 Task: Look for space in Palu, Indonesia from 10th July, 2023 to 25th July, 2023 for 3 adults, 1 child in price range Rs.15000 to Rs.25000. Place can be shared room with 2 bedrooms having 3 beds and 2 bathrooms. Property type can be house, flat, guest house. Amenities needed are: wifi, TV, free parkinig on premises, gym, breakfast. Booking option can be shelf check-in. Required host language is English.
Action: Mouse moved to (551, 110)
Screenshot: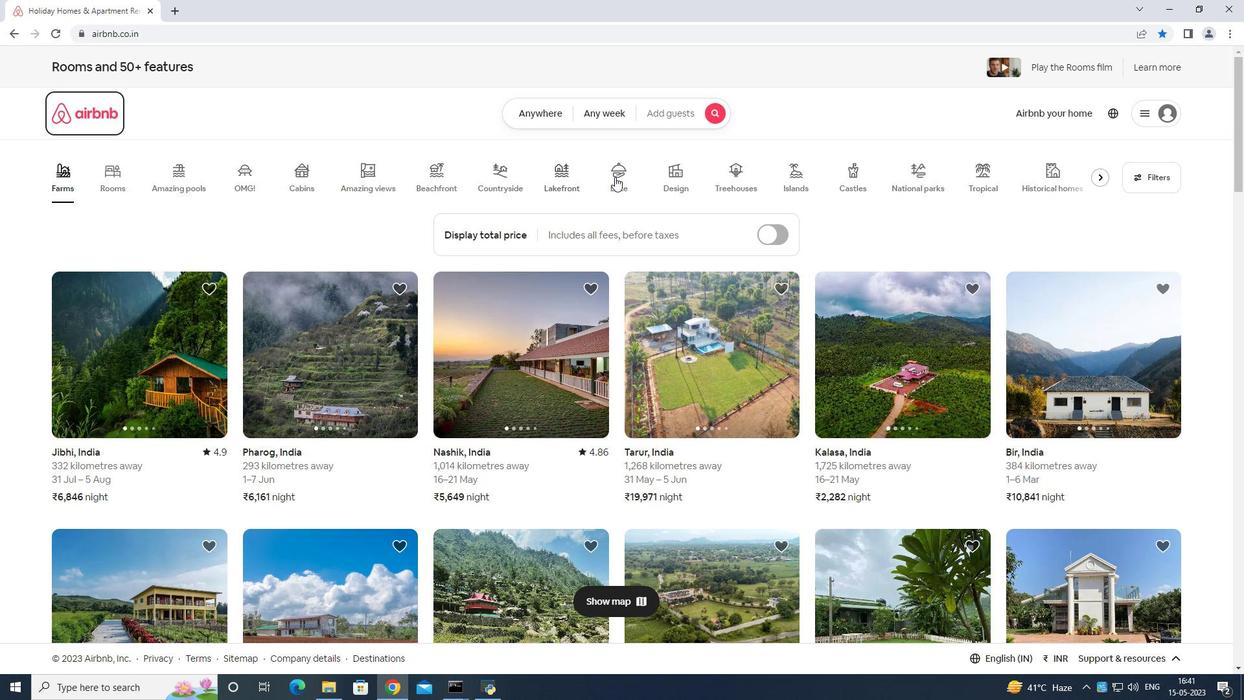 
Action: Mouse pressed left at (551, 110)
Screenshot: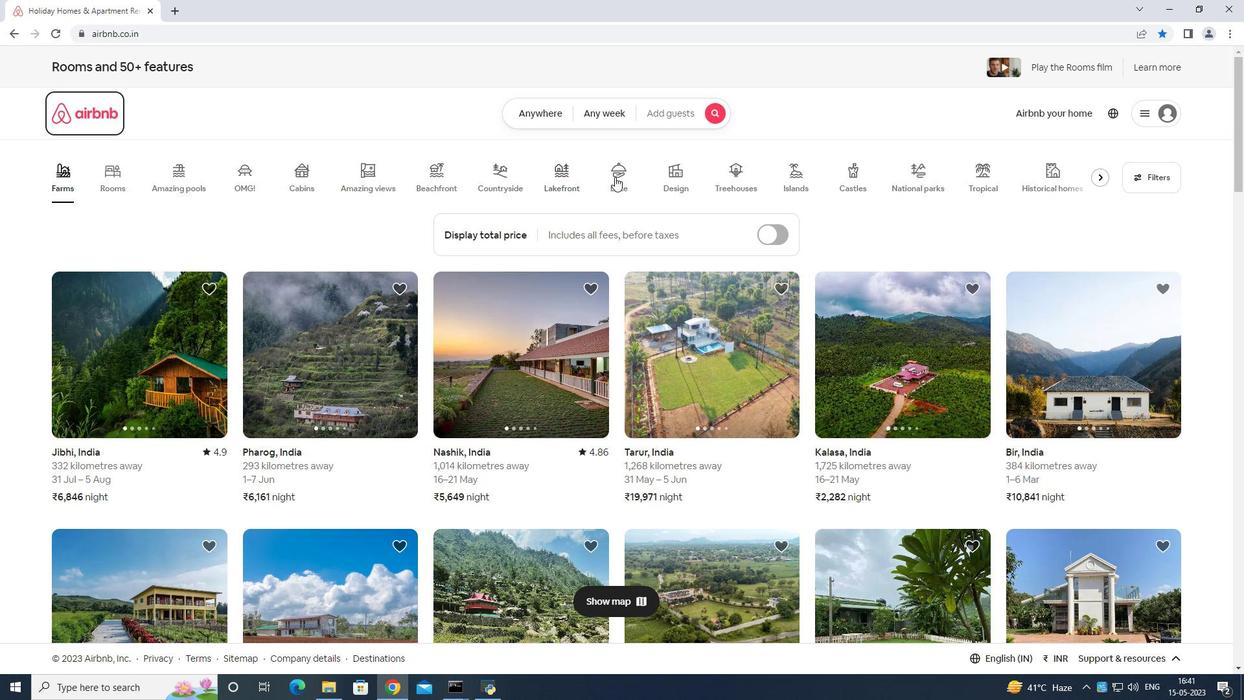 
Action: Mouse moved to (468, 168)
Screenshot: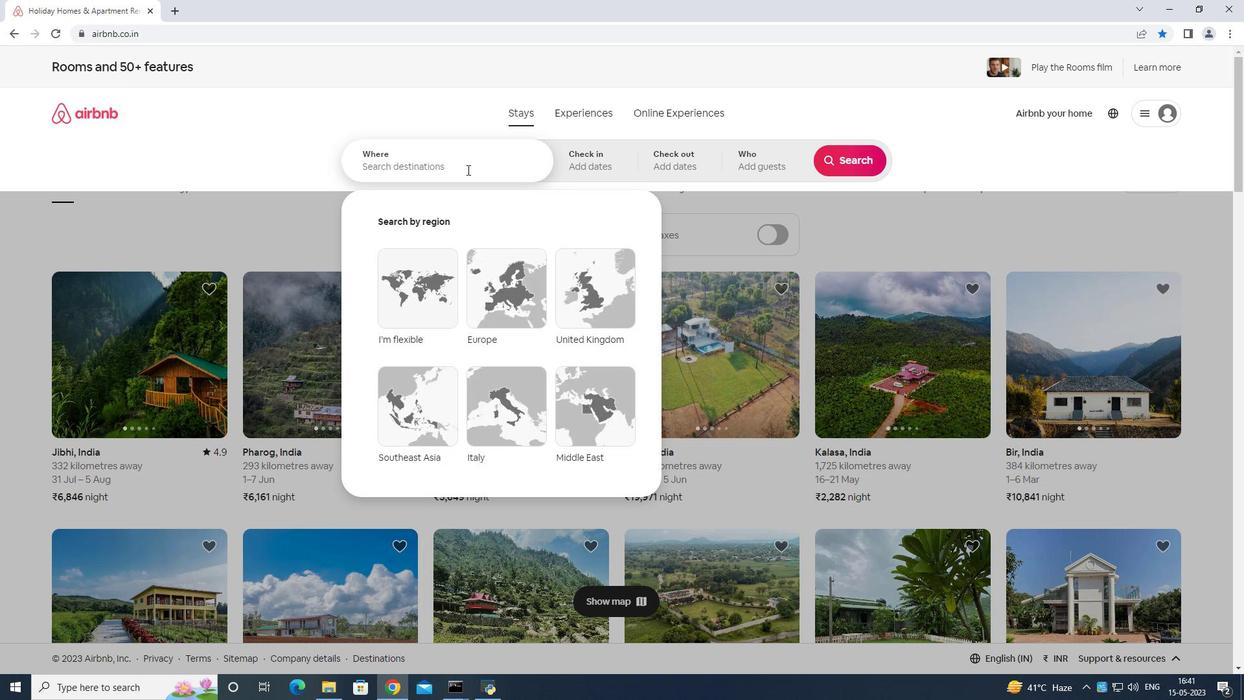
Action: Mouse pressed left at (468, 168)
Screenshot: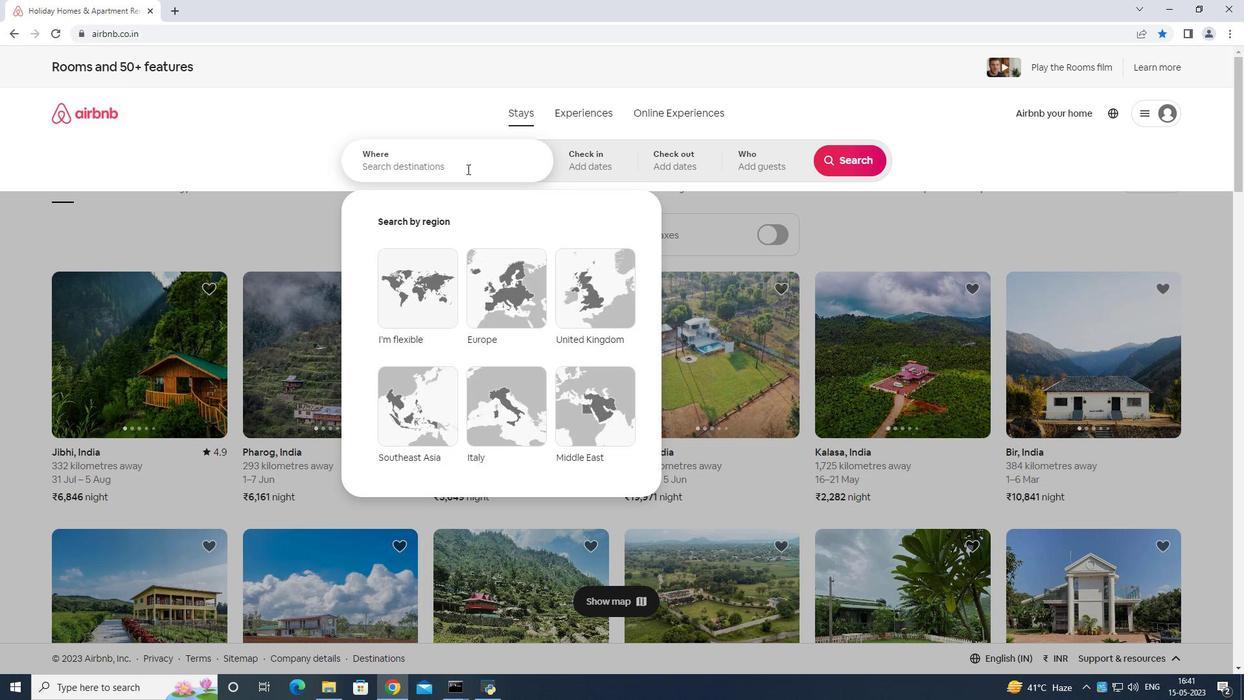 
Action: Mouse moved to (468, 167)
Screenshot: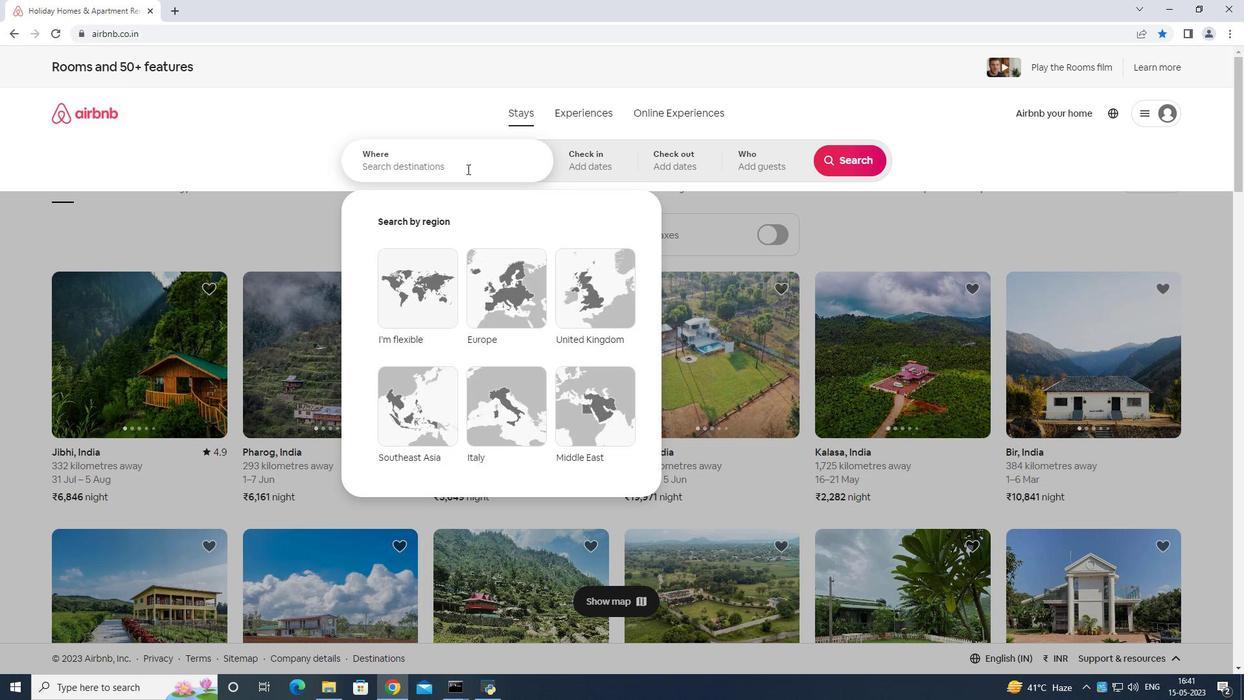 
Action: Key pressed <Key.shift>Palu<Key.space><Key.shift>Indonesia<Key.enter>
Screenshot: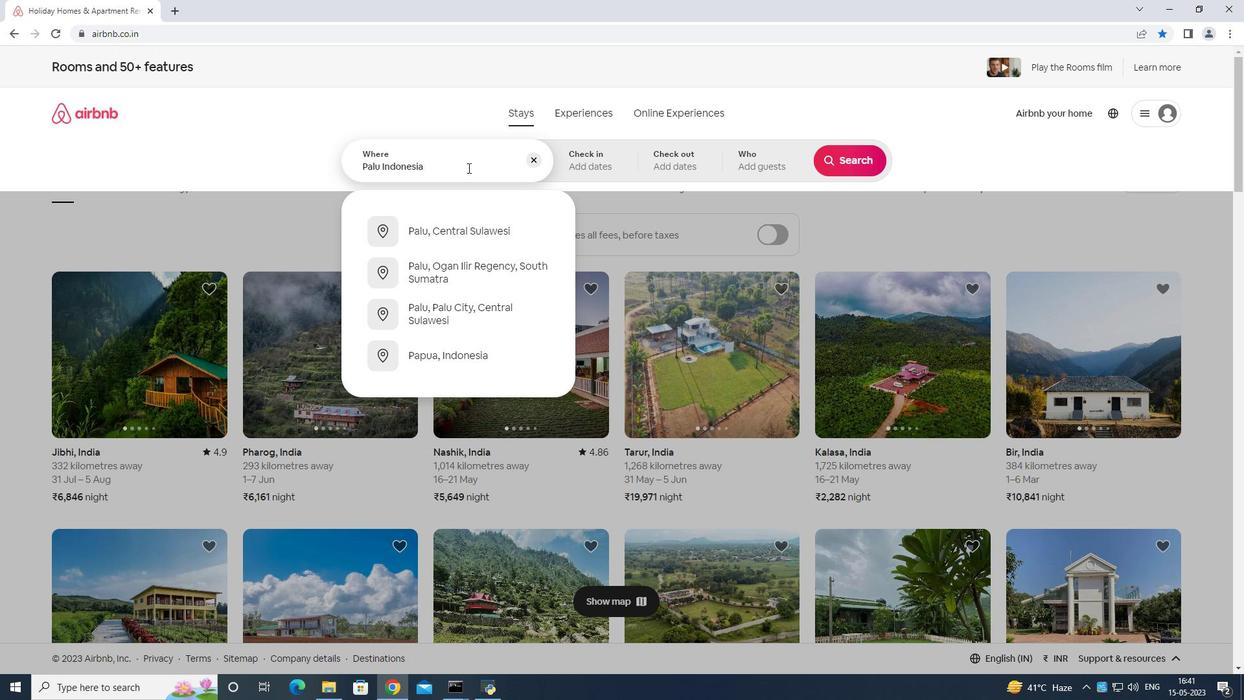 
Action: Mouse moved to (842, 268)
Screenshot: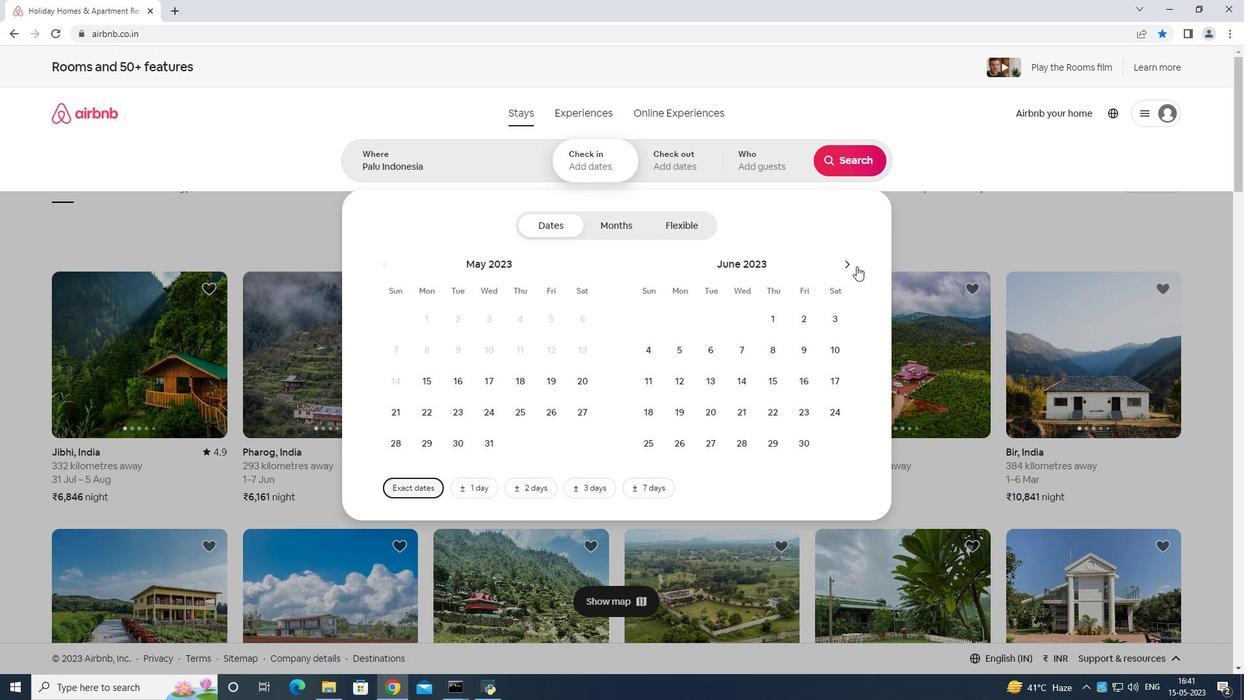 
Action: Mouse pressed left at (842, 268)
Screenshot: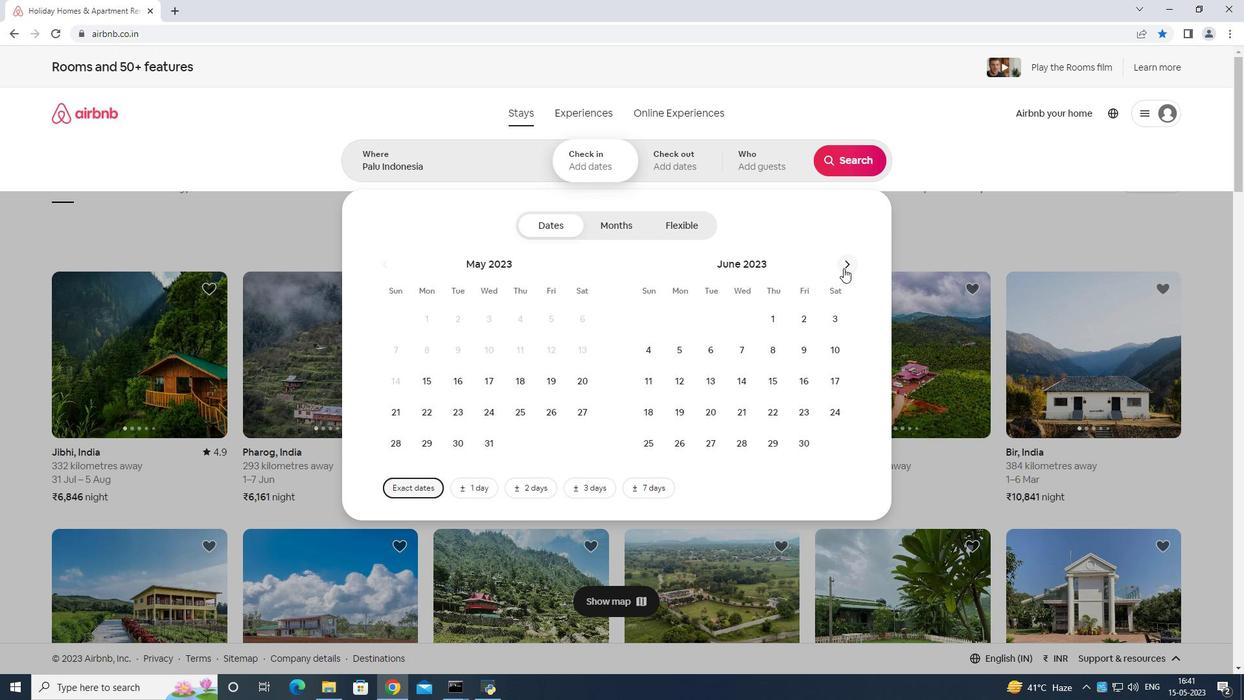 
Action: Mouse moved to (671, 375)
Screenshot: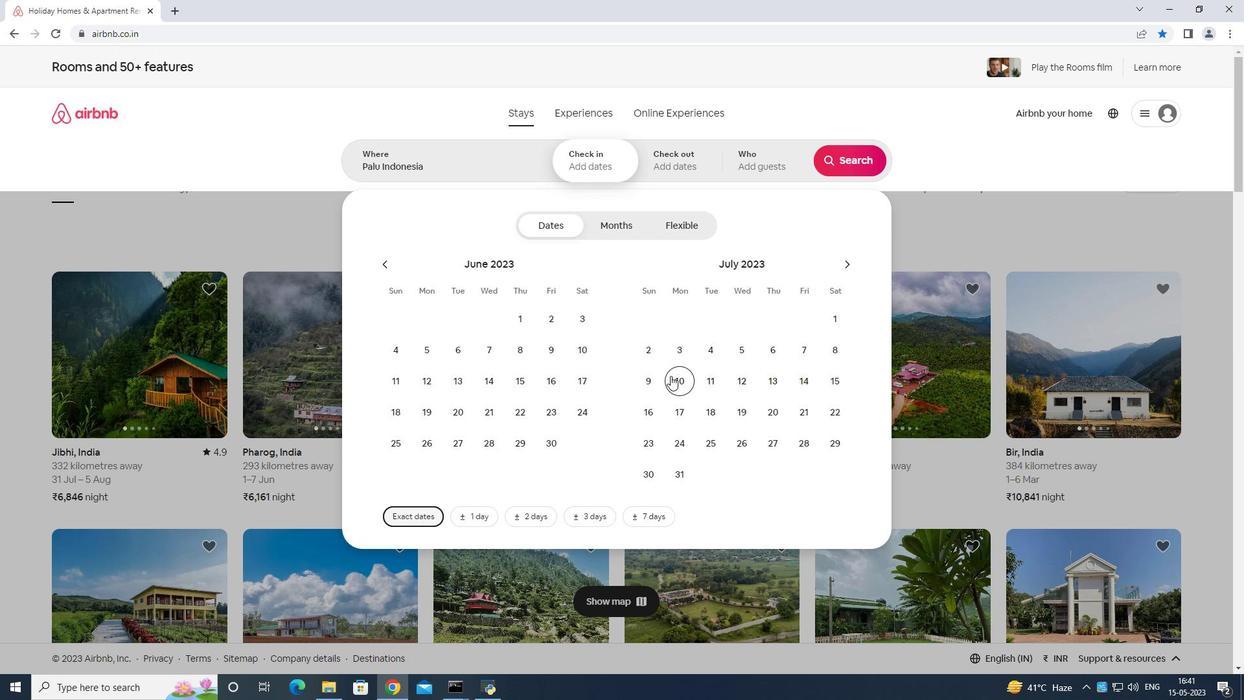 
Action: Mouse pressed left at (671, 375)
Screenshot: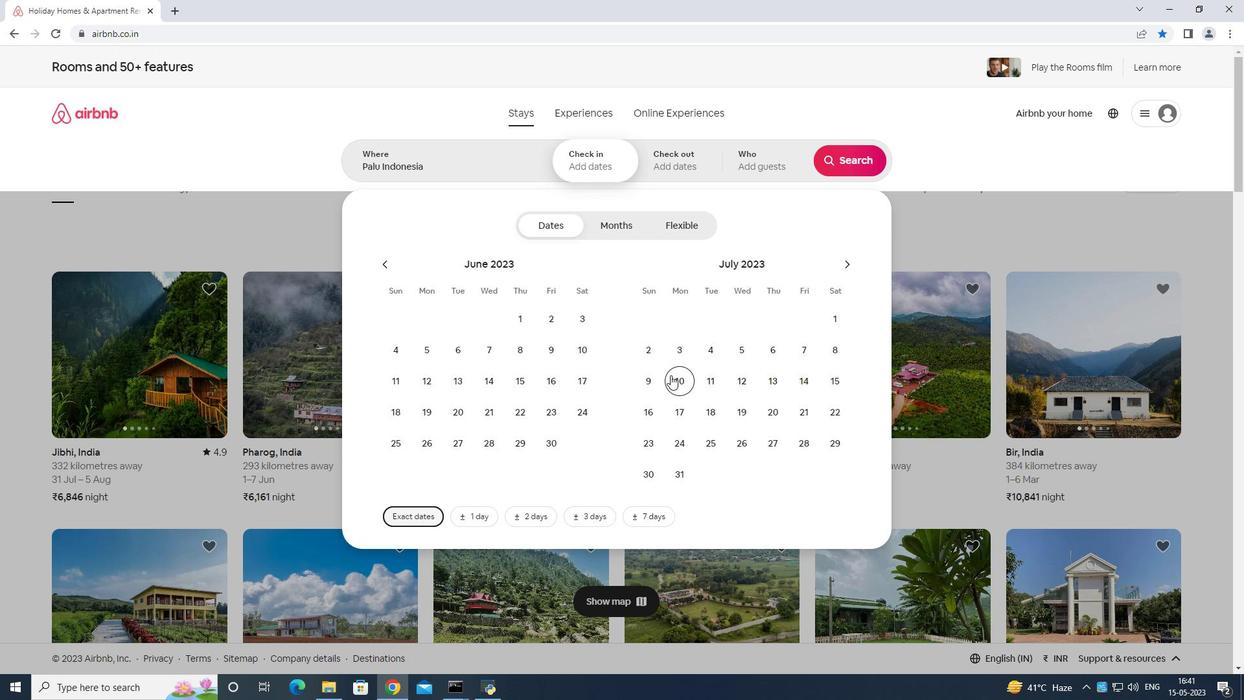 
Action: Mouse moved to (712, 441)
Screenshot: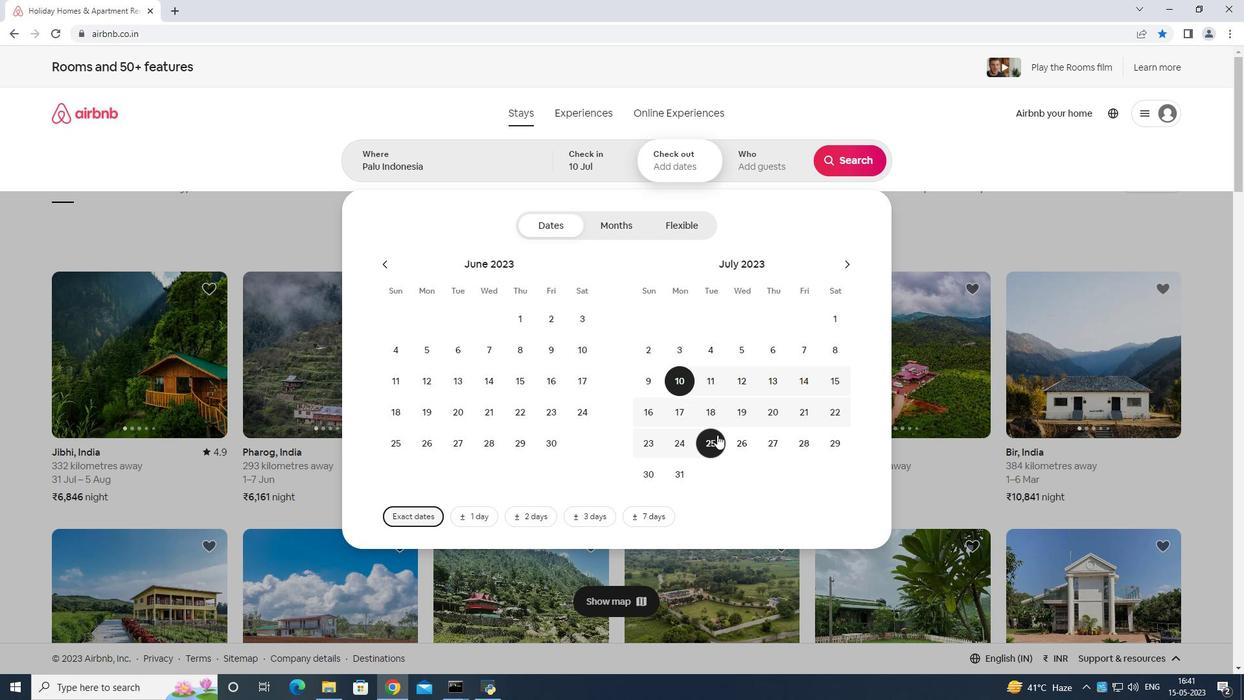 
Action: Mouse pressed left at (712, 441)
Screenshot: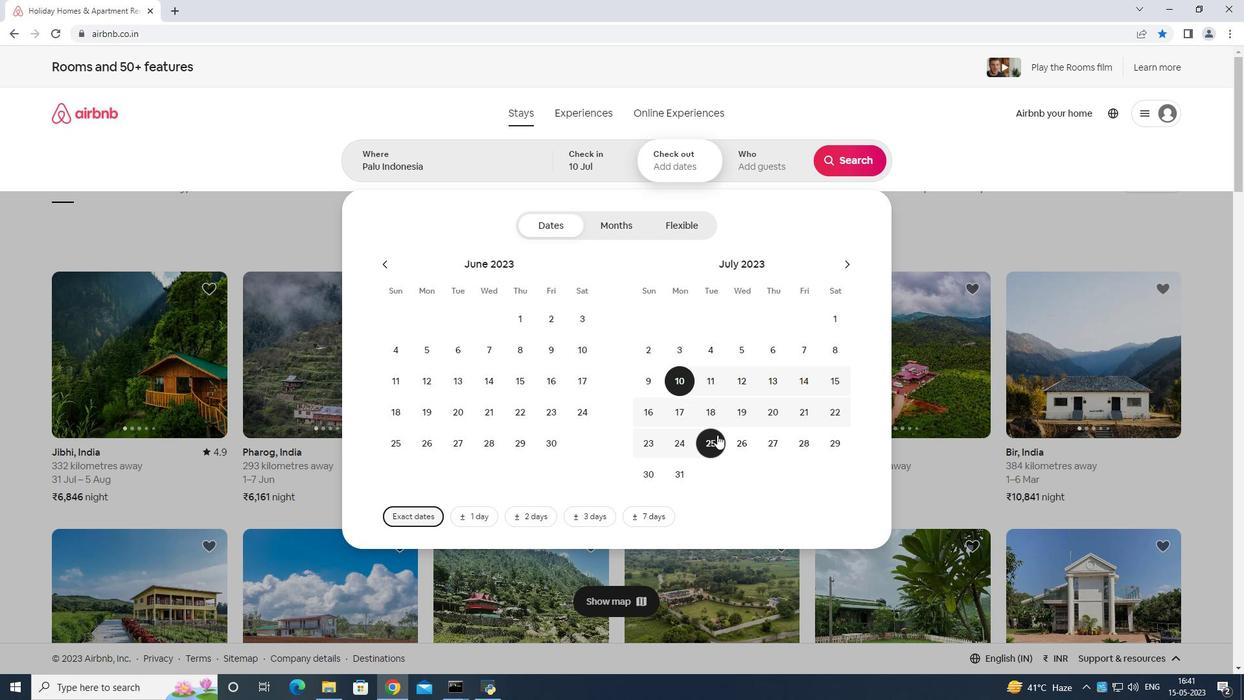 
Action: Mouse moved to (754, 164)
Screenshot: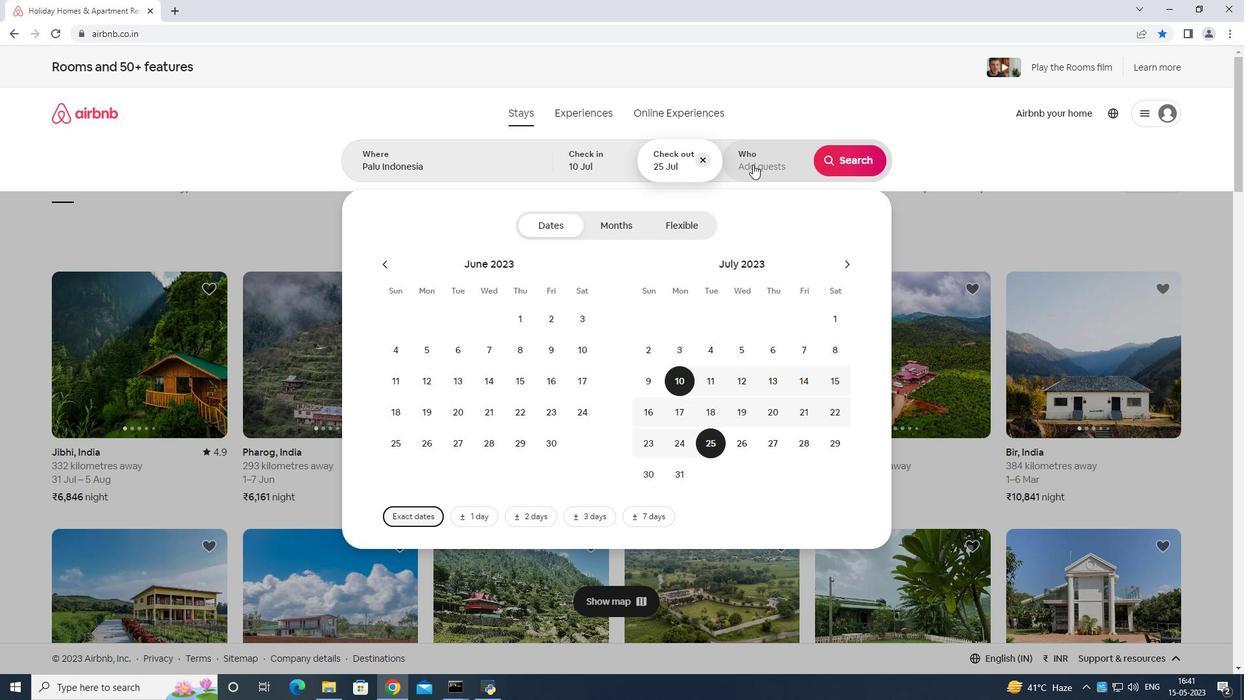 
Action: Mouse pressed left at (754, 164)
Screenshot: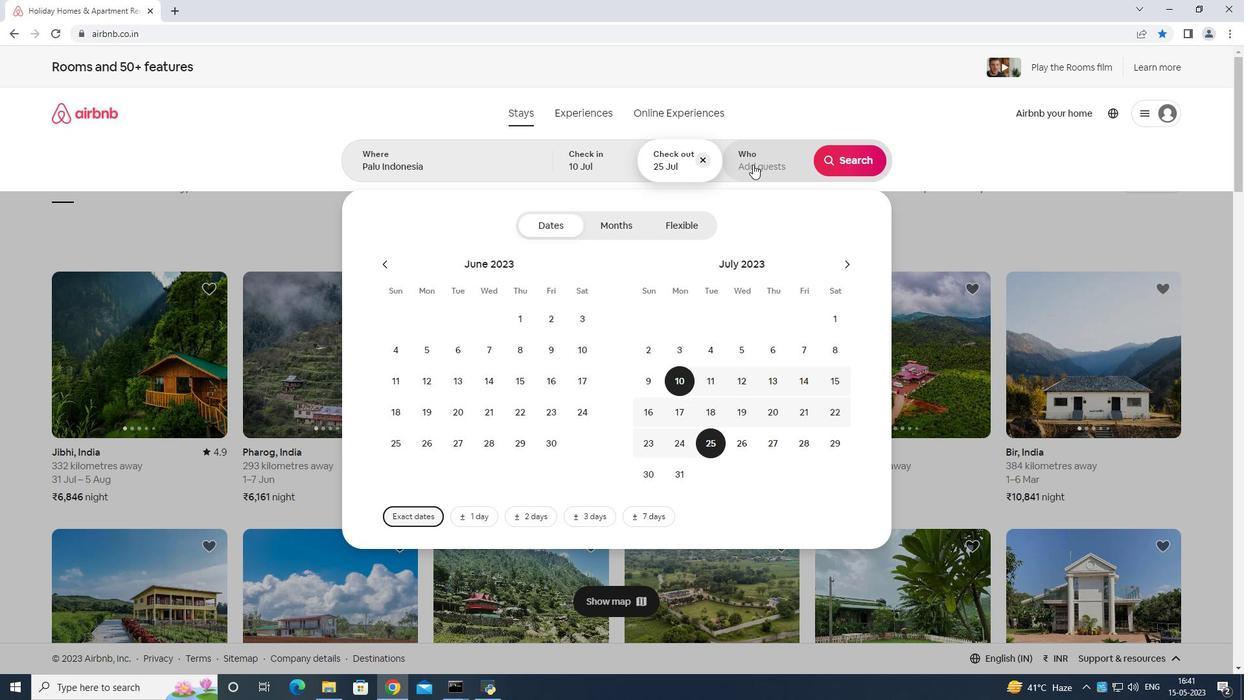 
Action: Mouse moved to (846, 224)
Screenshot: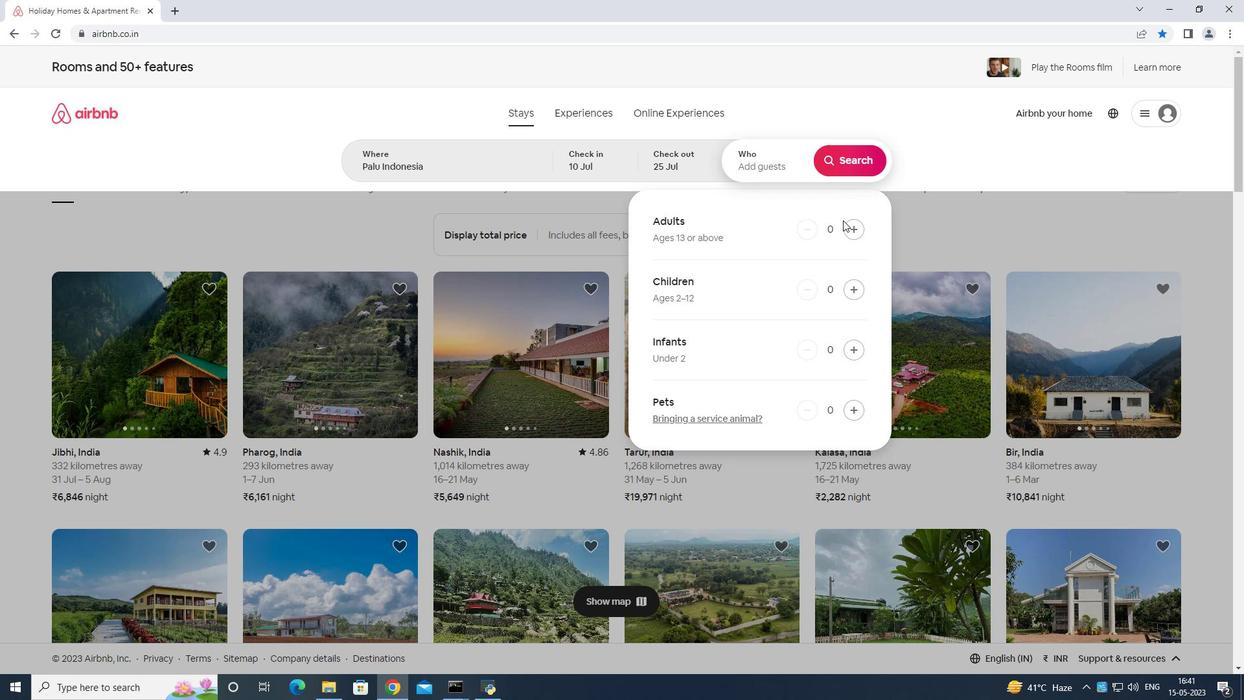 
Action: Mouse pressed left at (846, 224)
Screenshot: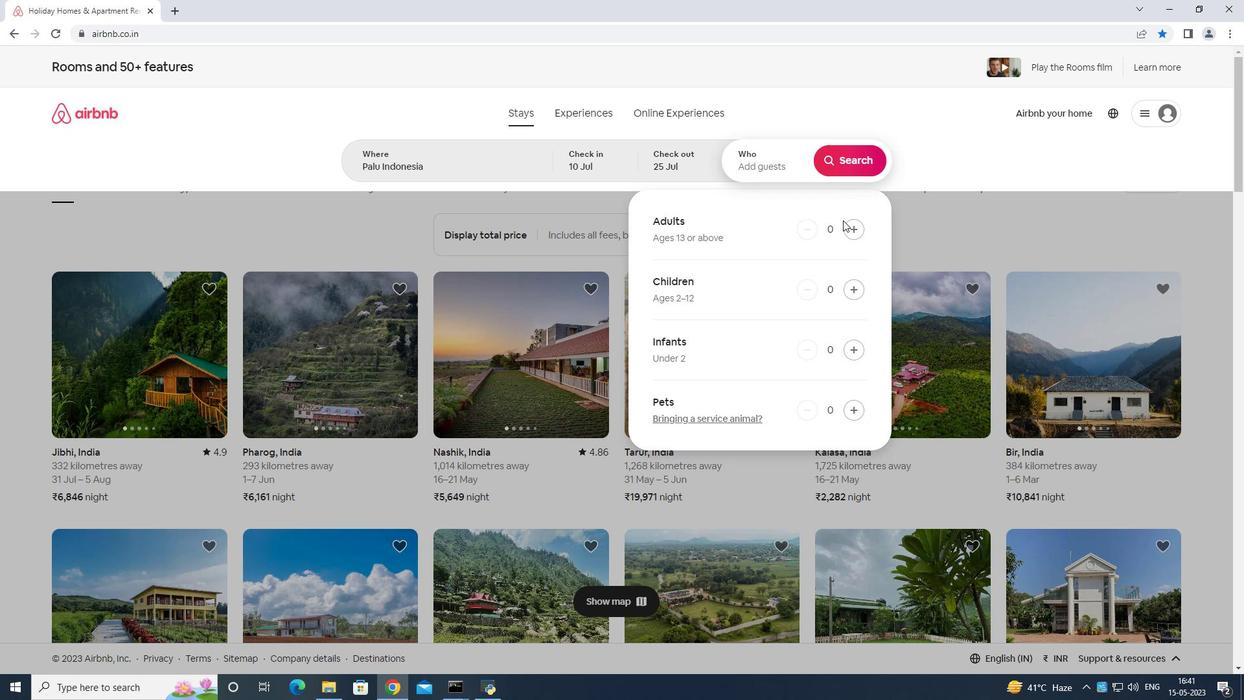 
Action: Mouse moved to (848, 224)
Screenshot: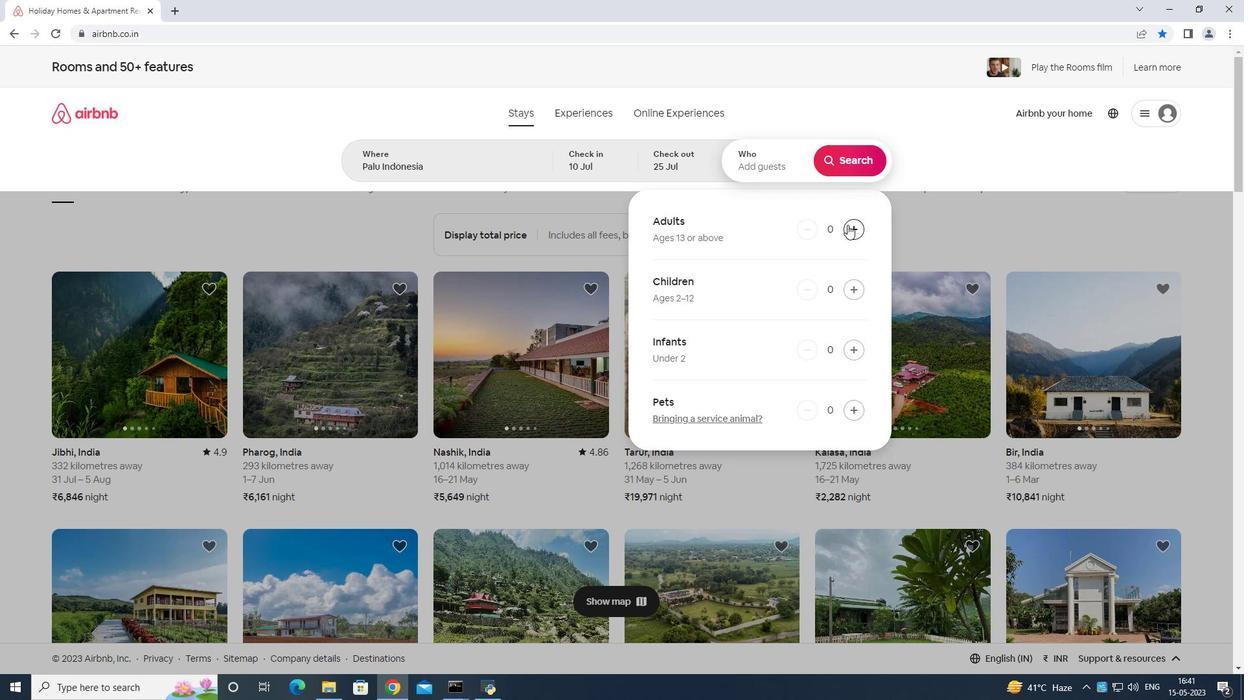 
Action: Mouse pressed left at (848, 224)
Screenshot: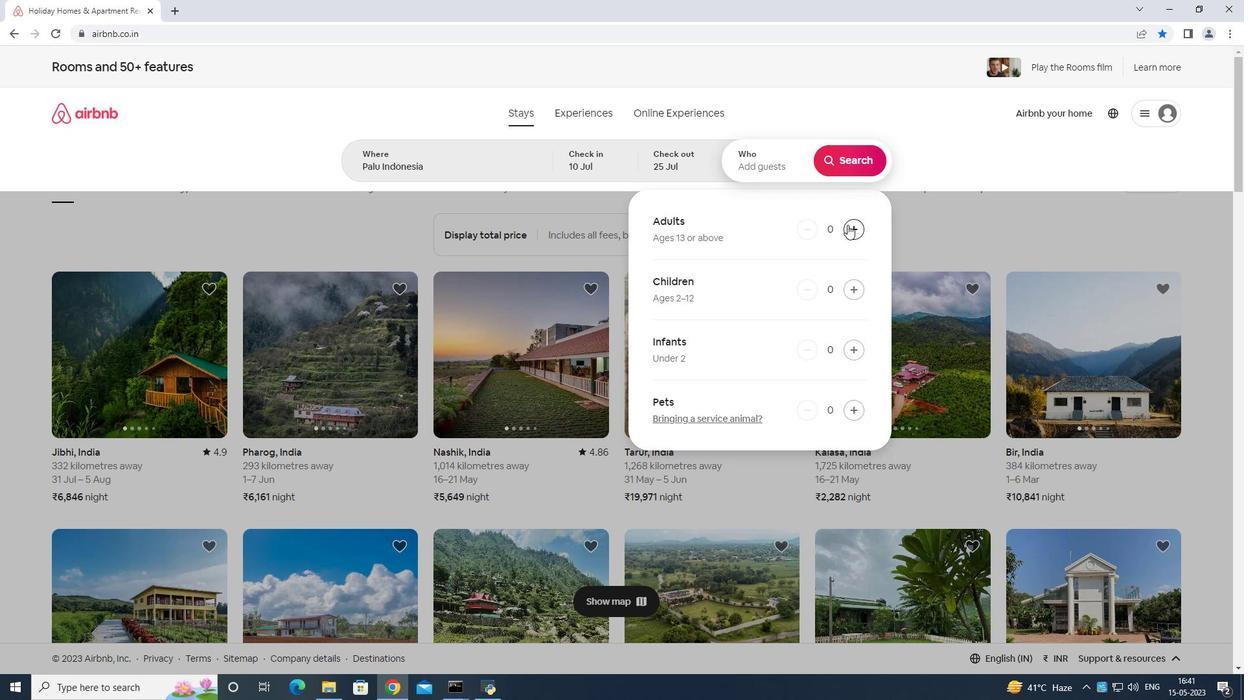 
Action: Mouse moved to (848, 225)
Screenshot: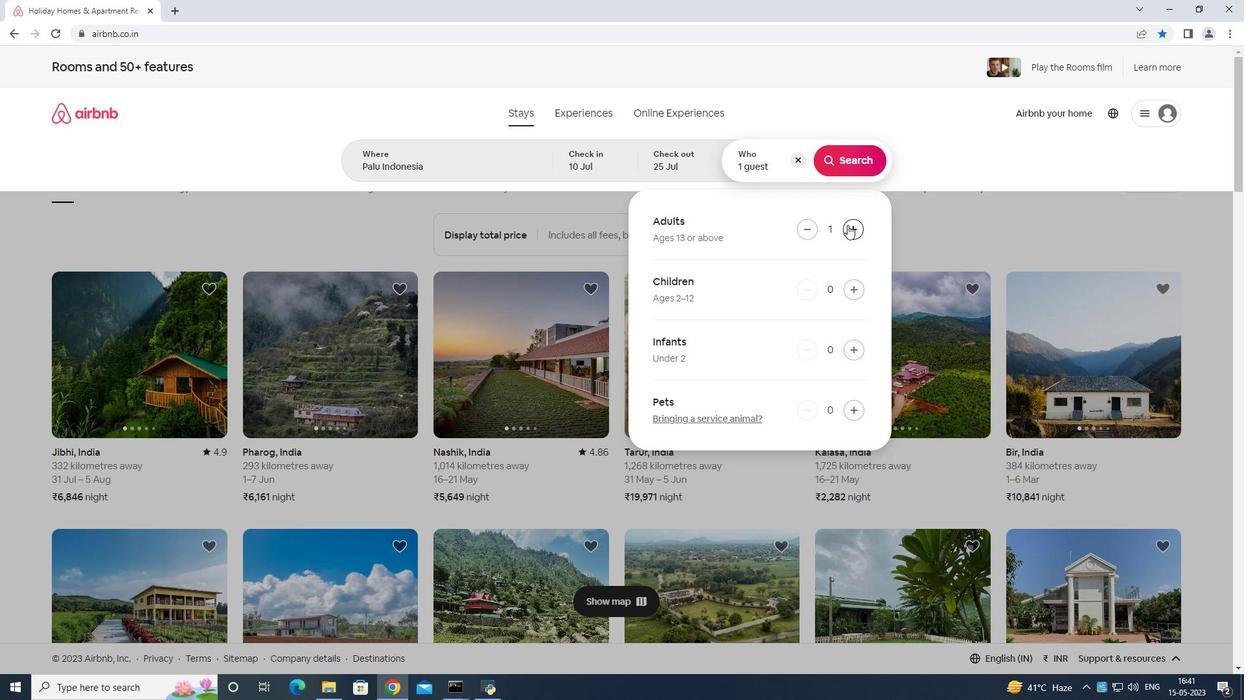 
Action: Mouse pressed left at (848, 225)
Screenshot: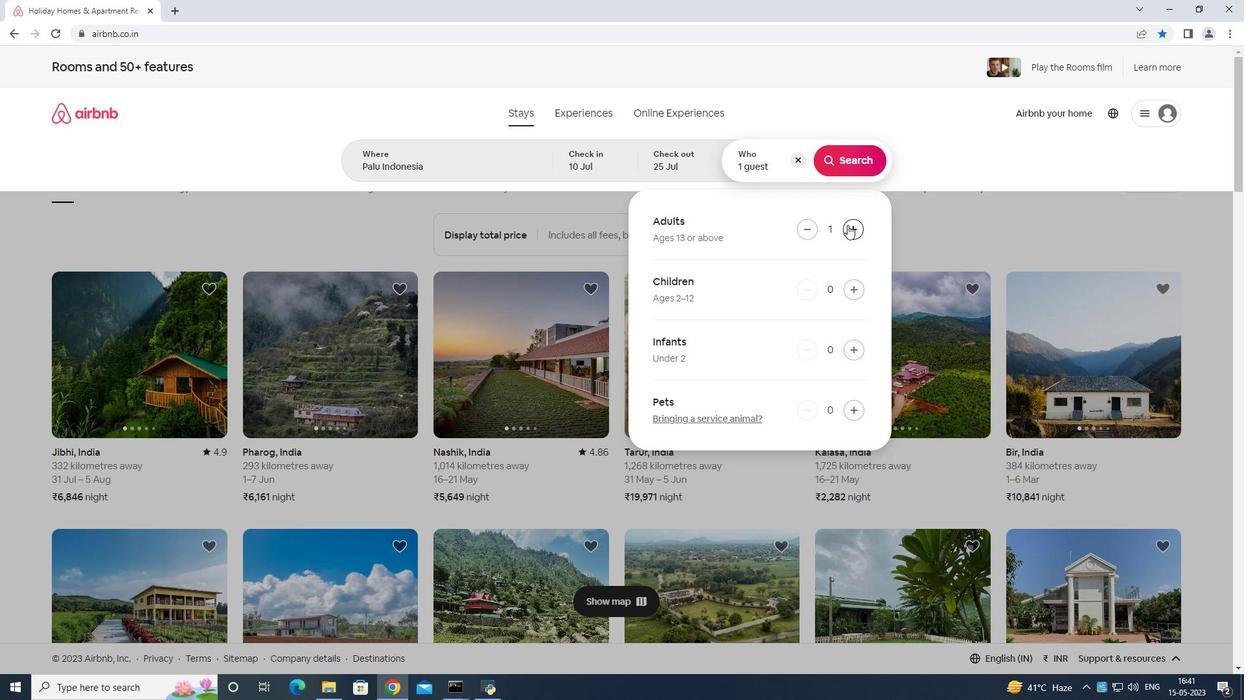 
Action: Mouse moved to (851, 288)
Screenshot: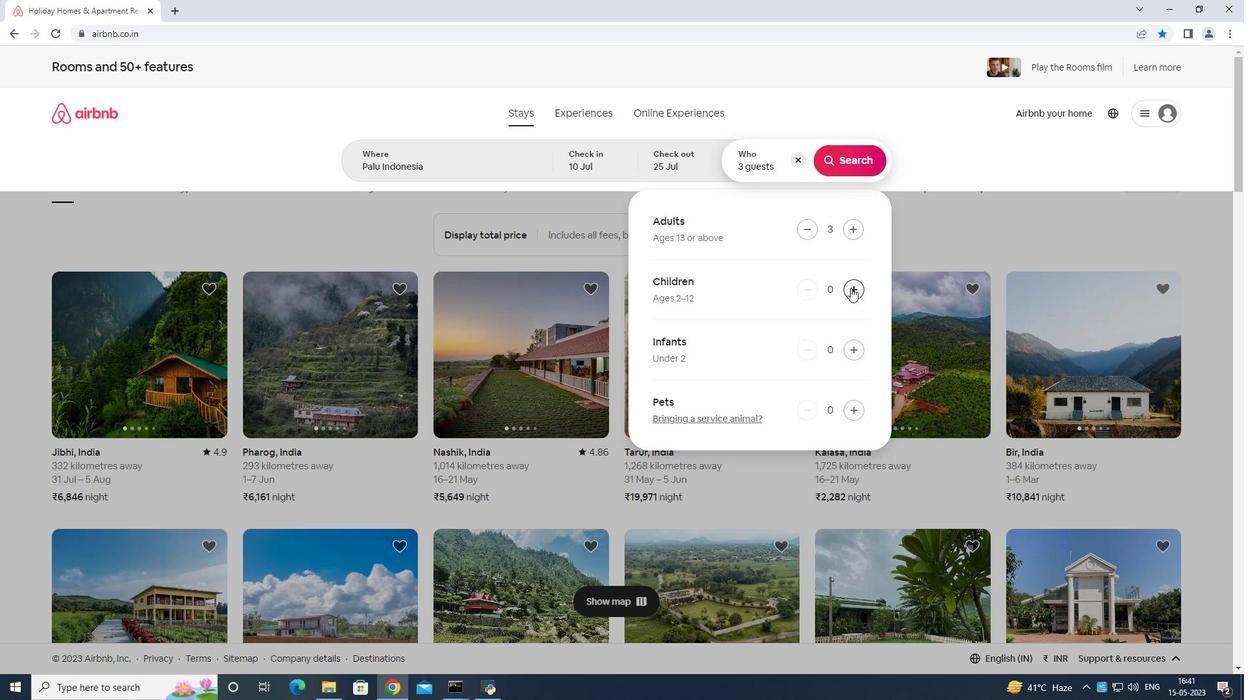 
Action: Mouse pressed left at (851, 288)
Screenshot: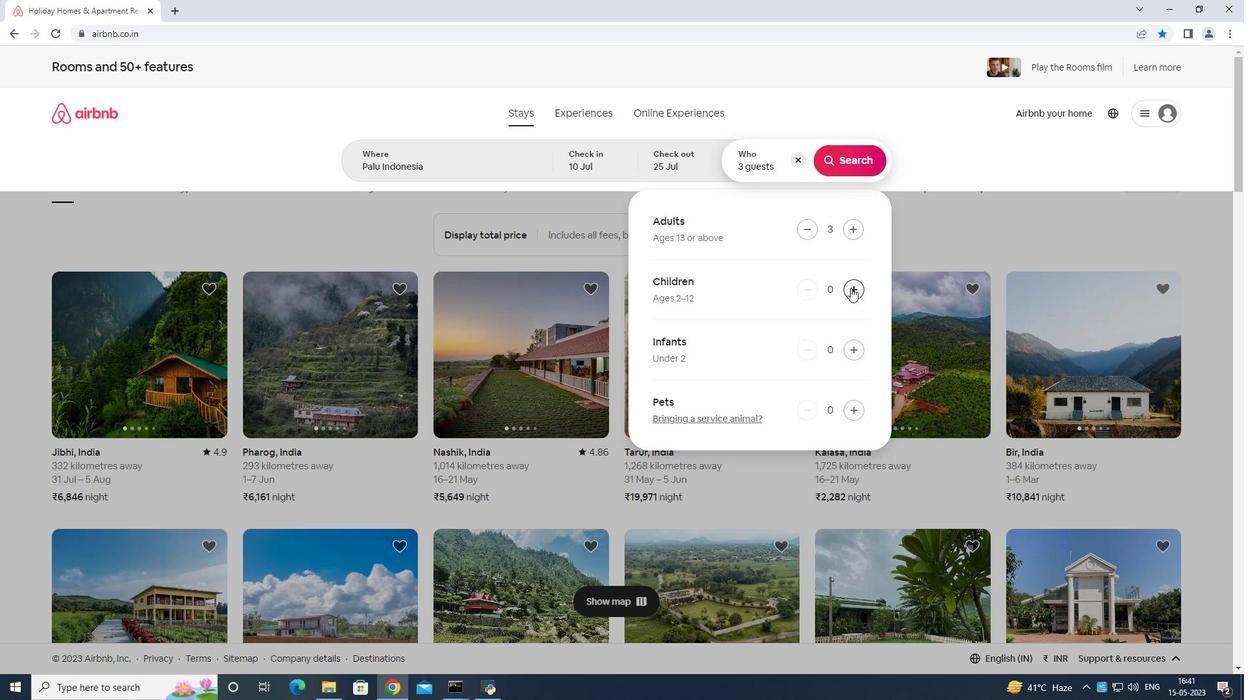 
Action: Mouse moved to (844, 158)
Screenshot: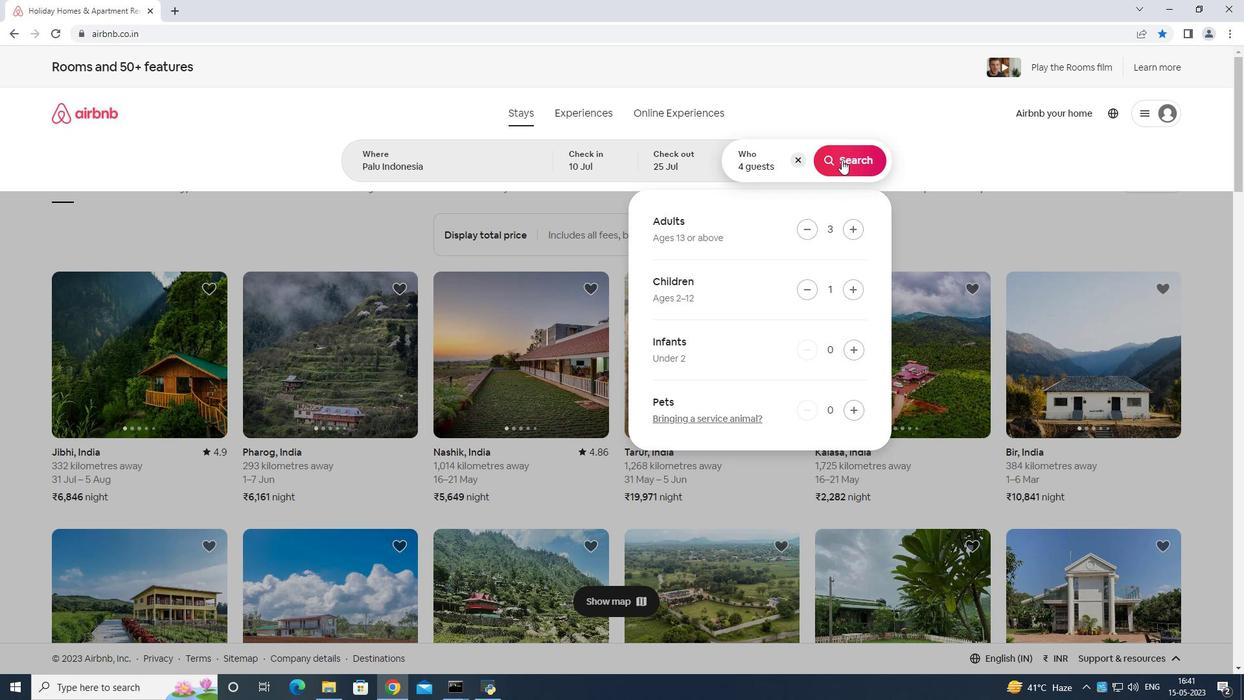
Action: Mouse pressed left at (844, 158)
Screenshot: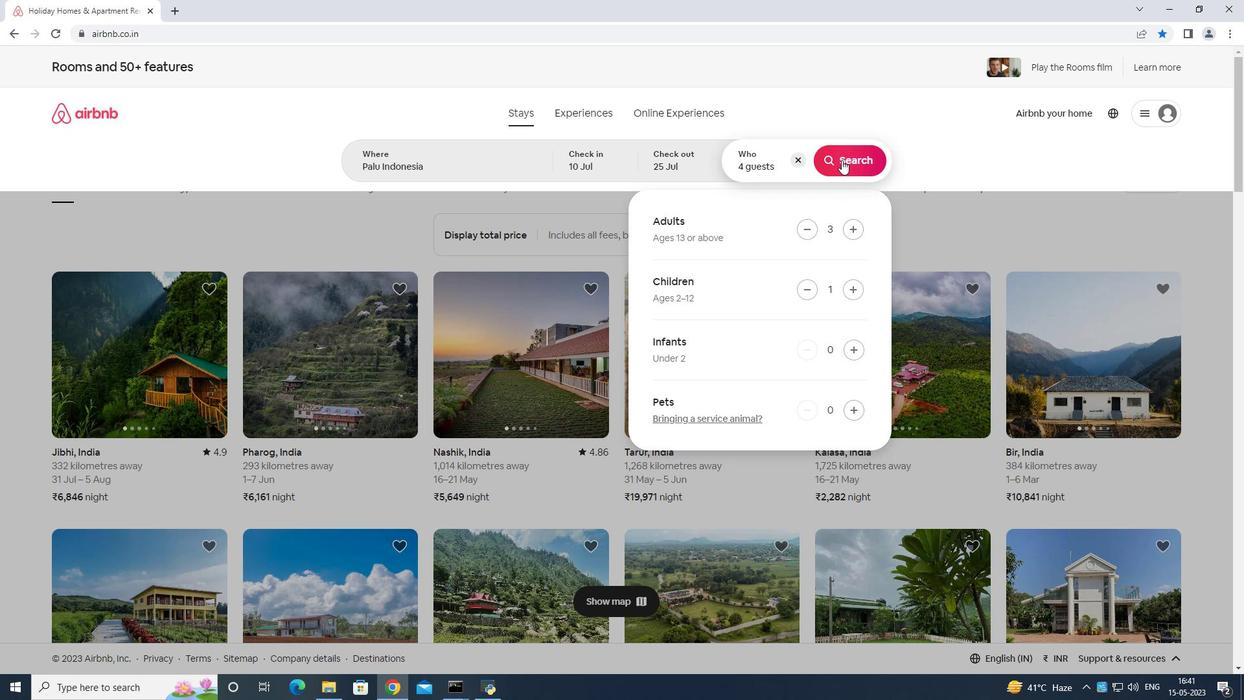 
Action: Mouse moved to (1185, 115)
Screenshot: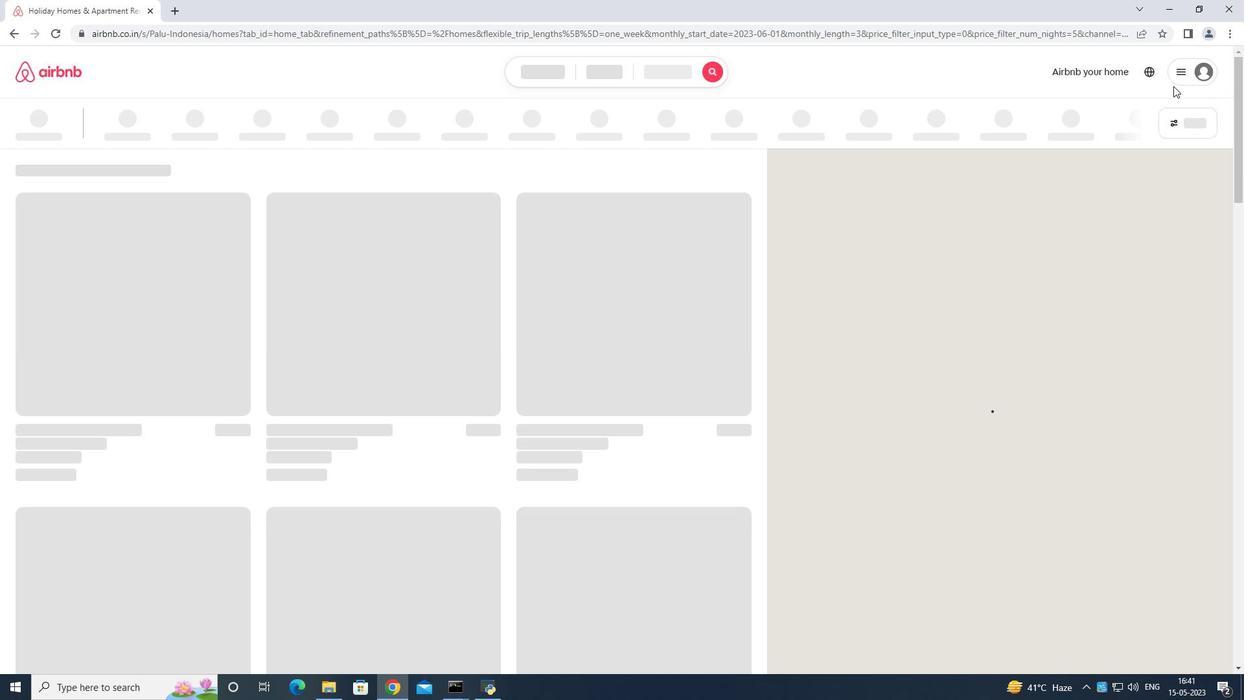
Action: Mouse pressed left at (1185, 115)
Screenshot: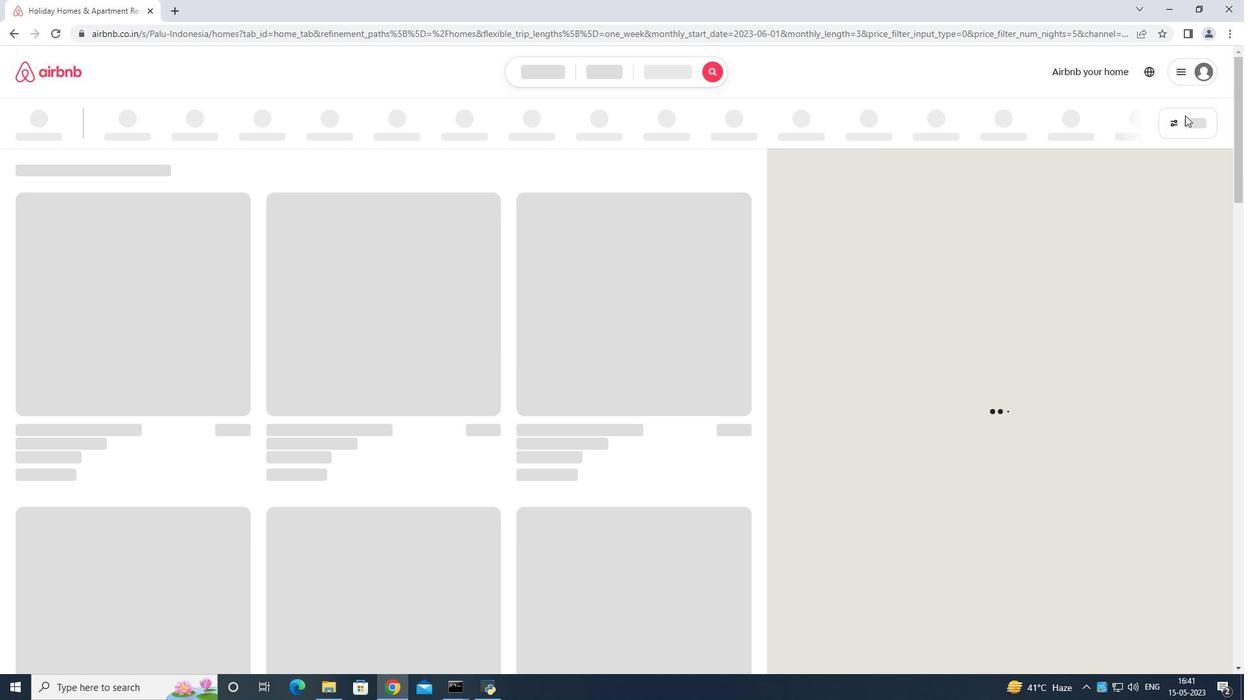 
Action: Mouse moved to (543, 437)
Screenshot: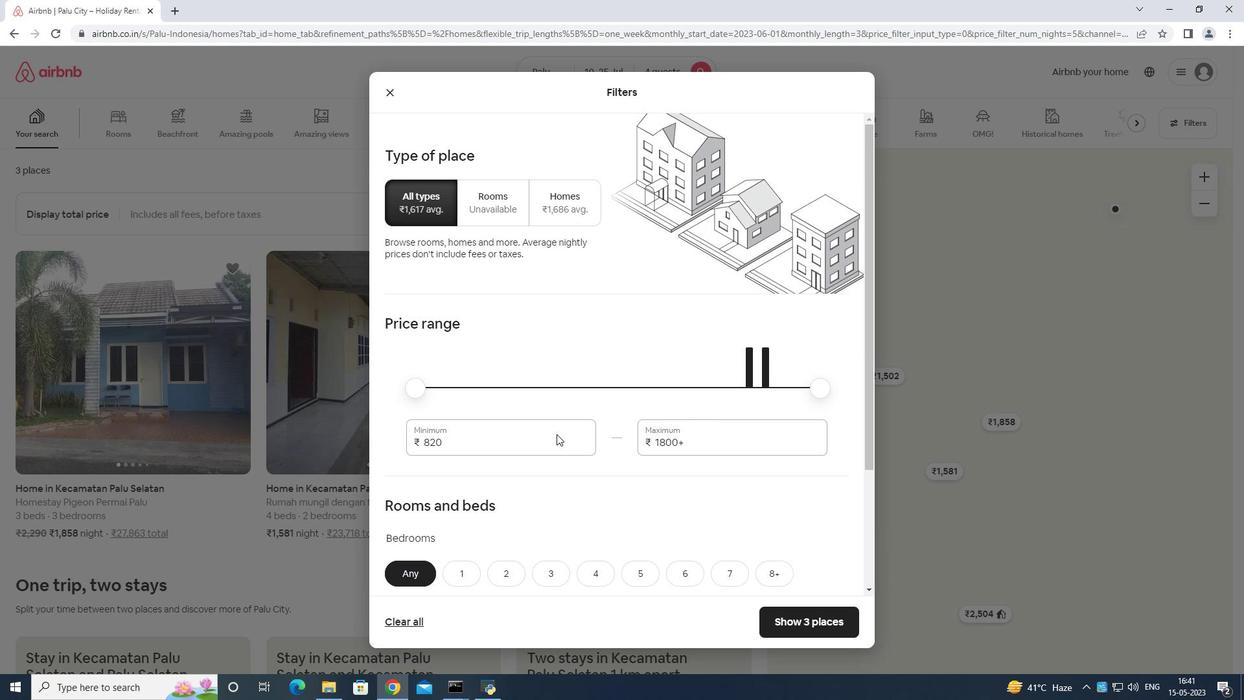 
Action: Mouse pressed left at (543, 437)
Screenshot: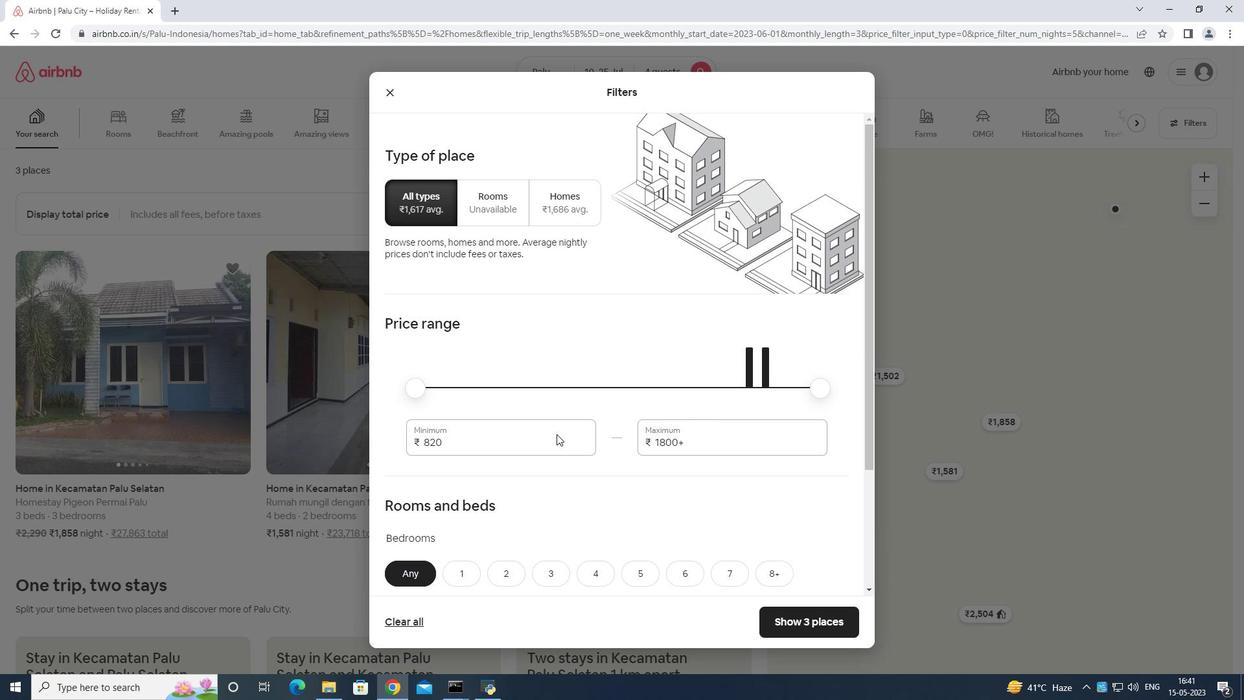 
Action: Mouse moved to (542, 420)
Screenshot: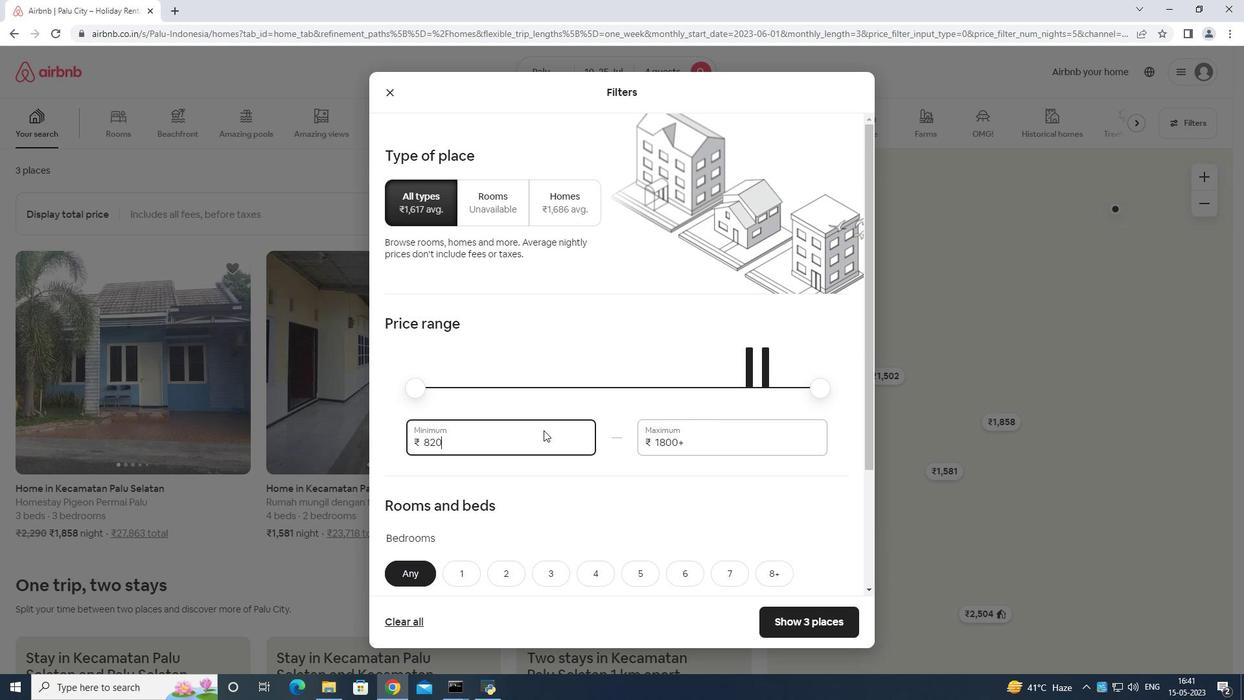 
Action: Key pressed <Key.backspace>
Screenshot: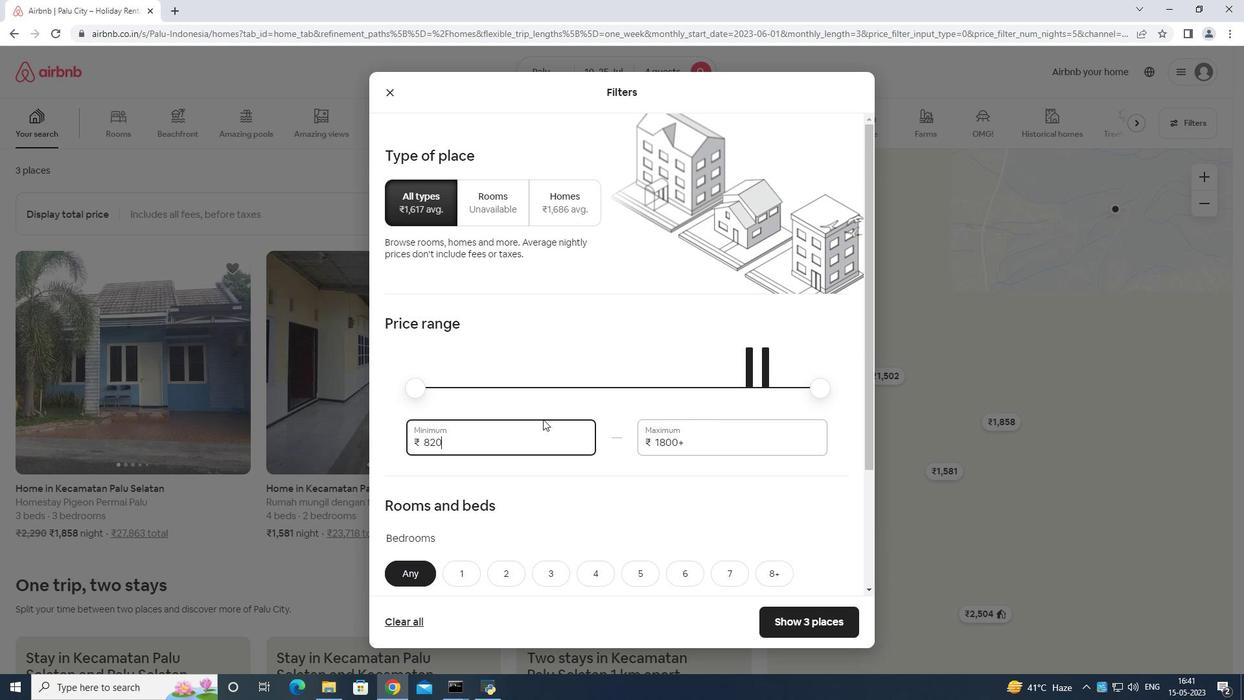 
Action: Mouse moved to (527, 435)
Screenshot: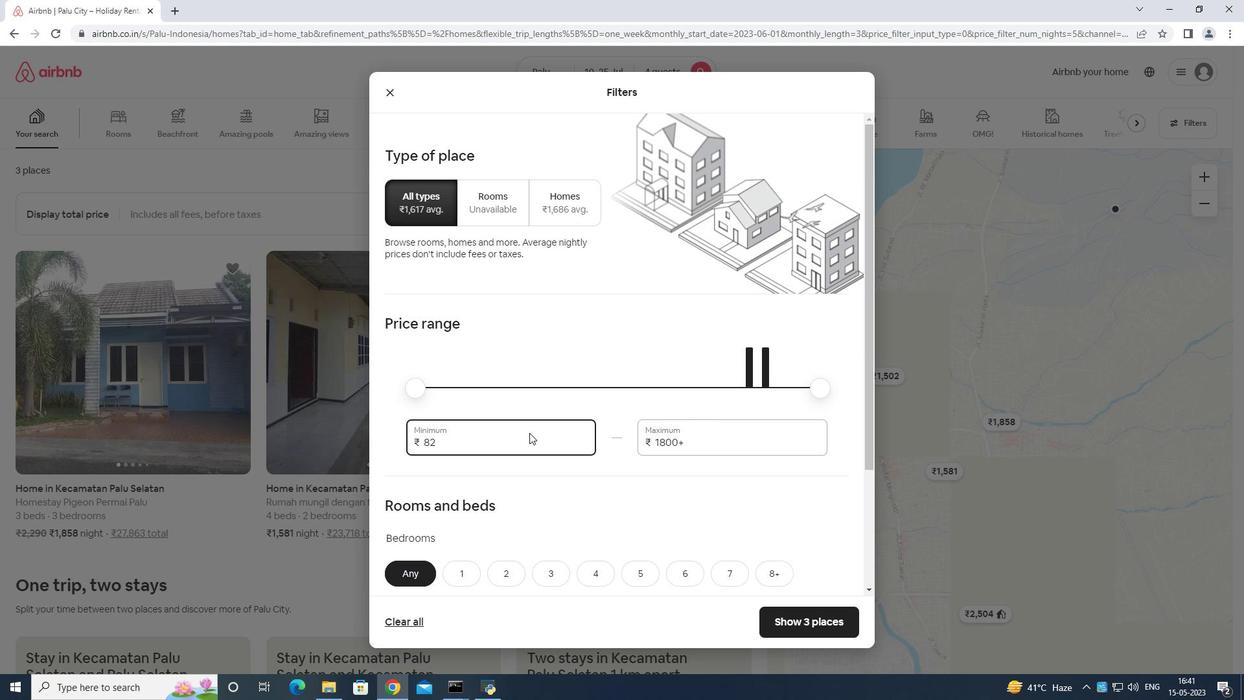 
Action: Key pressed <Key.backspace>
Screenshot: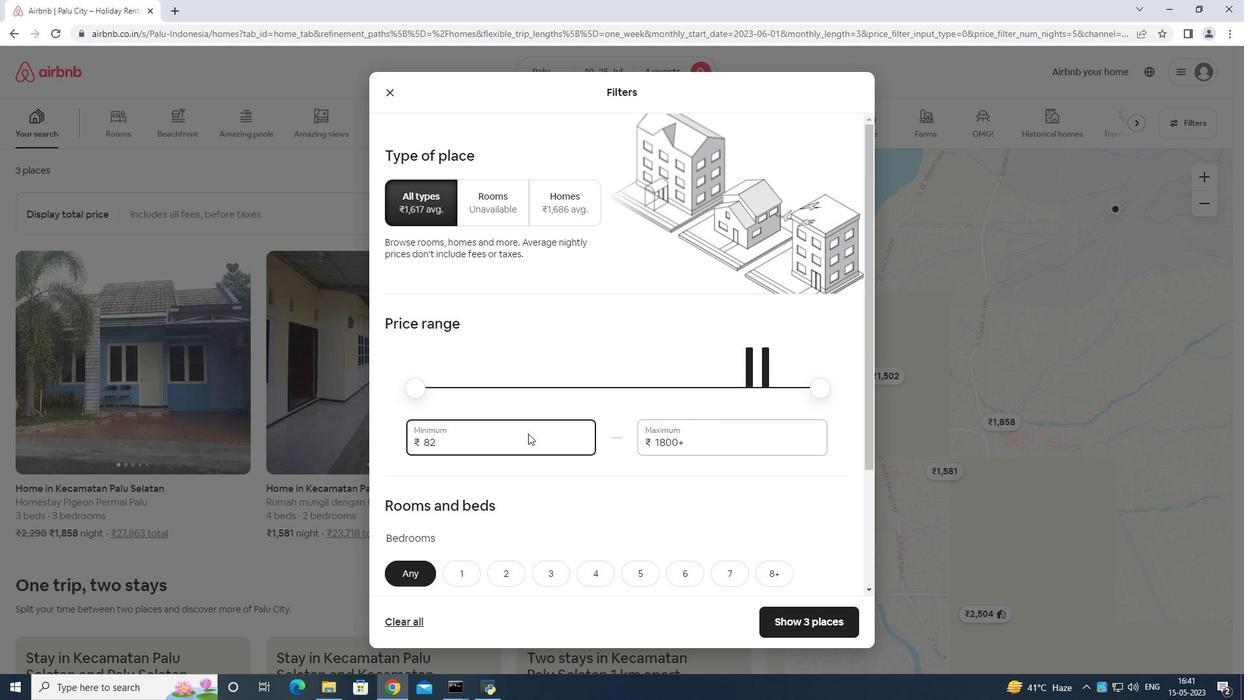
Action: Mouse moved to (526, 435)
Screenshot: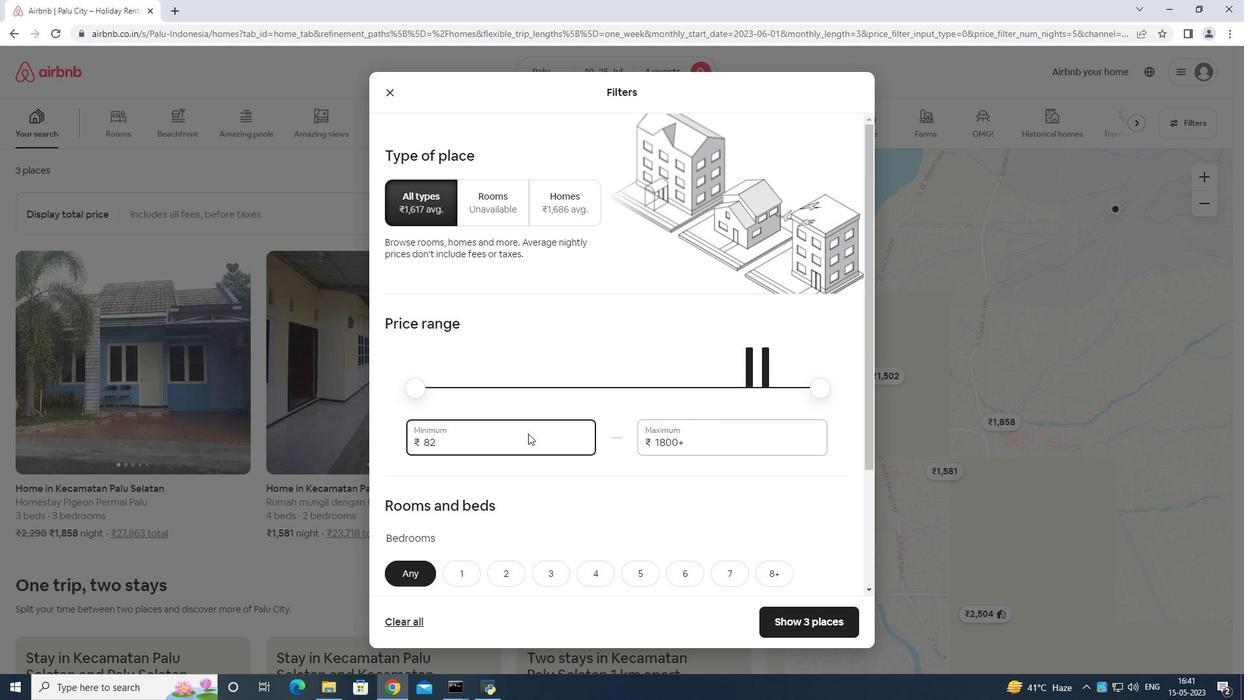 
Action: Key pressed <Key.backspace>
Screenshot: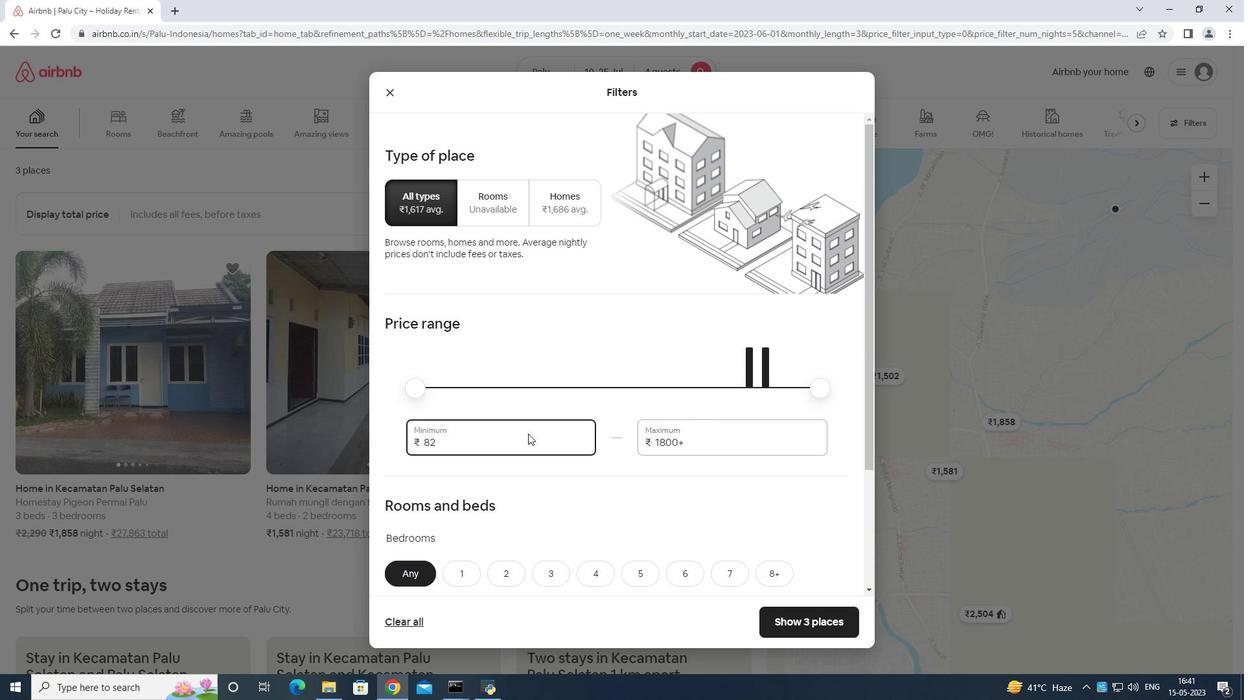 
Action: Mouse moved to (525, 437)
Screenshot: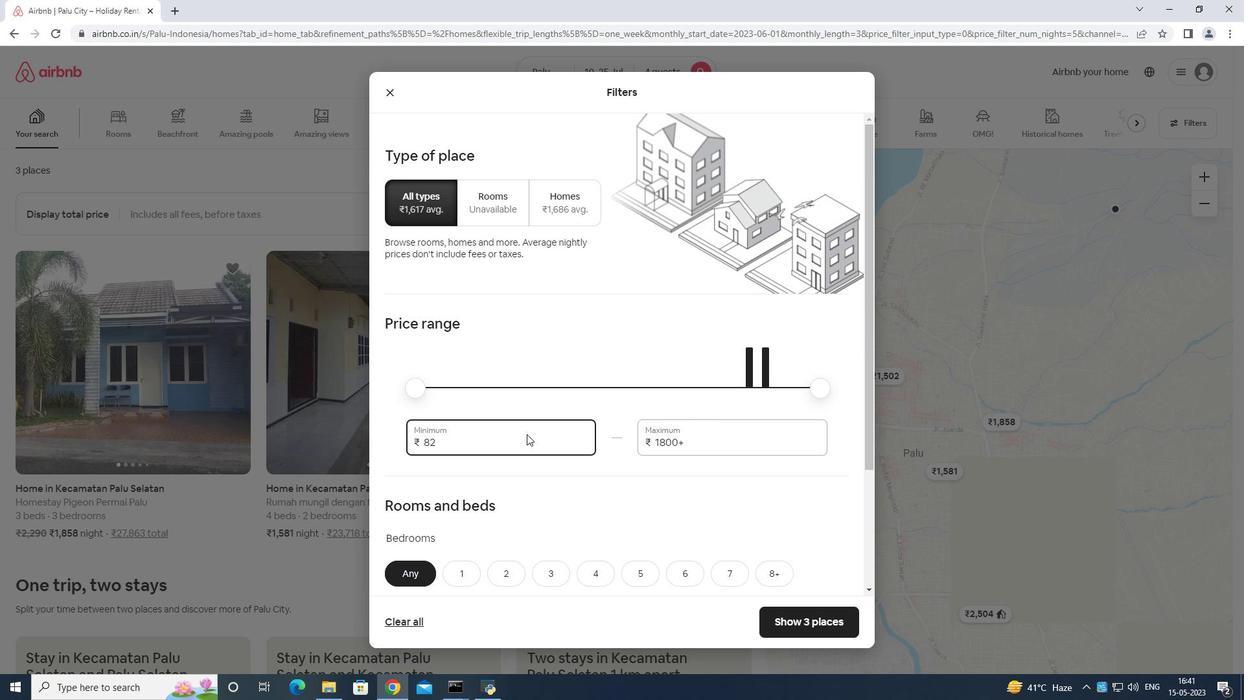 
Action: Key pressed <Key.backspace>
Screenshot: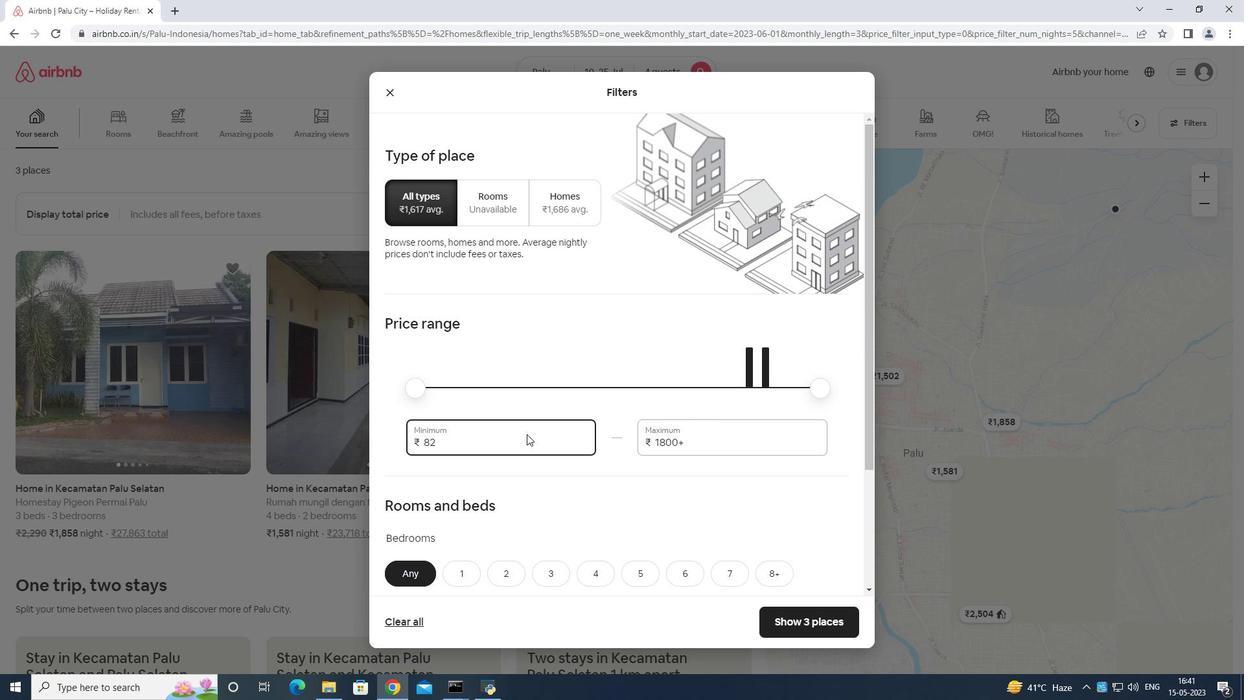 
Action: Mouse moved to (524, 438)
Screenshot: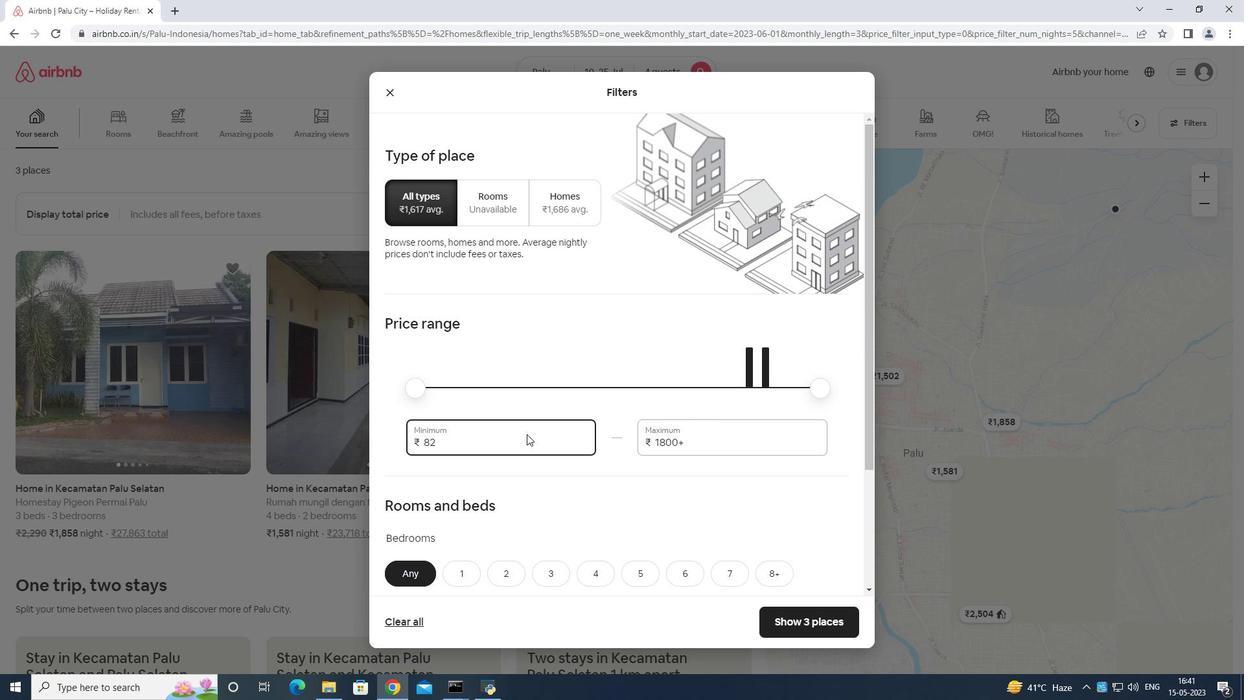 
Action: Key pressed <Key.backspace>
Screenshot: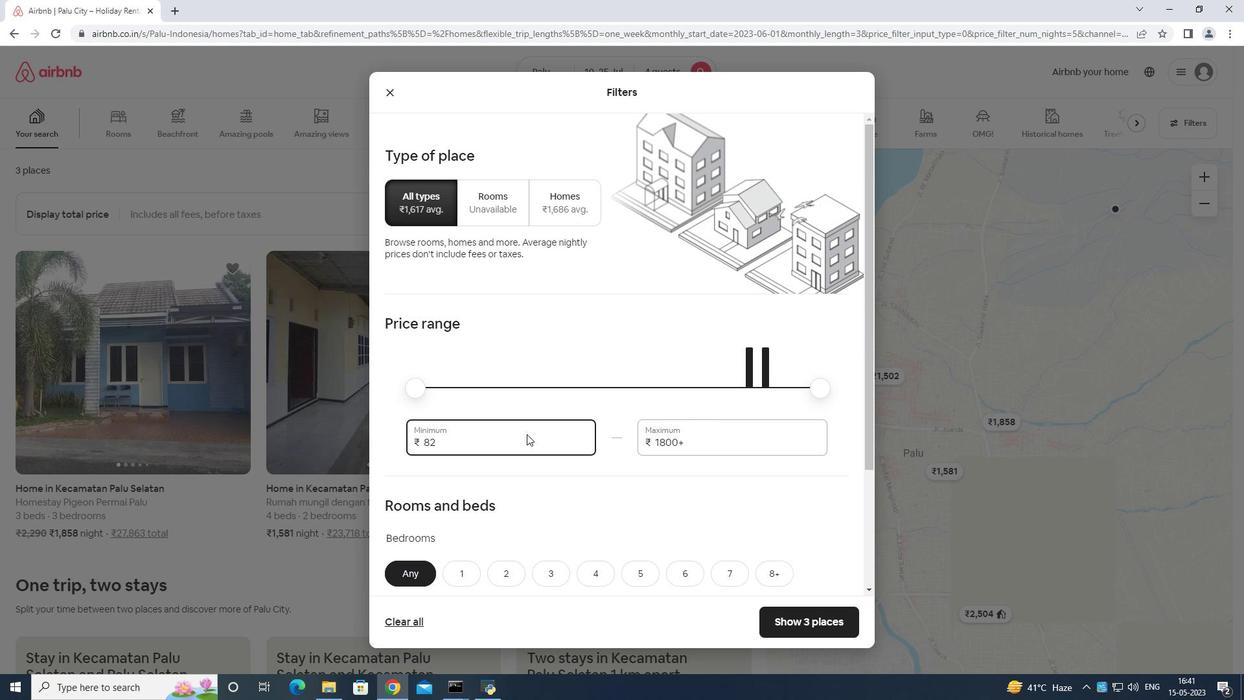 
Action: Mouse moved to (523, 440)
Screenshot: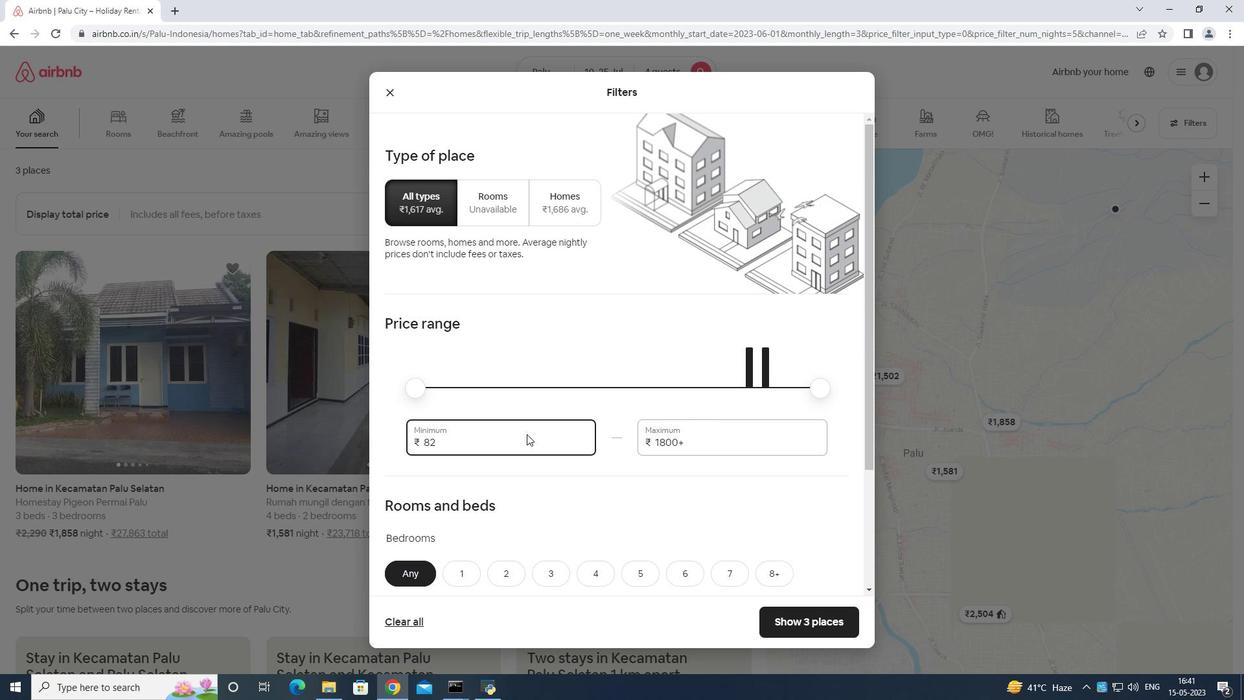 
Action: Key pressed <Key.backspace>
Screenshot: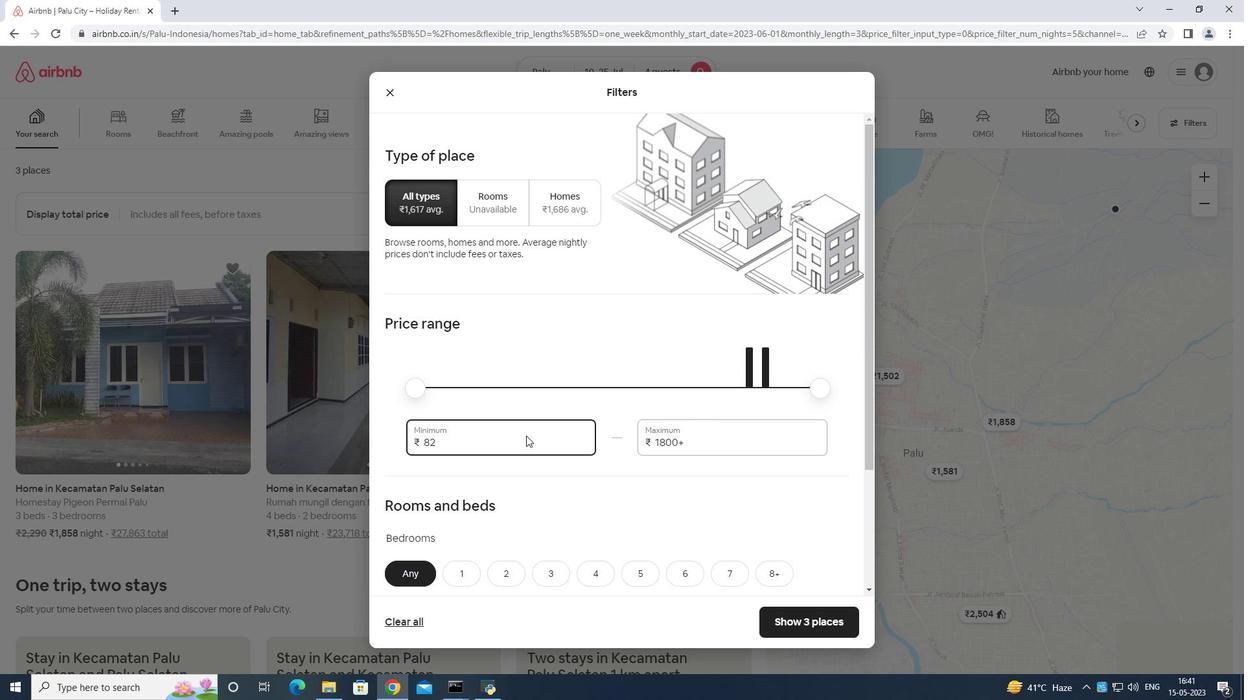
Action: Mouse moved to (523, 442)
Screenshot: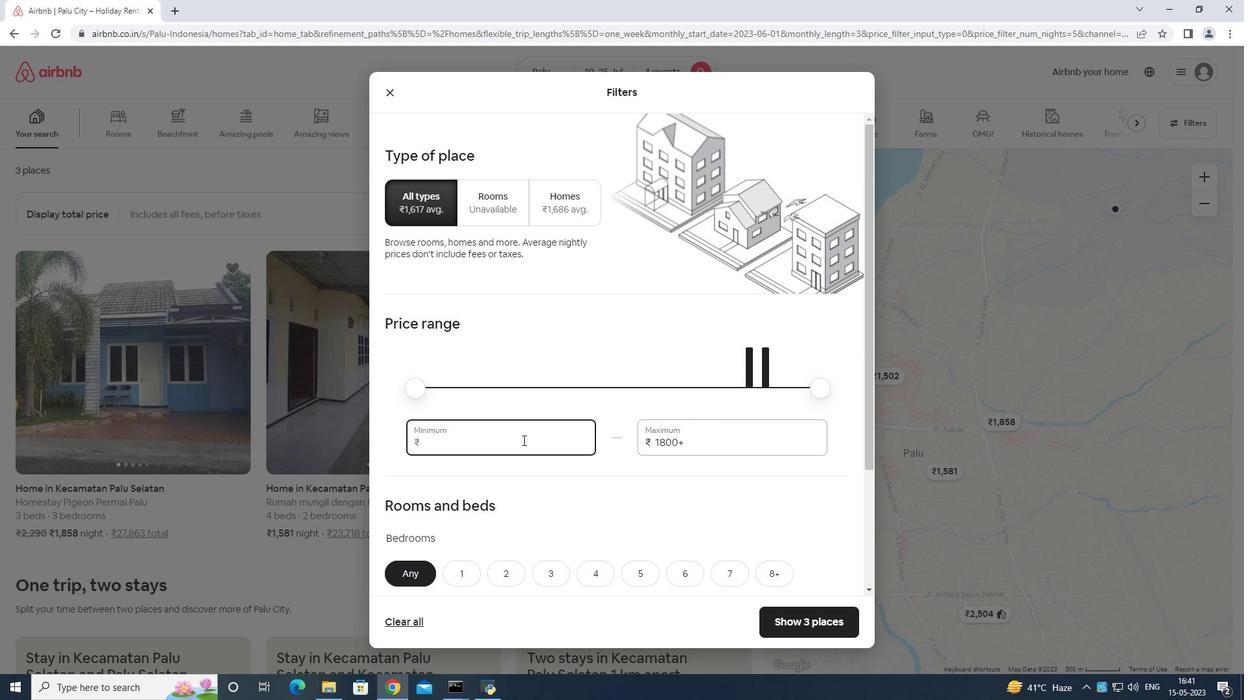 
Action: Key pressed 15
Screenshot: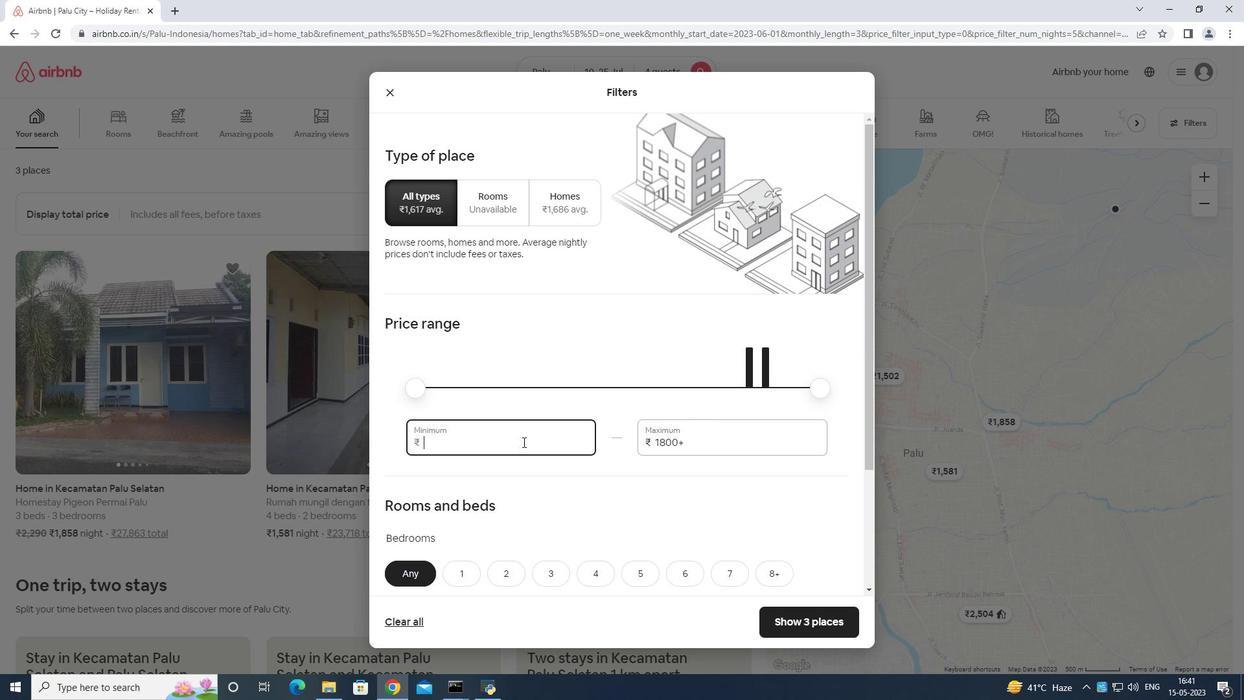 
Action: Mouse moved to (523, 443)
Screenshot: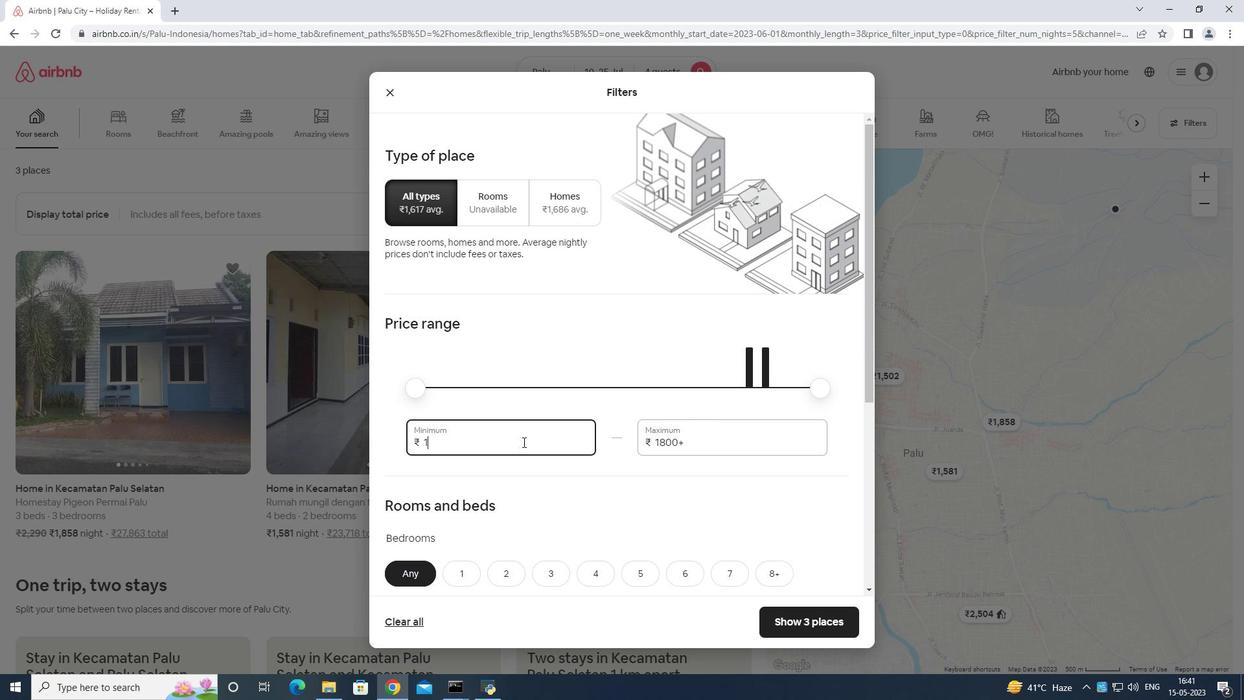 
Action: Key pressed 000
Screenshot: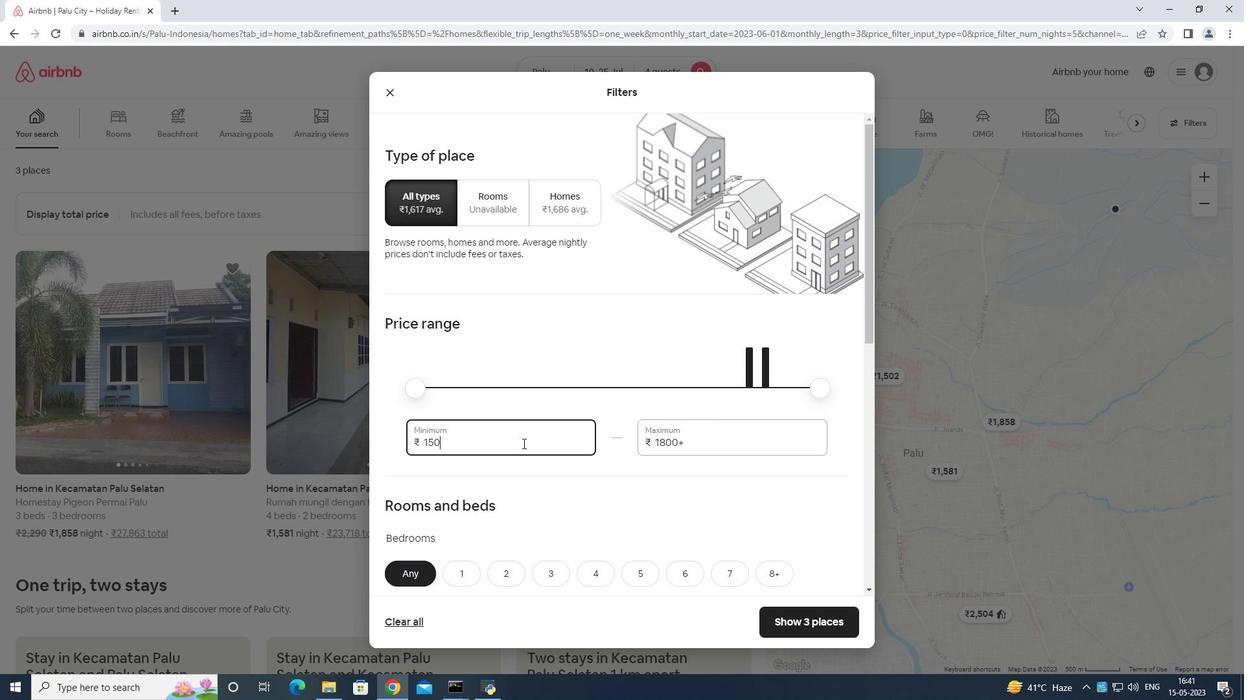 
Action: Mouse moved to (693, 437)
Screenshot: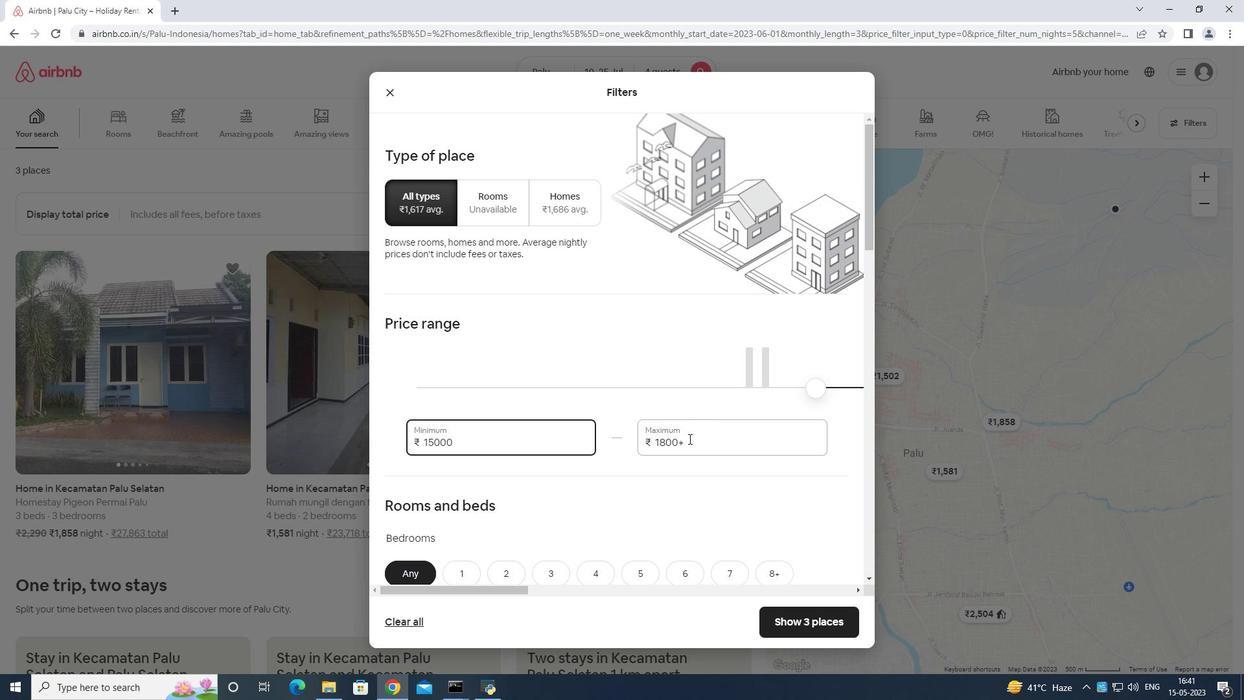
Action: Mouse pressed left at (693, 437)
Screenshot: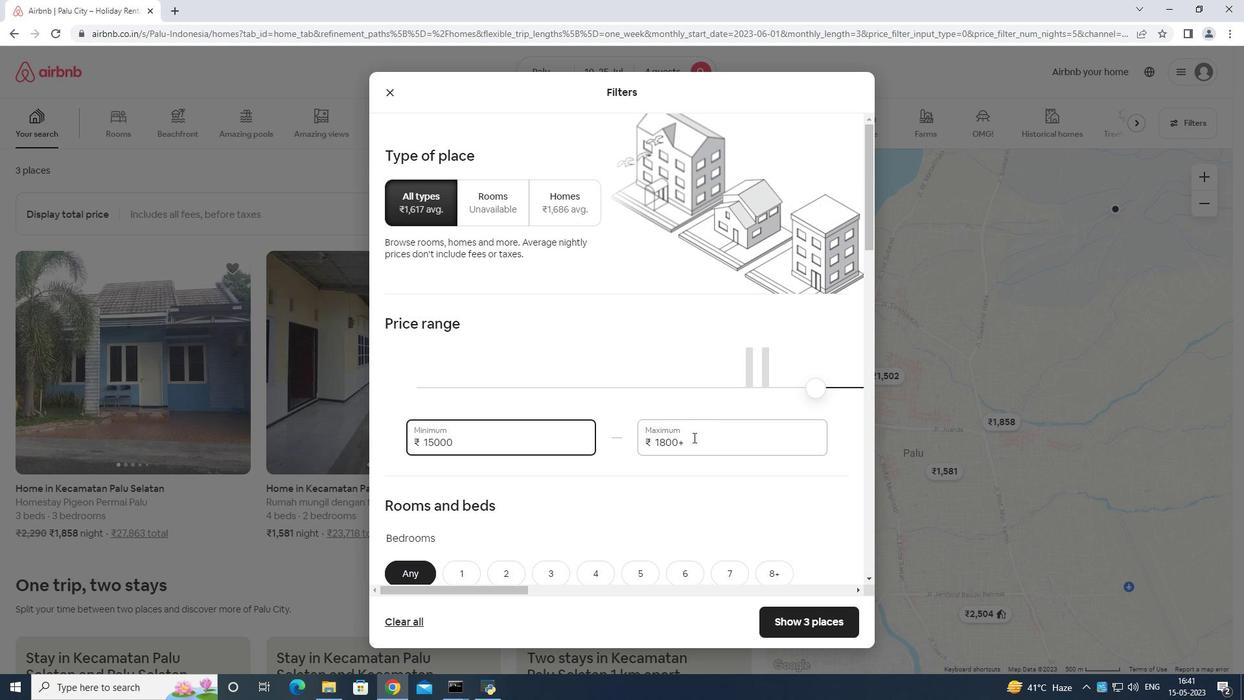 
Action: Mouse moved to (685, 437)
Screenshot: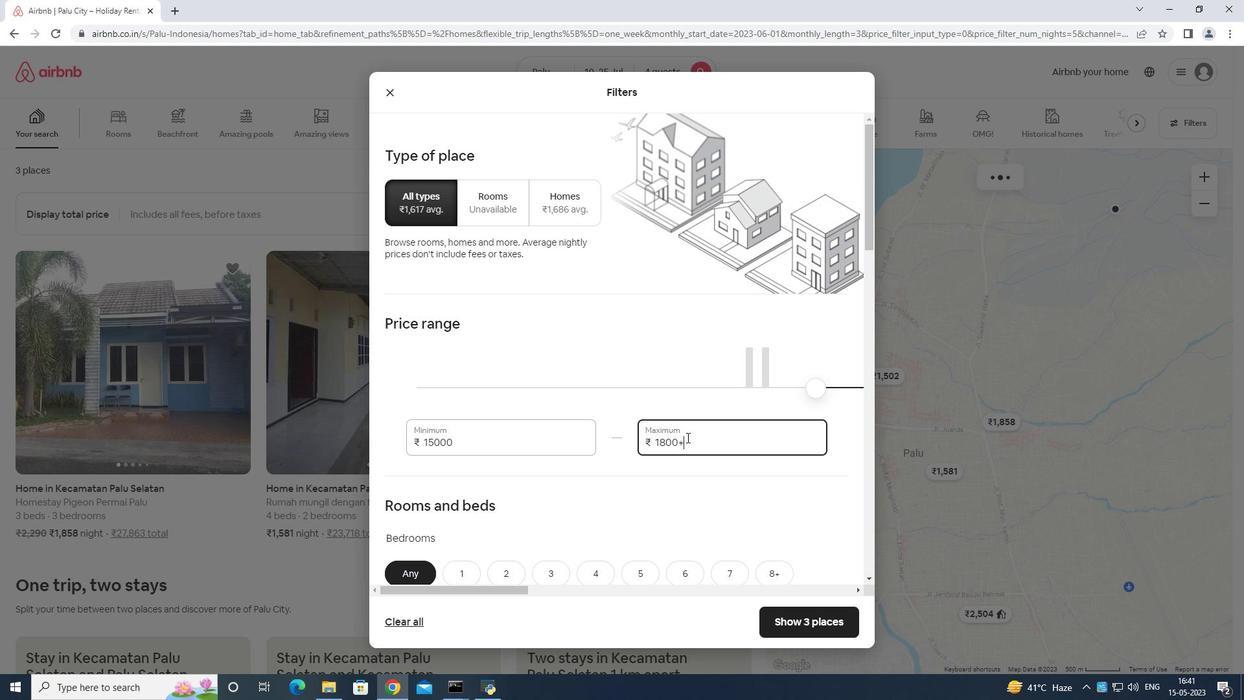 
Action: Key pressed <Key.backspace><Key.backspace><Key.backspace><Key.backspace><Key.backspace><Key.backspace><Key.backspace><Key.backspace><Key.backspace><Key.backspace><Key.backspace><Key.backspace><Key.backspace><Key.backspace>
Screenshot: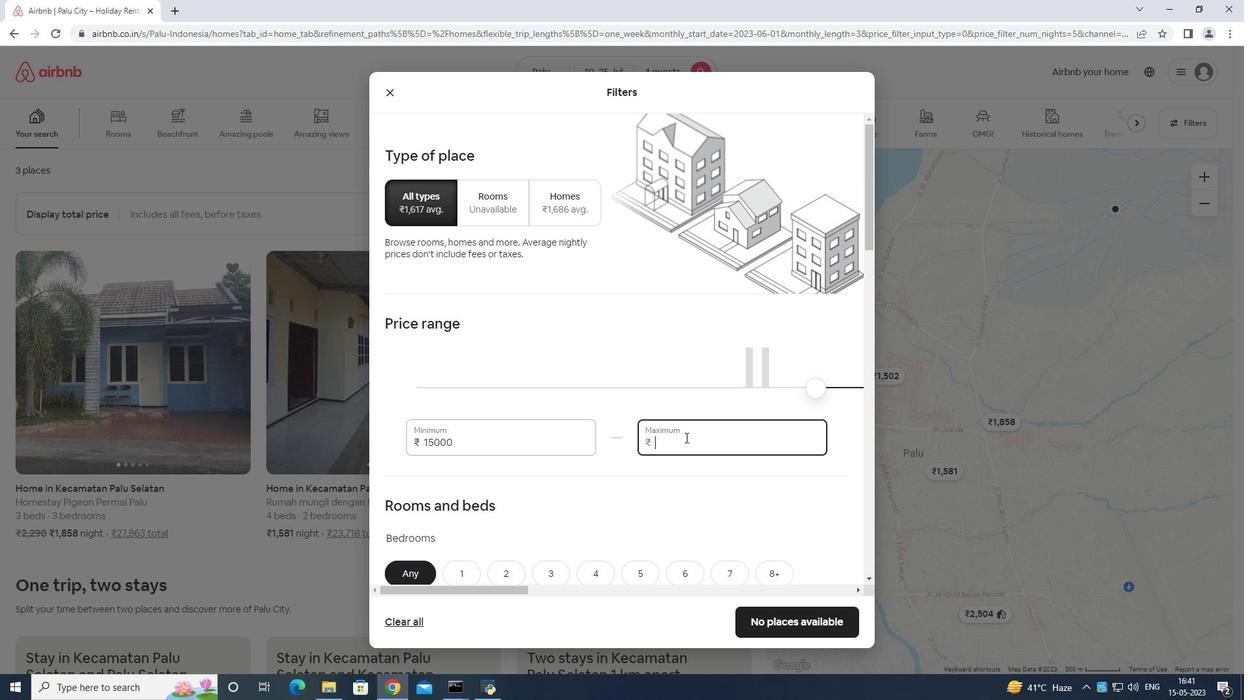 
Action: Mouse moved to (679, 440)
Screenshot: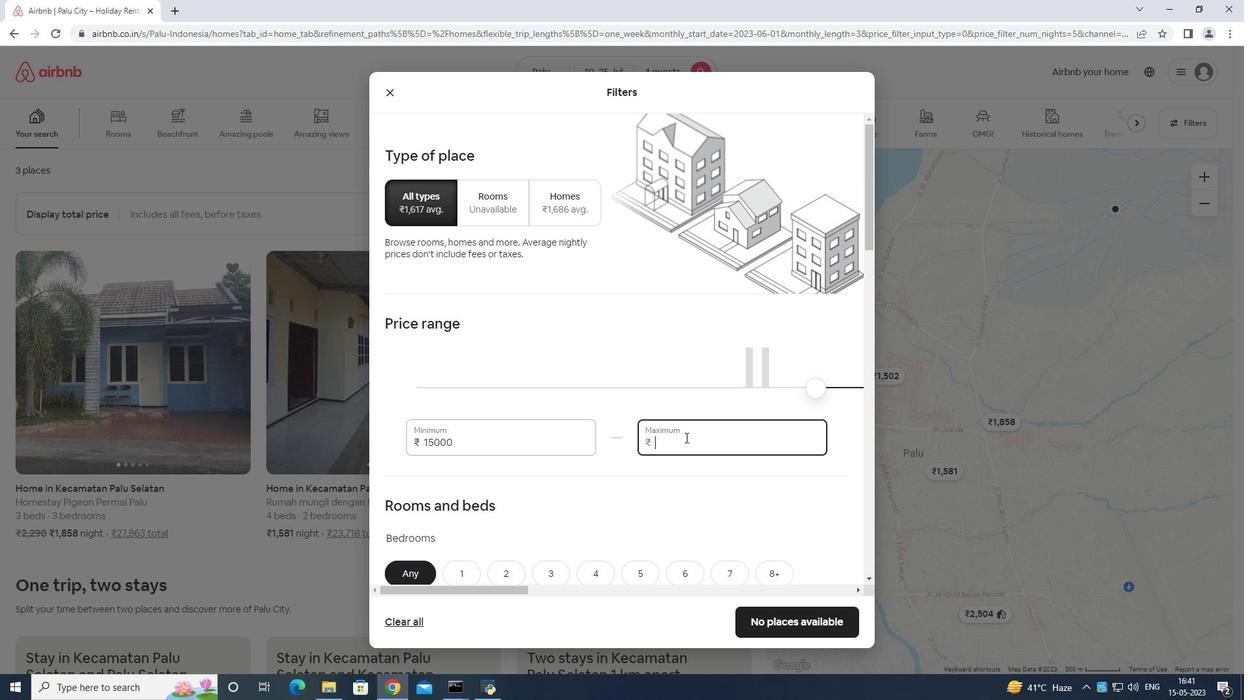 
Action: Key pressed 2
Screenshot: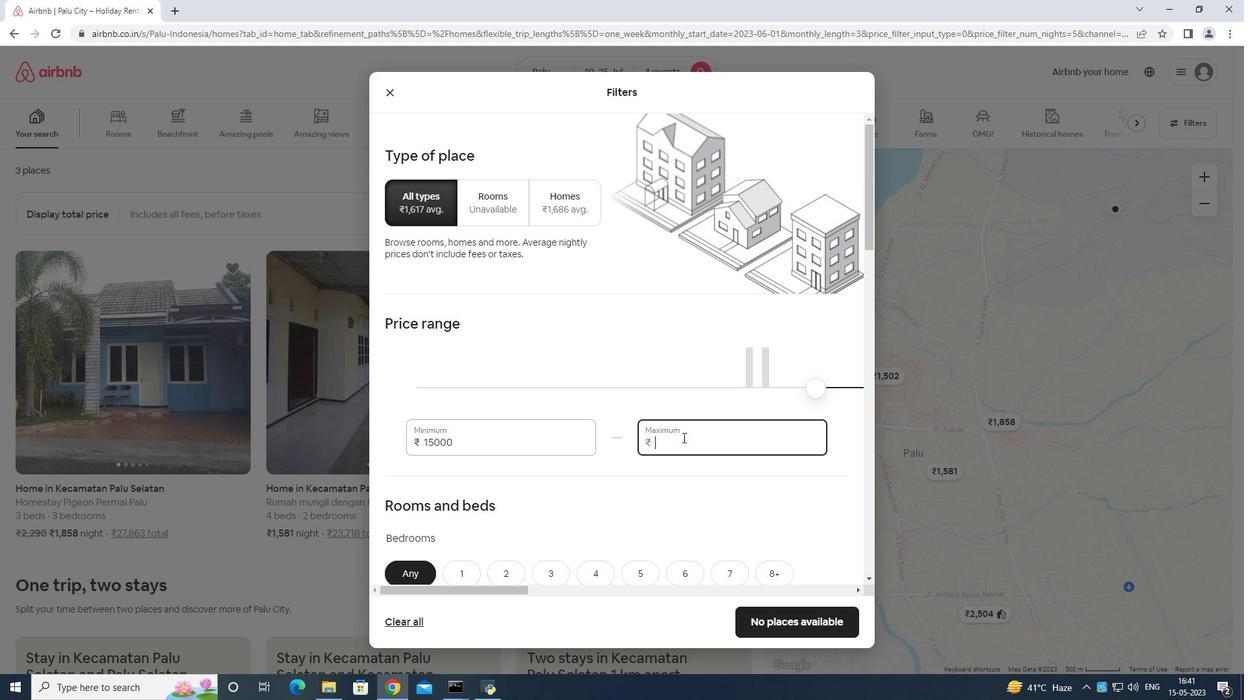 
Action: Mouse moved to (678, 441)
Screenshot: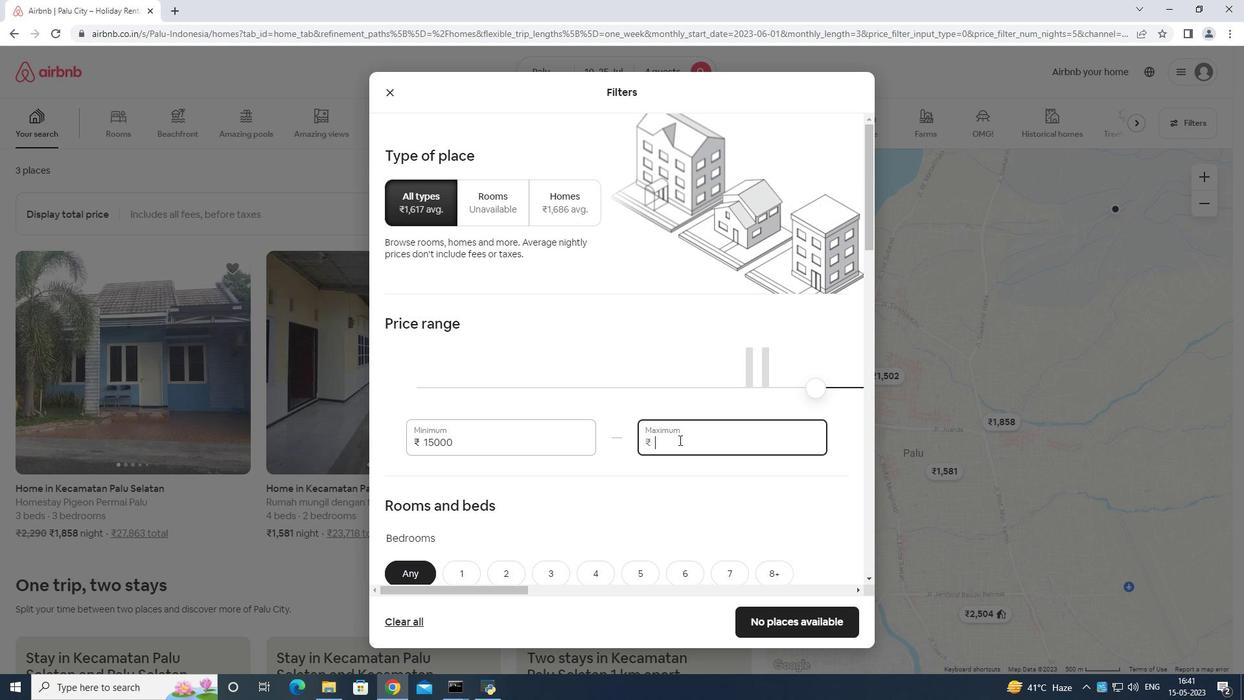 
Action: Key pressed 5
Screenshot: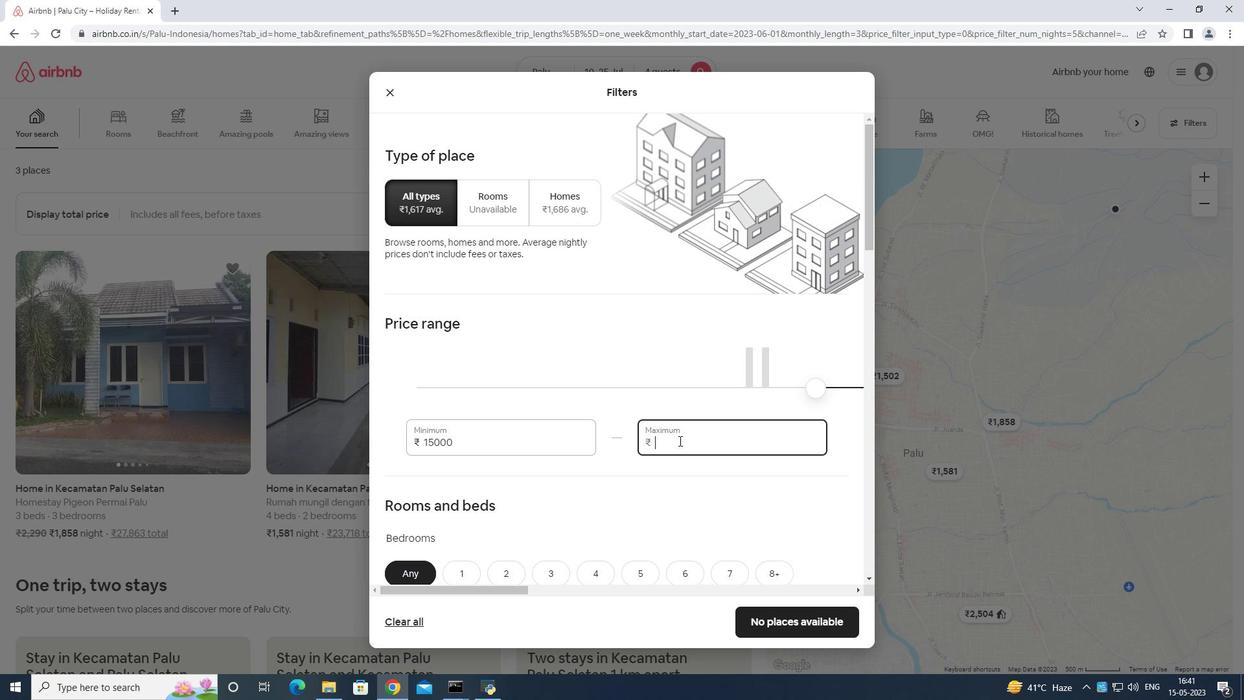 
Action: Mouse moved to (675, 443)
Screenshot: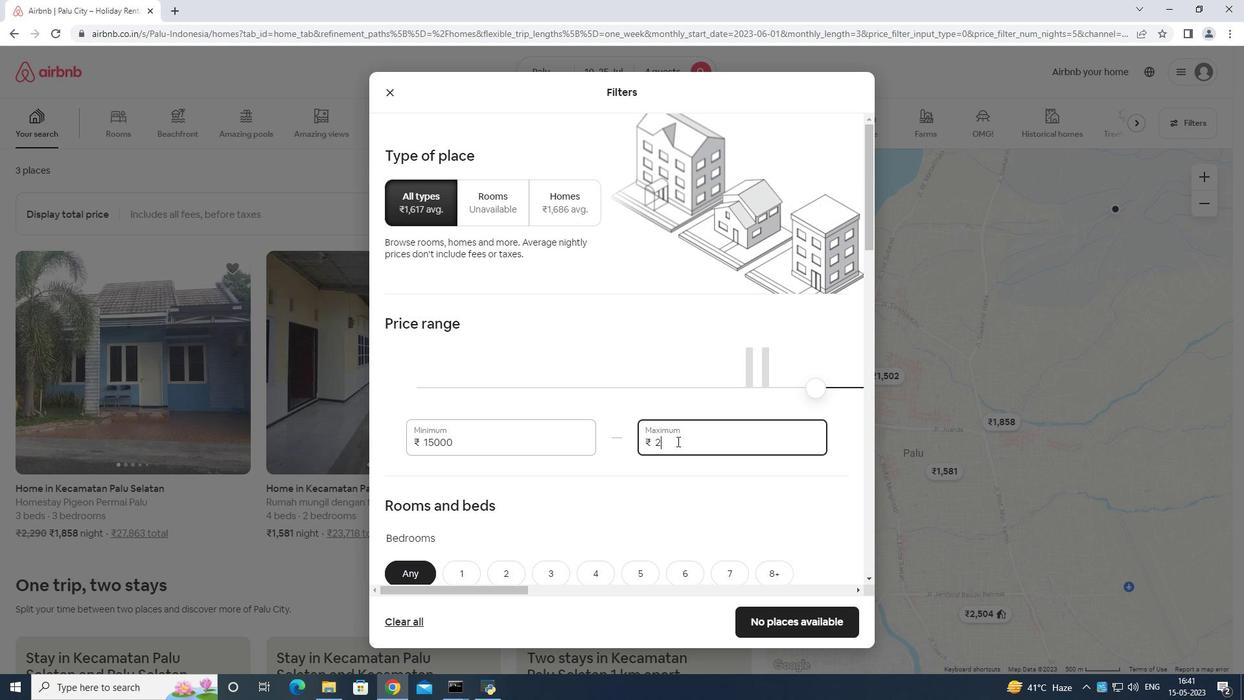 
Action: Key pressed 000
Screenshot: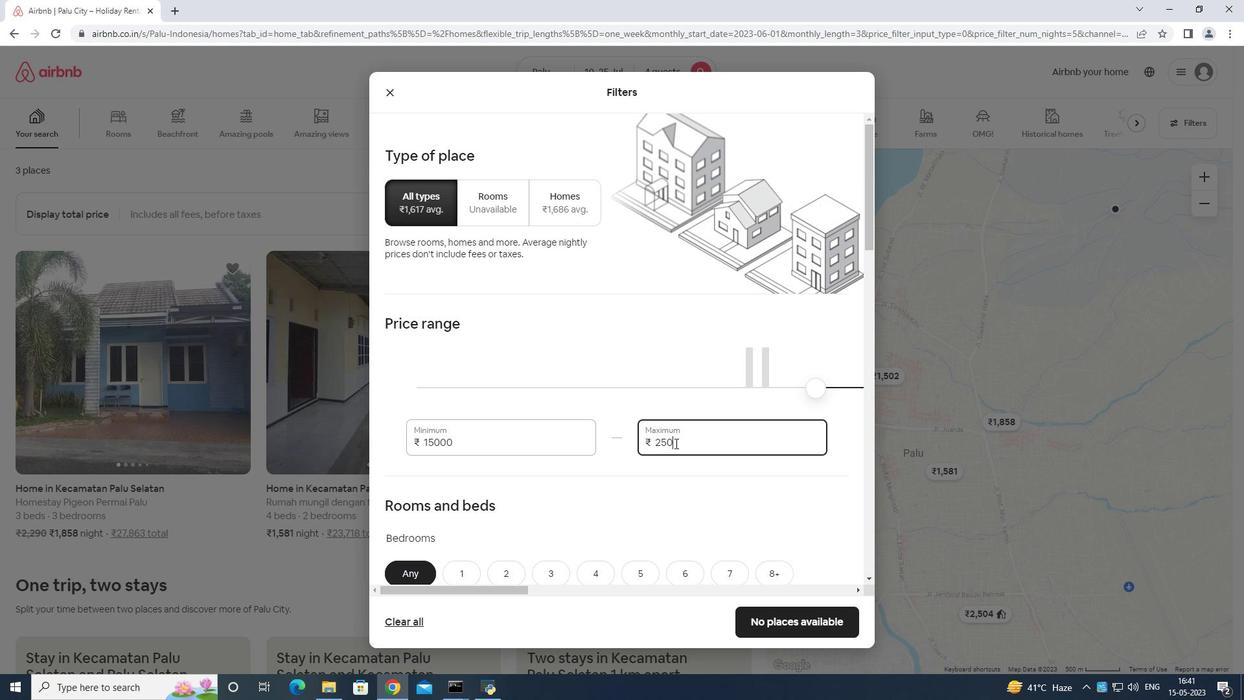 
Action: Mouse moved to (671, 441)
Screenshot: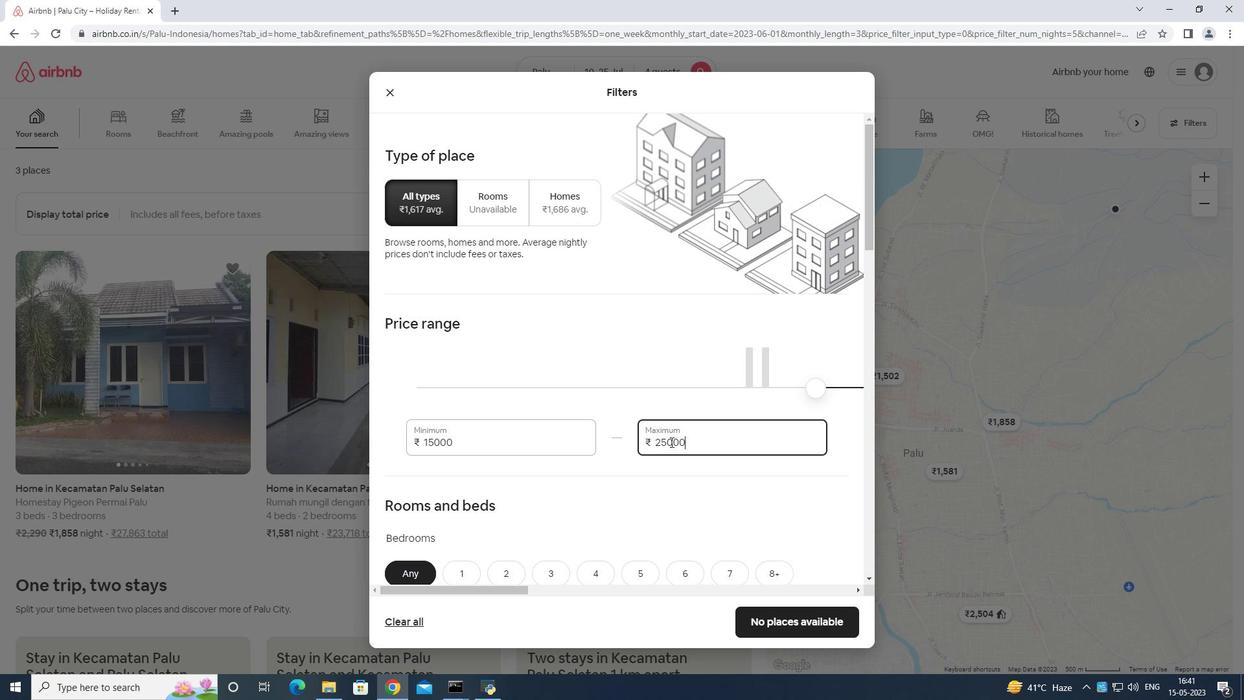 
Action: Mouse scrolled (671, 440) with delta (0, 0)
Screenshot: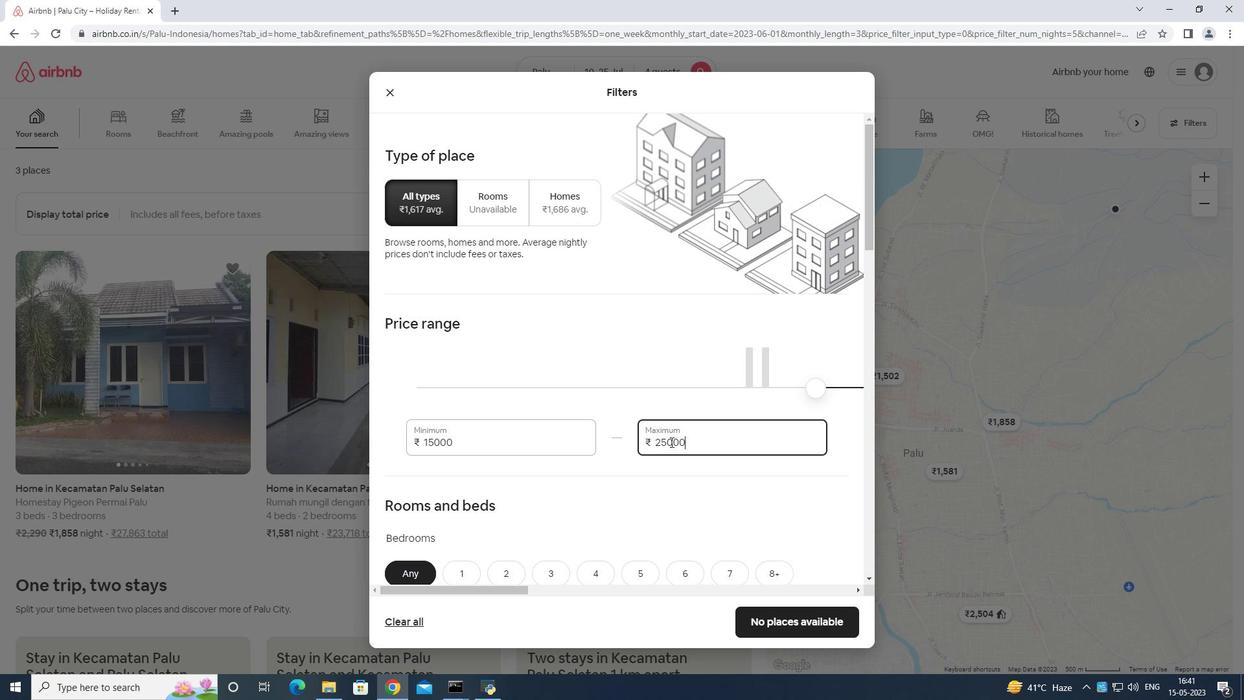 
Action: Mouse moved to (683, 446)
Screenshot: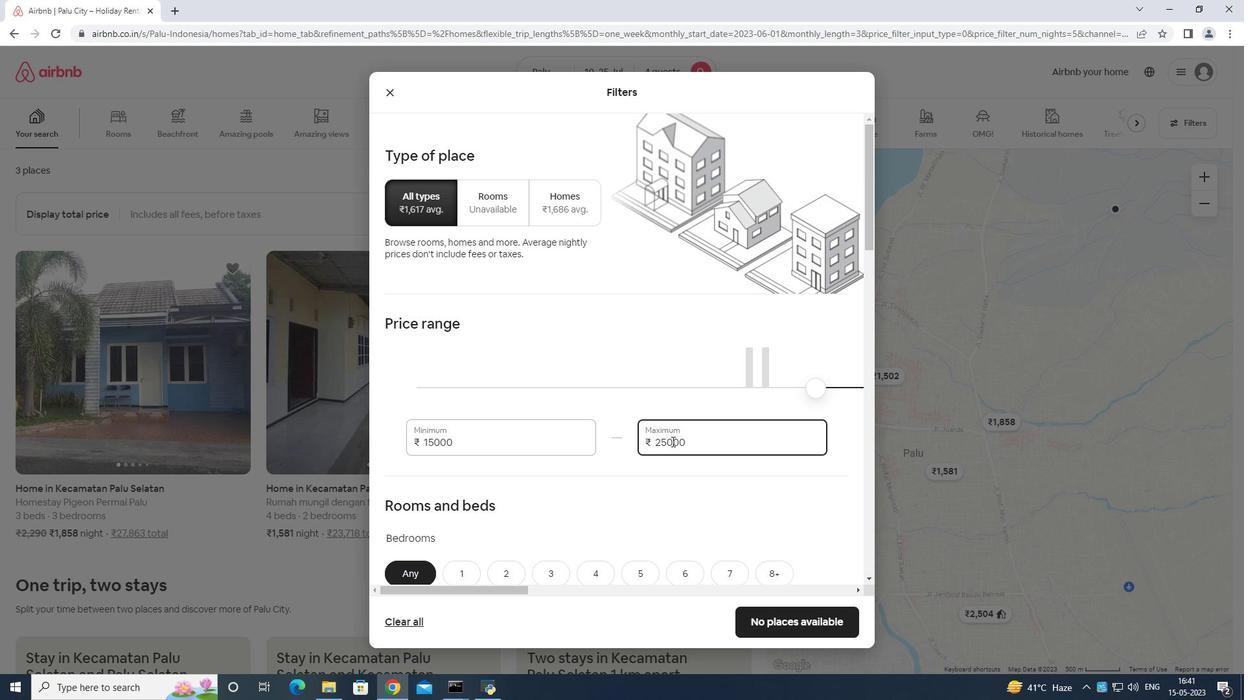 
Action: Mouse scrolled (683, 446) with delta (0, 0)
Screenshot: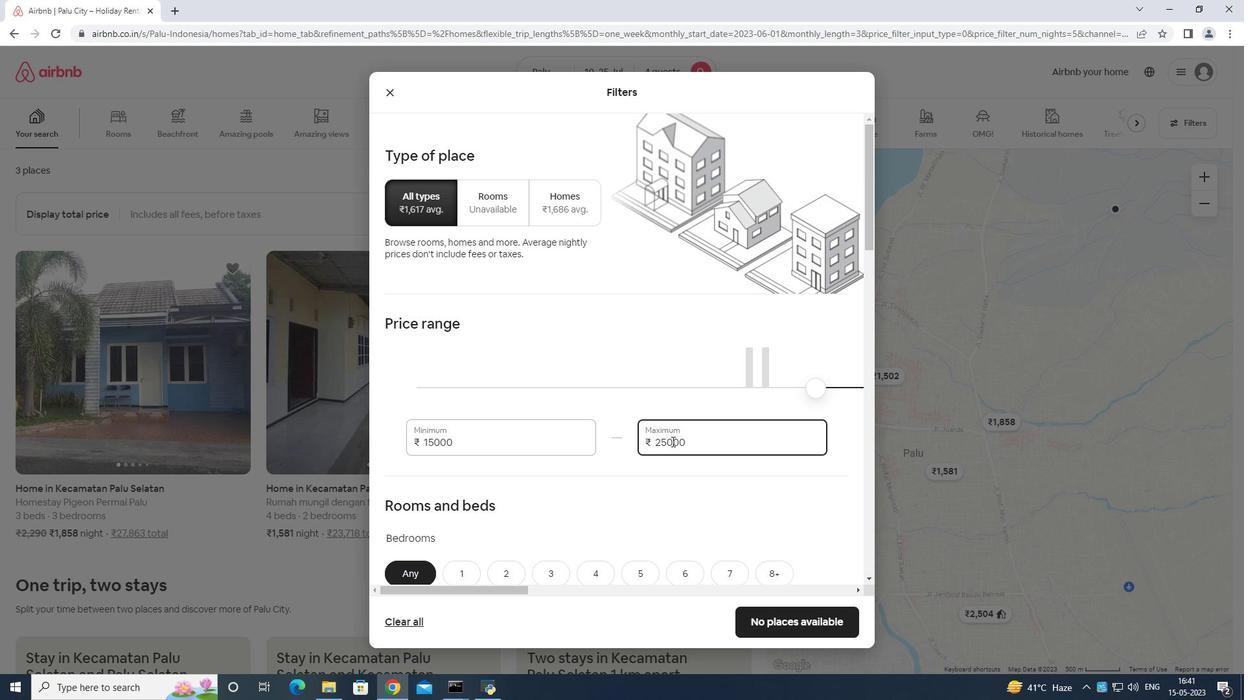 
Action: Mouse moved to (499, 440)
Screenshot: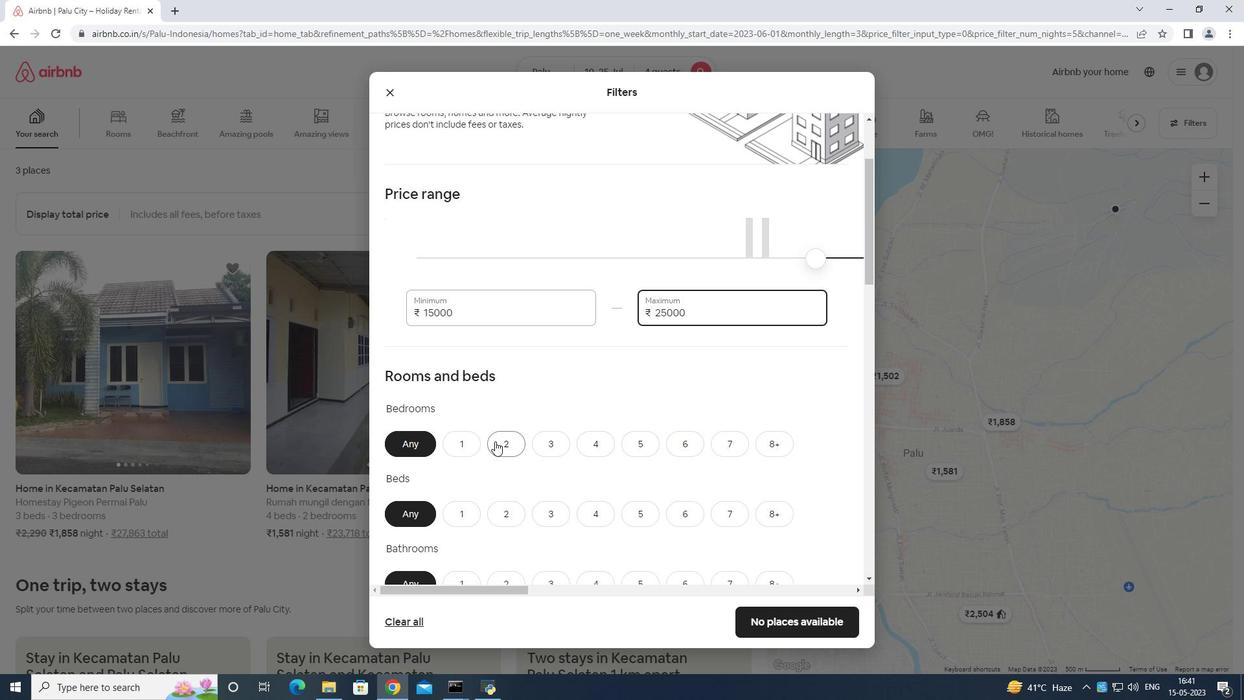 
Action: Mouse pressed left at (499, 440)
Screenshot: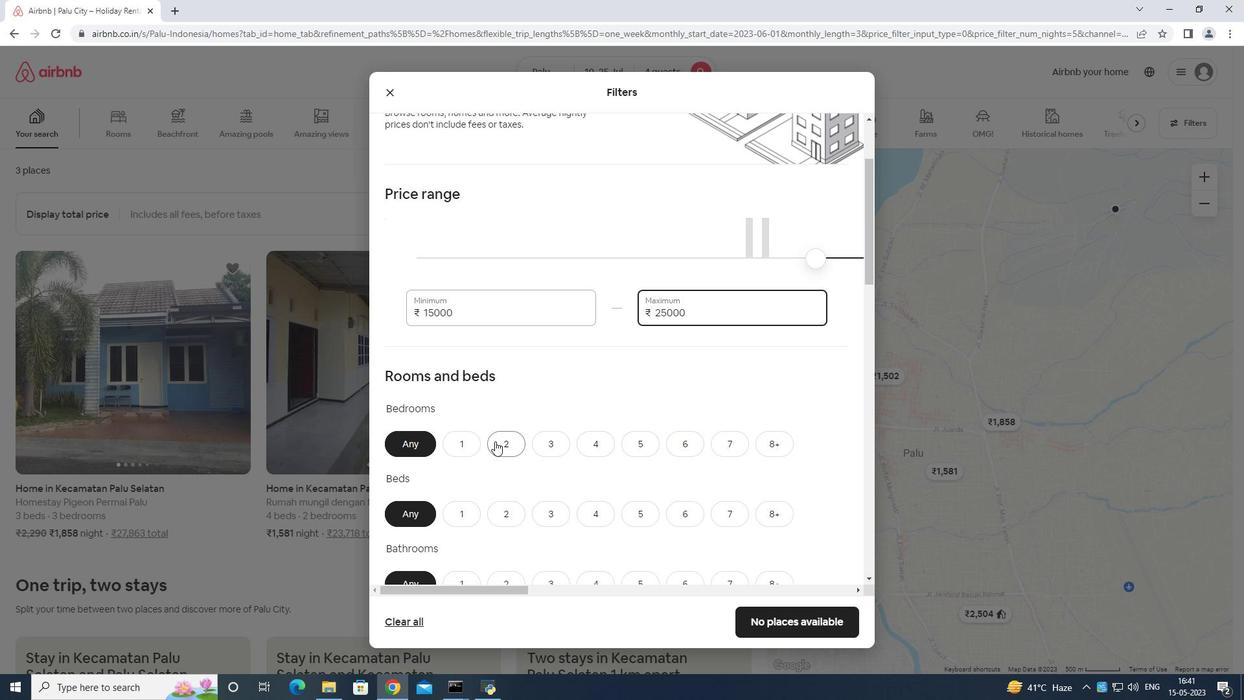 
Action: Mouse moved to (553, 516)
Screenshot: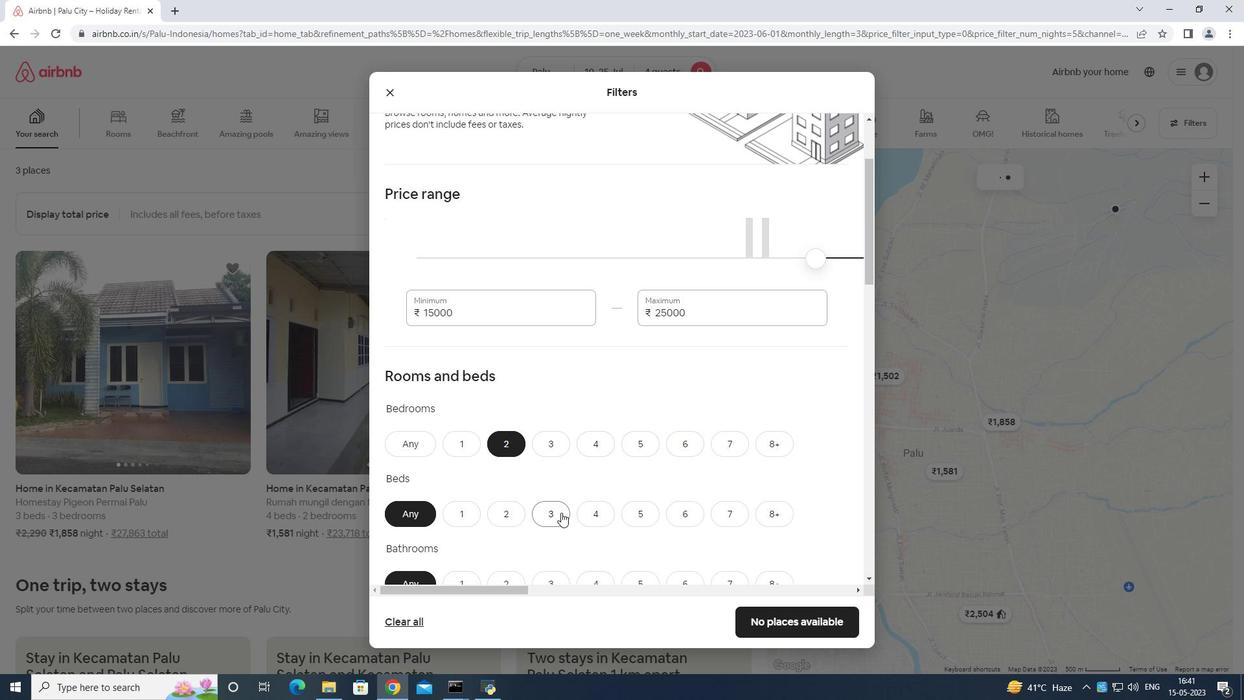 
Action: Mouse pressed left at (553, 516)
Screenshot: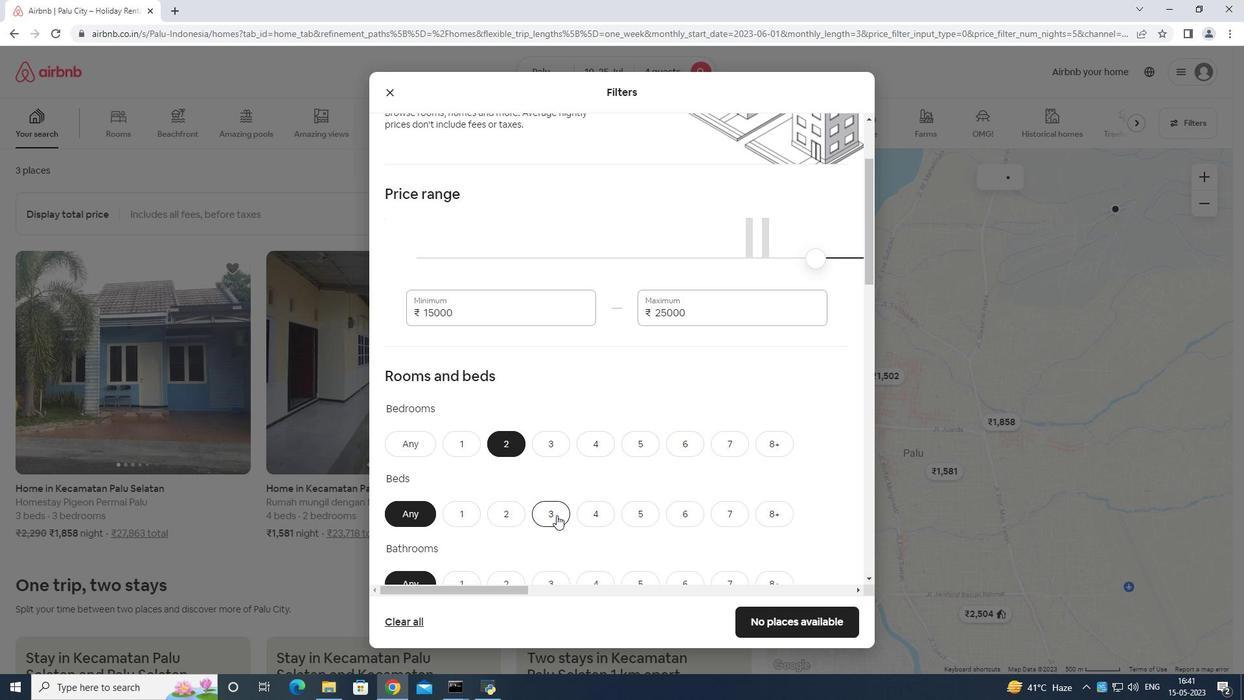 
Action: Mouse moved to (506, 581)
Screenshot: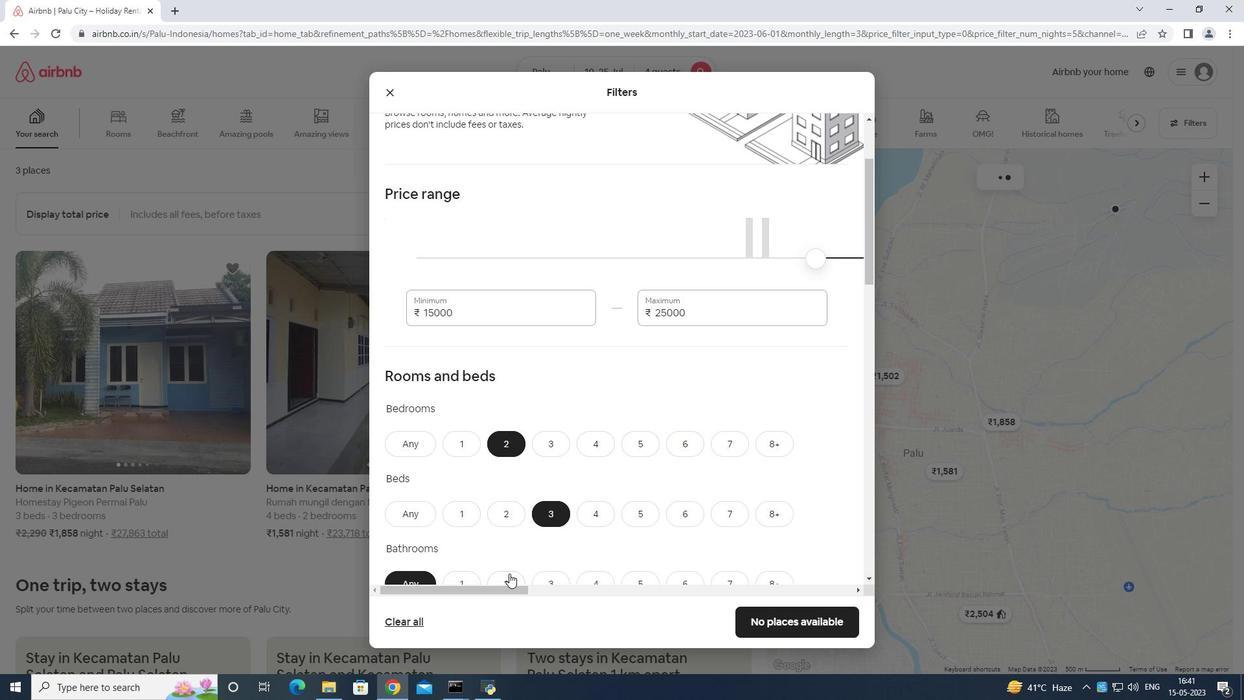 
Action: Mouse pressed left at (506, 581)
Screenshot: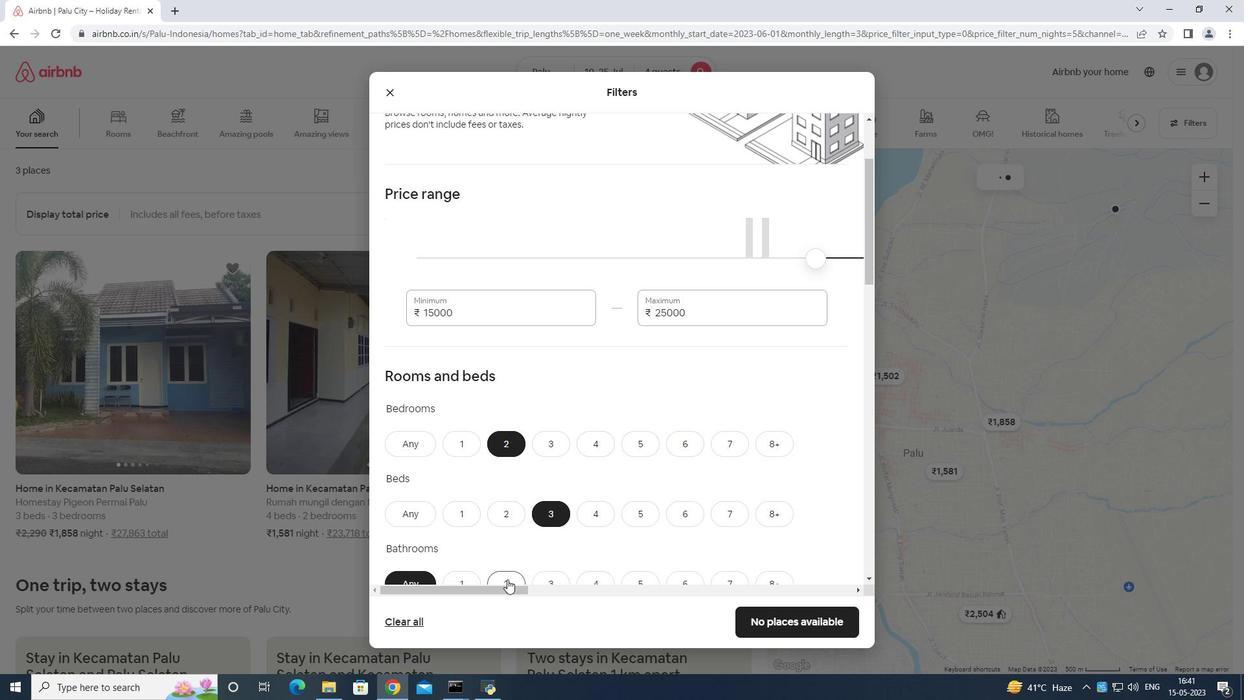 
Action: Mouse moved to (539, 521)
Screenshot: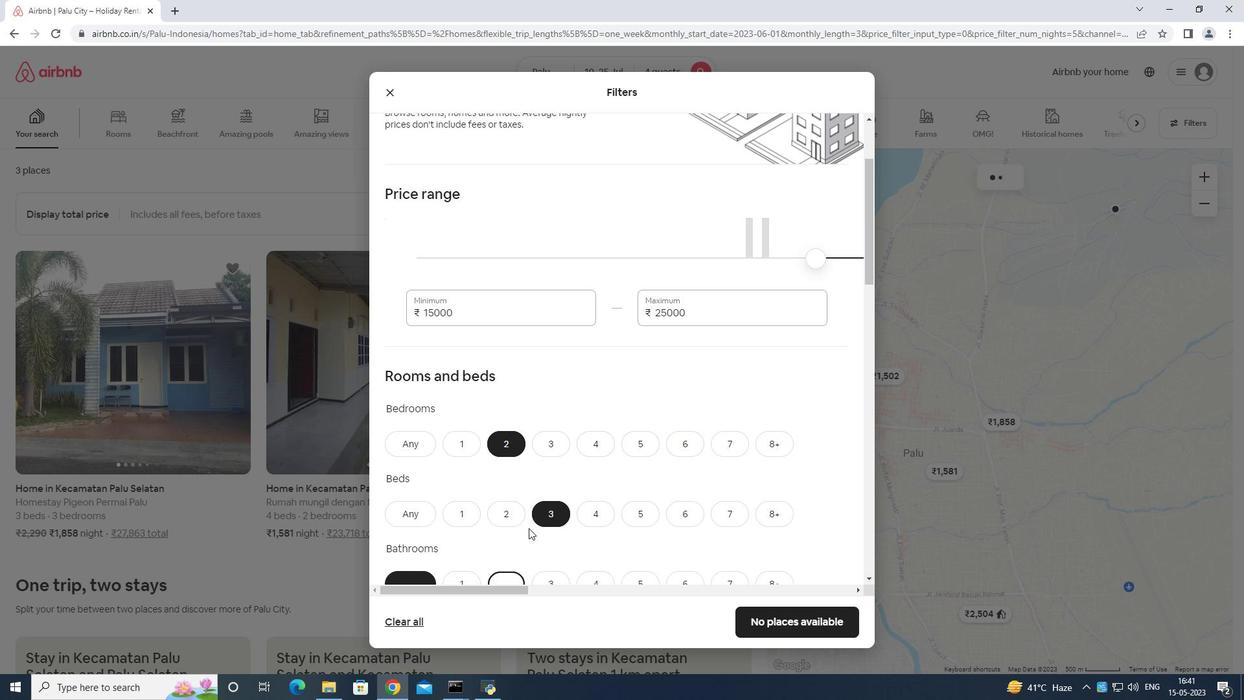 
Action: Mouse scrolled (539, 520) with delta (0, 0)
Screenshot: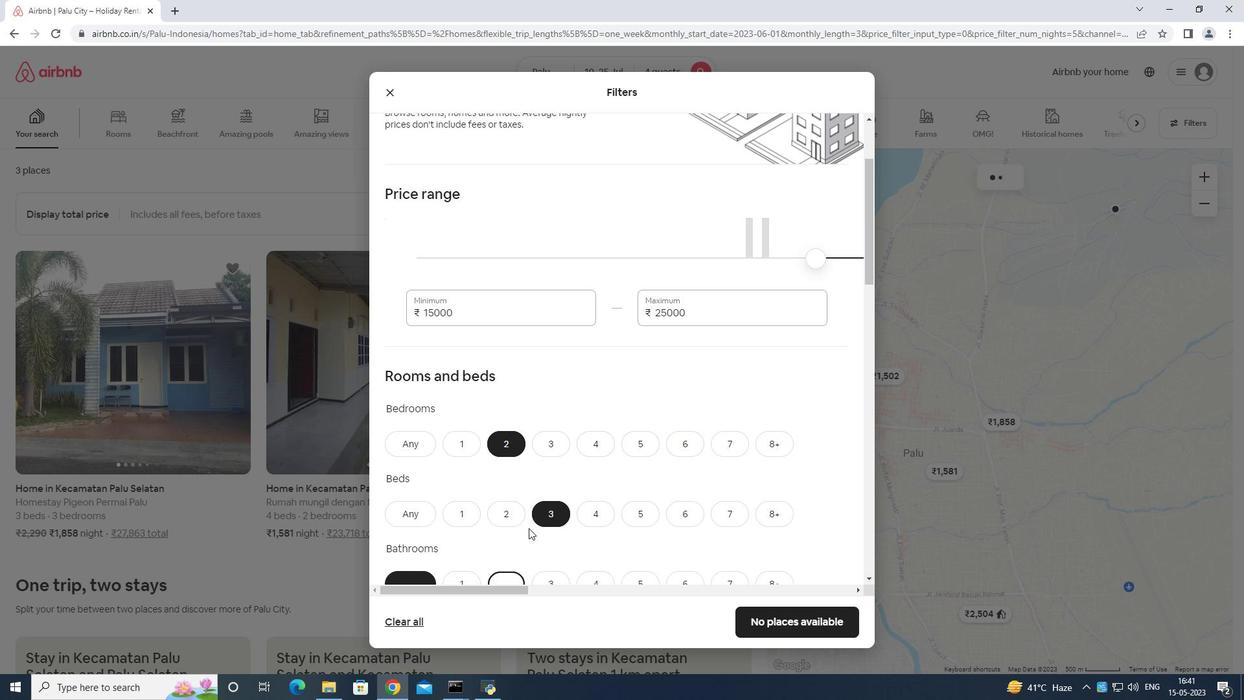 
Action: Mouse moved to (543, 521)
Screenshot: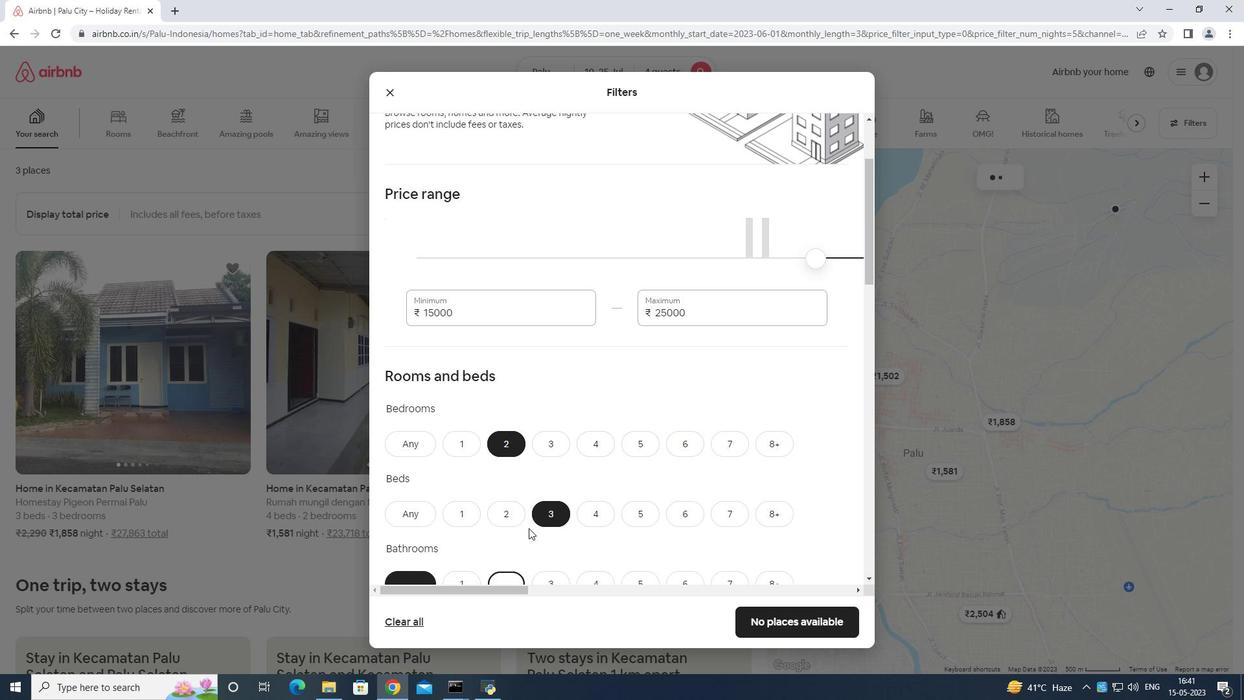 
Action: Mouse scrolled (543, 520) with delta (0, 0)
Screenshot: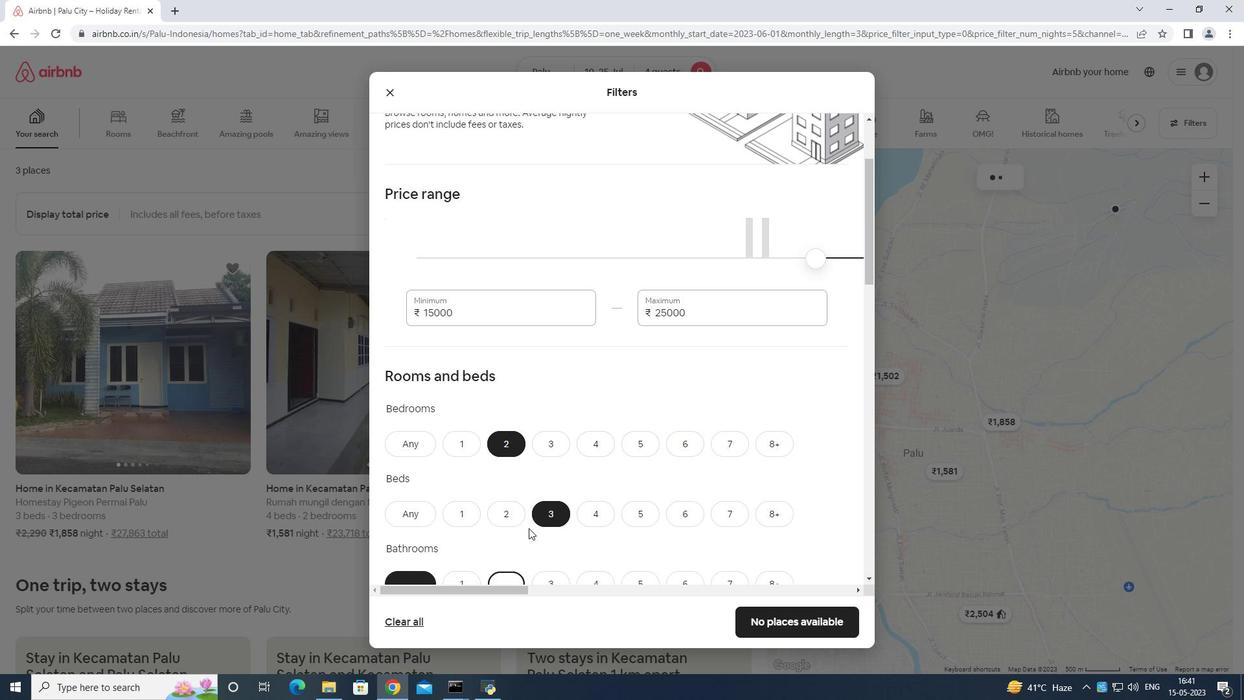 
Action: Mouse moved to (546, 520)
Screenshot: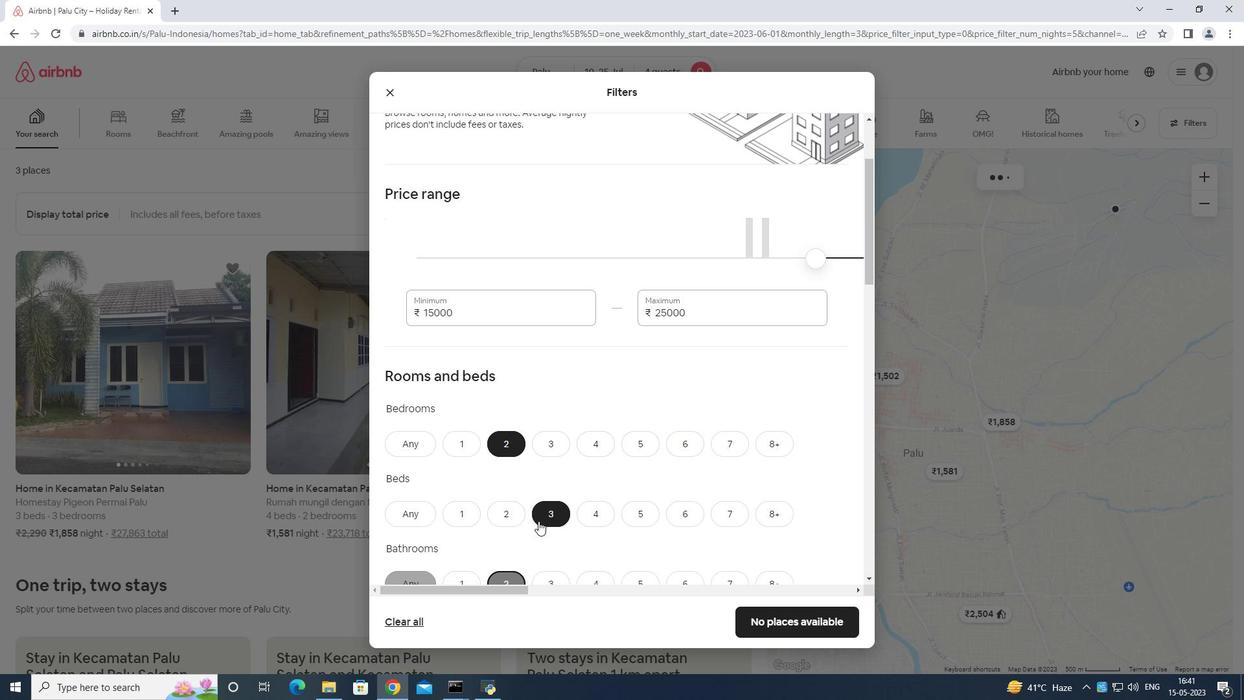 
Action: Mouse scrolled (546, 519) with delta (0, 0)
Screenshot: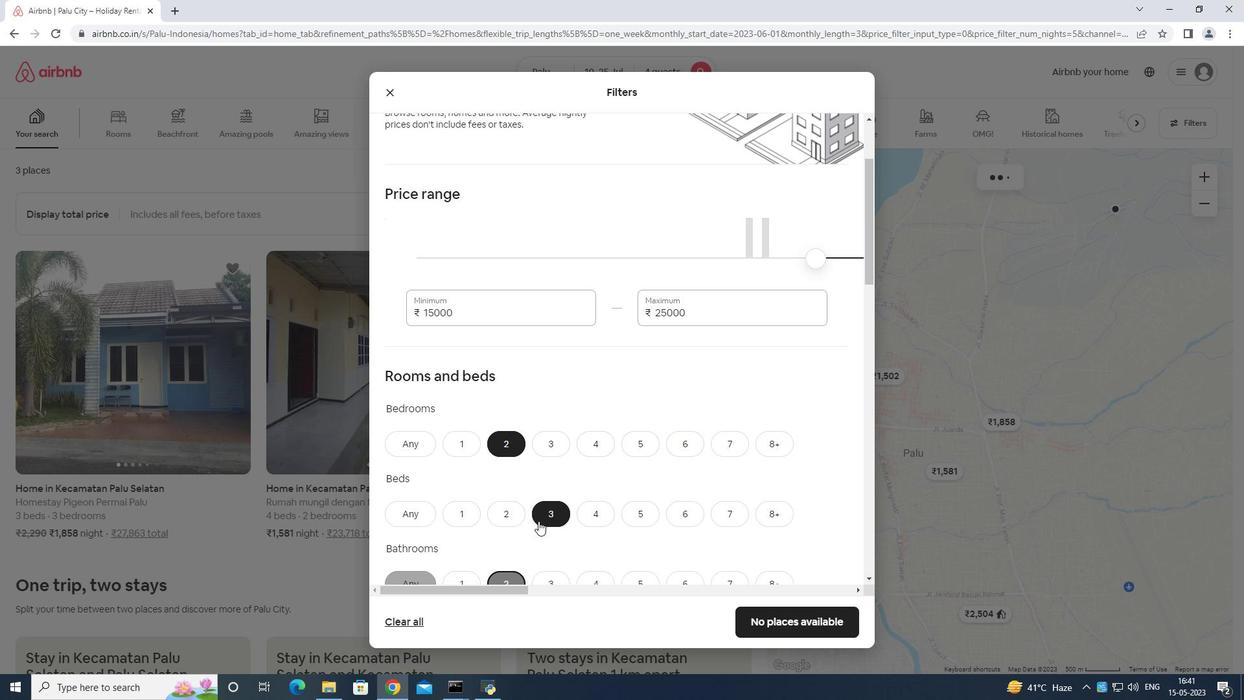 
Action: Mouse moved to (556, 512)
Screenshot: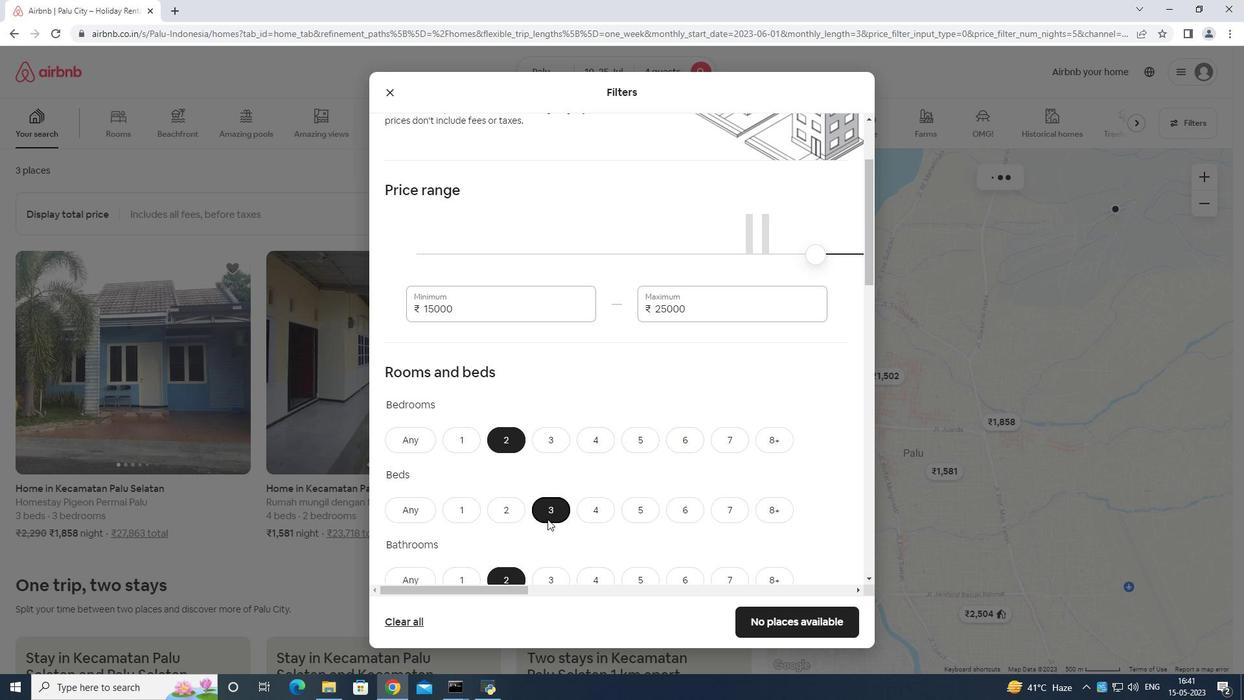 
Action: Mouse scrolled (556, 511) with delta (0, 0)
Screenshot: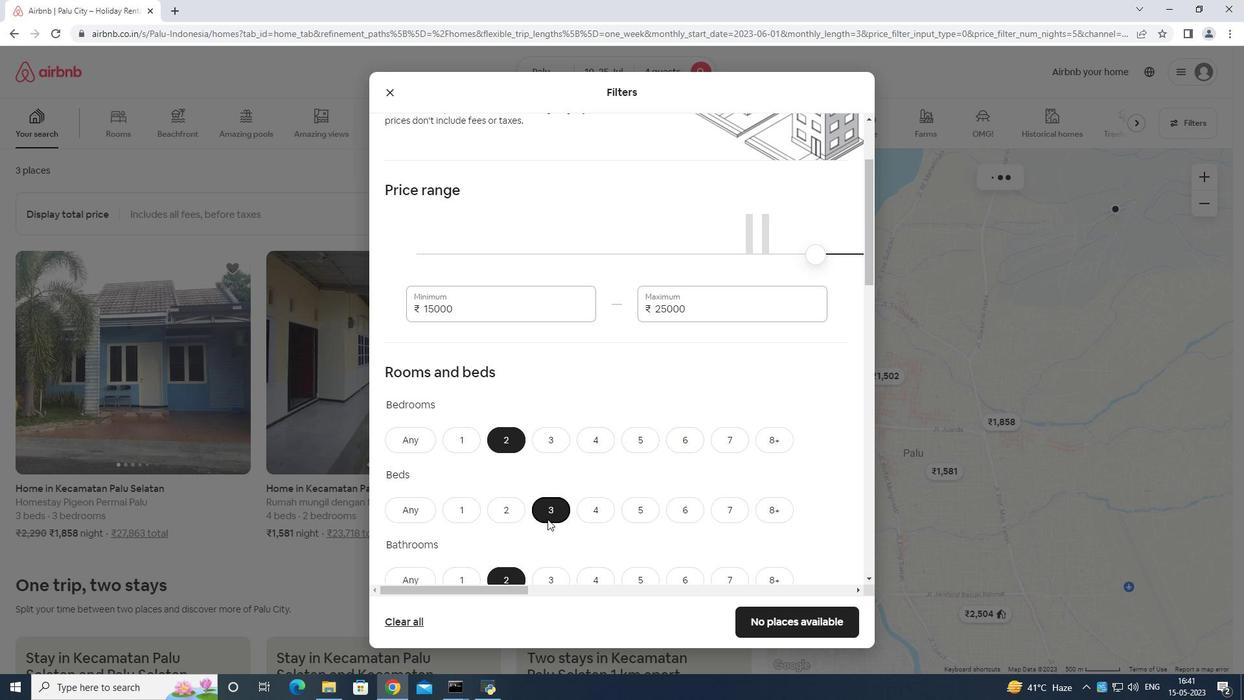 
Action: Mouse moved to (564, 506)
Screenshot: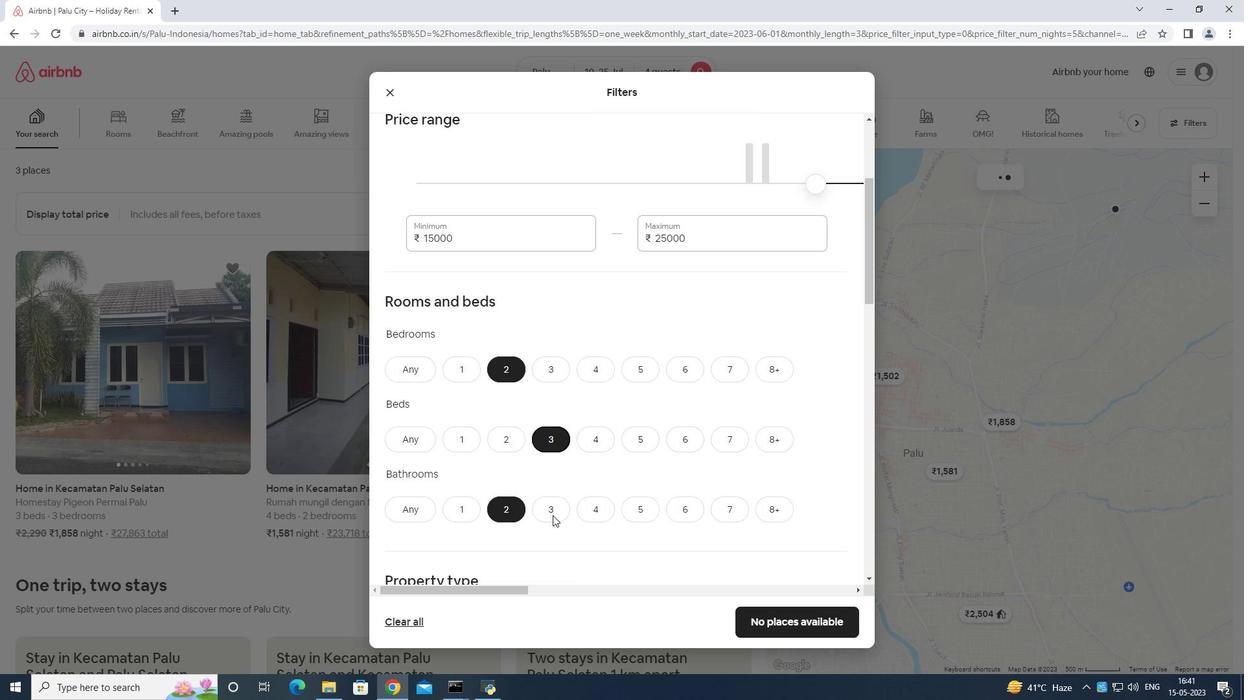 
Action: Mouse scrolled (564, 506) with delta (0, 0)
Screenshot: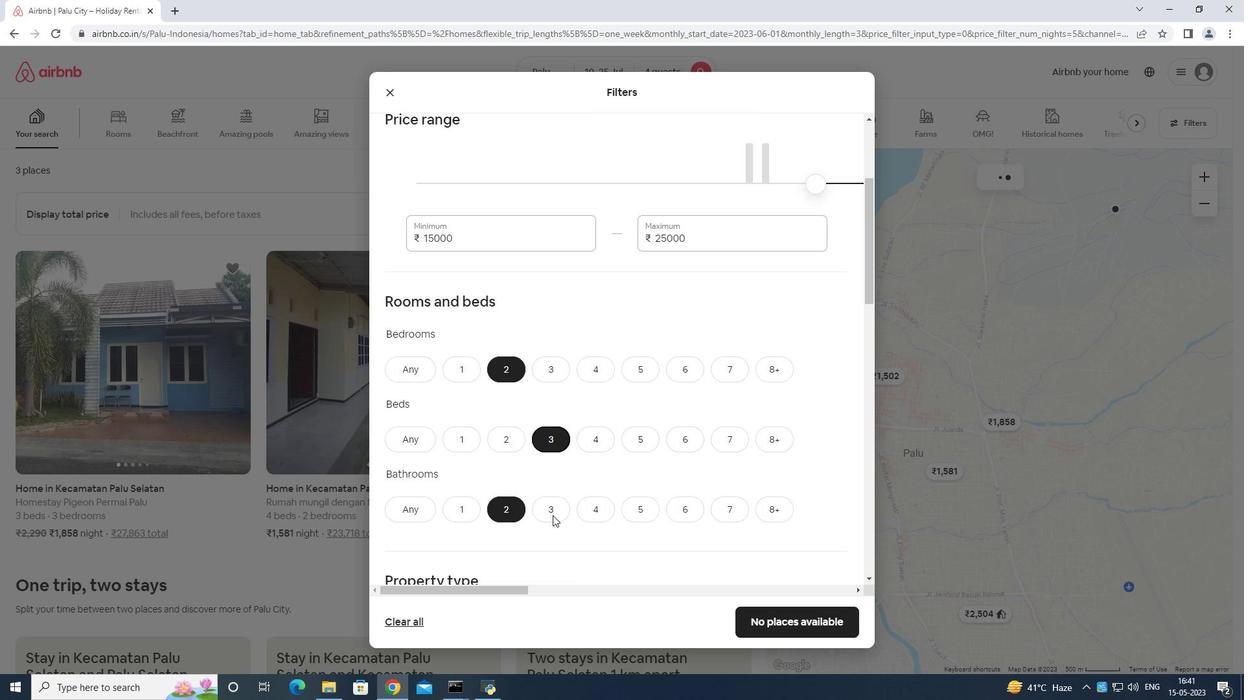 
Action: Mouse moved to (447, 409)
Screenshot: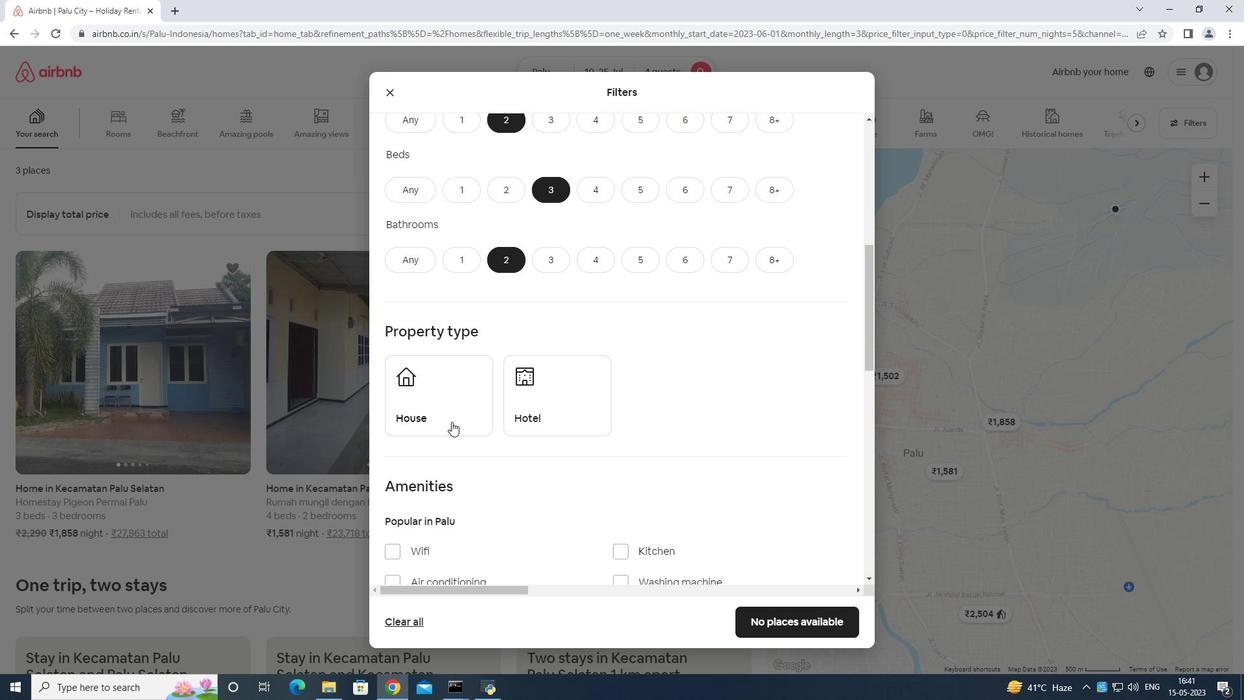 
Action: Mouse pressed left at (447, 409)
Screenshot: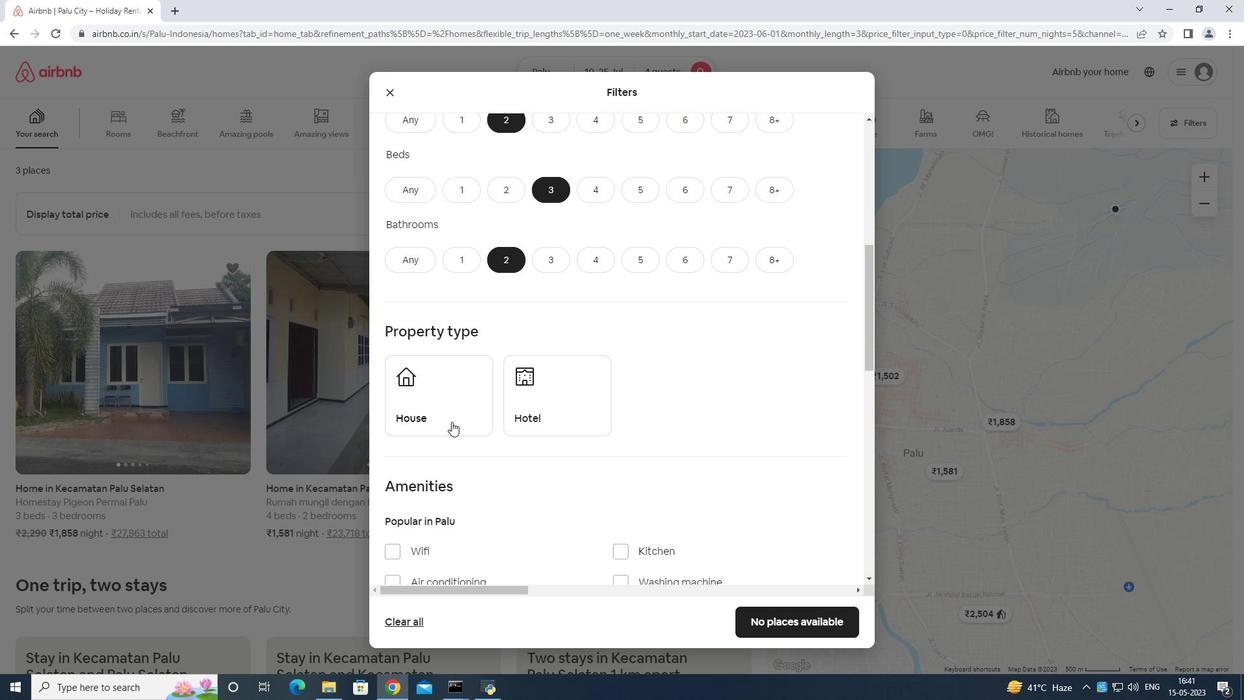 
Action: Mouse moved to (570, 376)
Screenshot: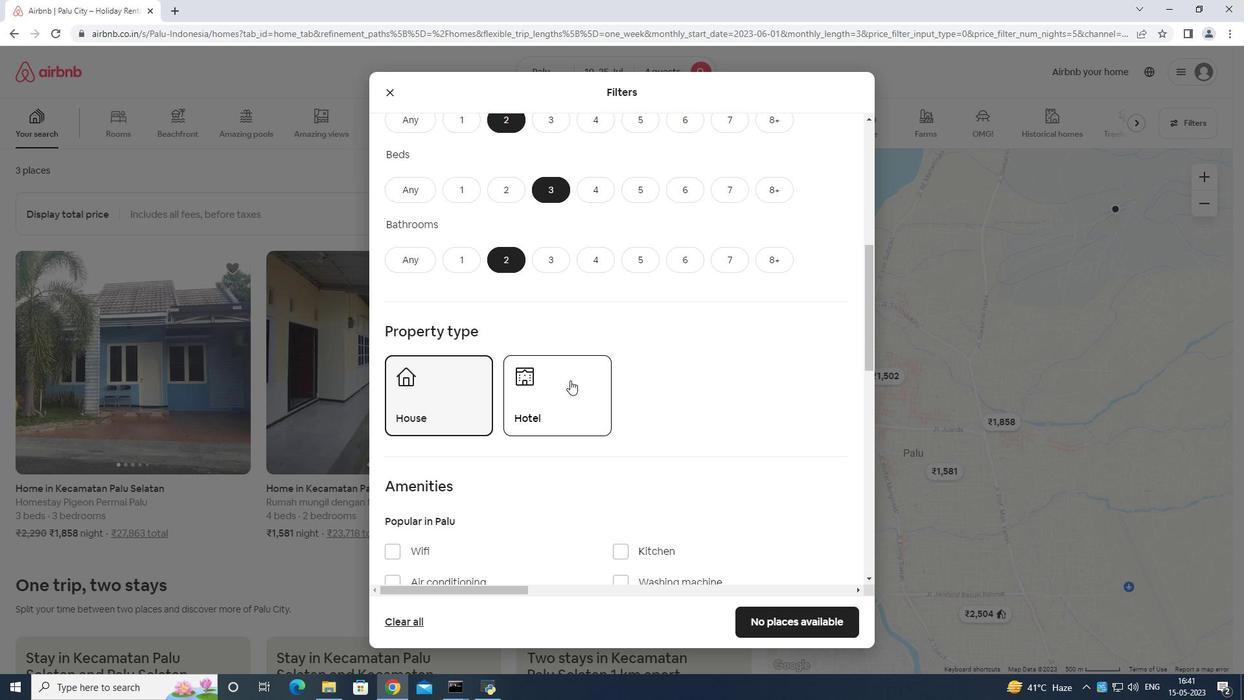
Action: Mouse pressed left at (570, 376)
Screenshot: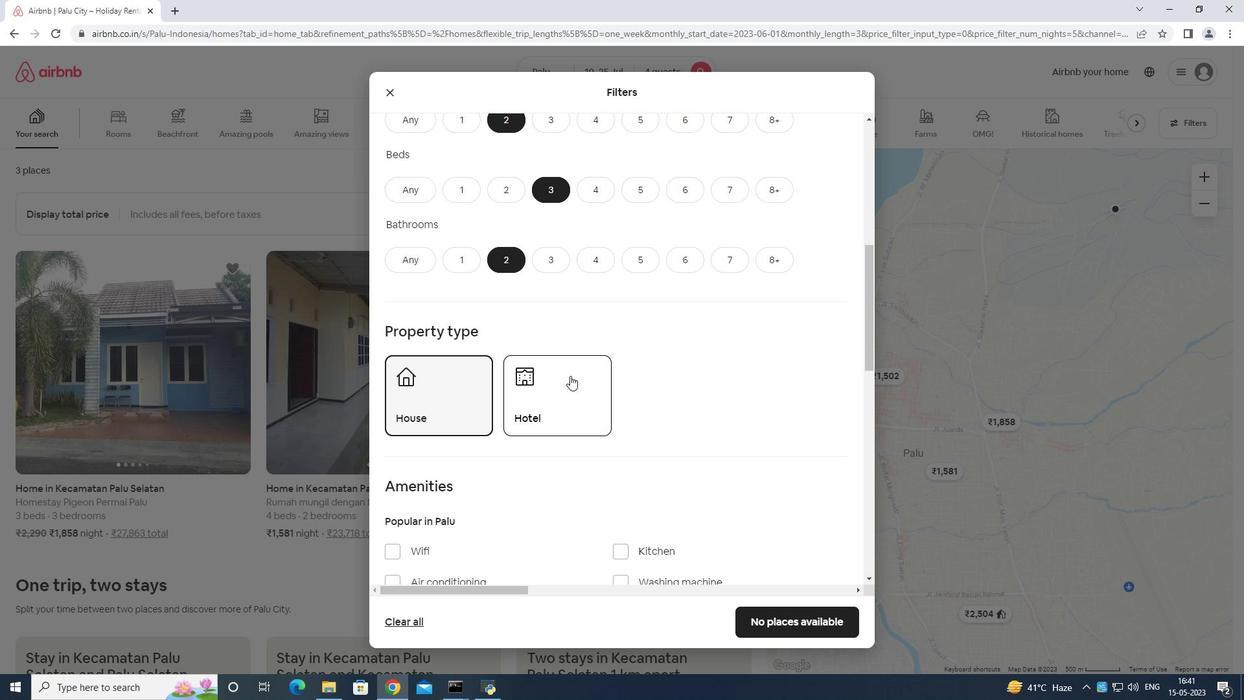 
Action: Mouse moved to (572, 381)
Screenshot: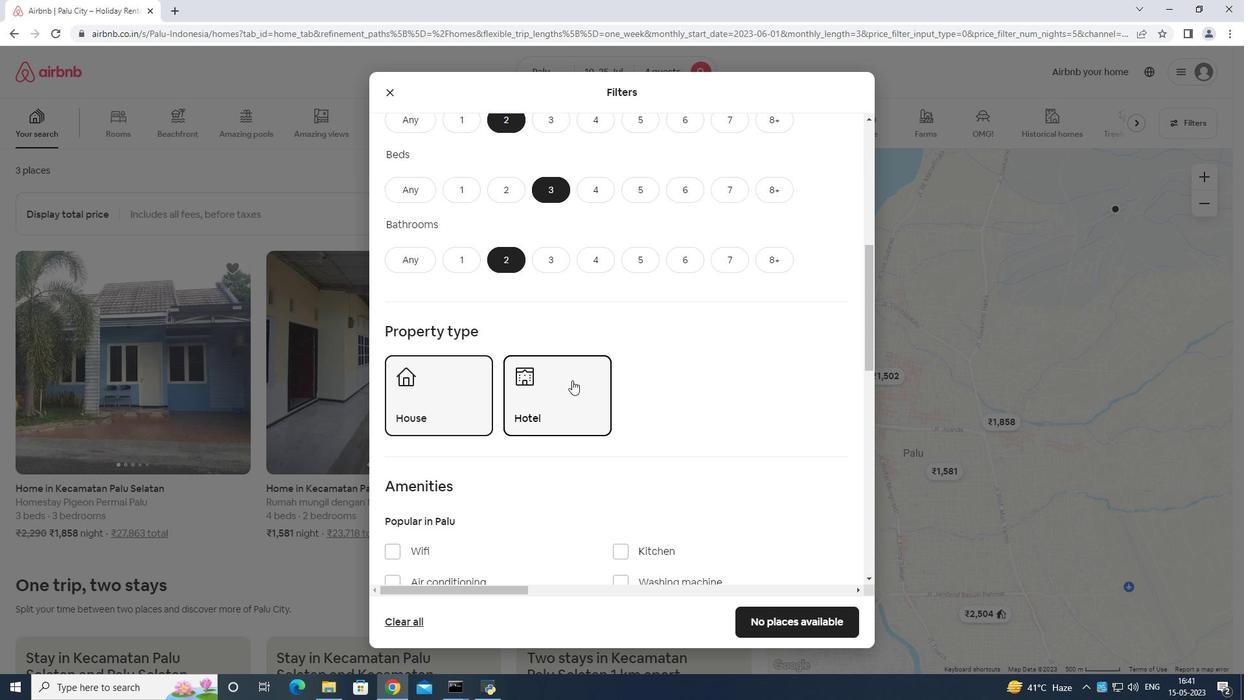 
Action: Mouse scrolled (572, 381) with delta (0, 0)
Screenshot: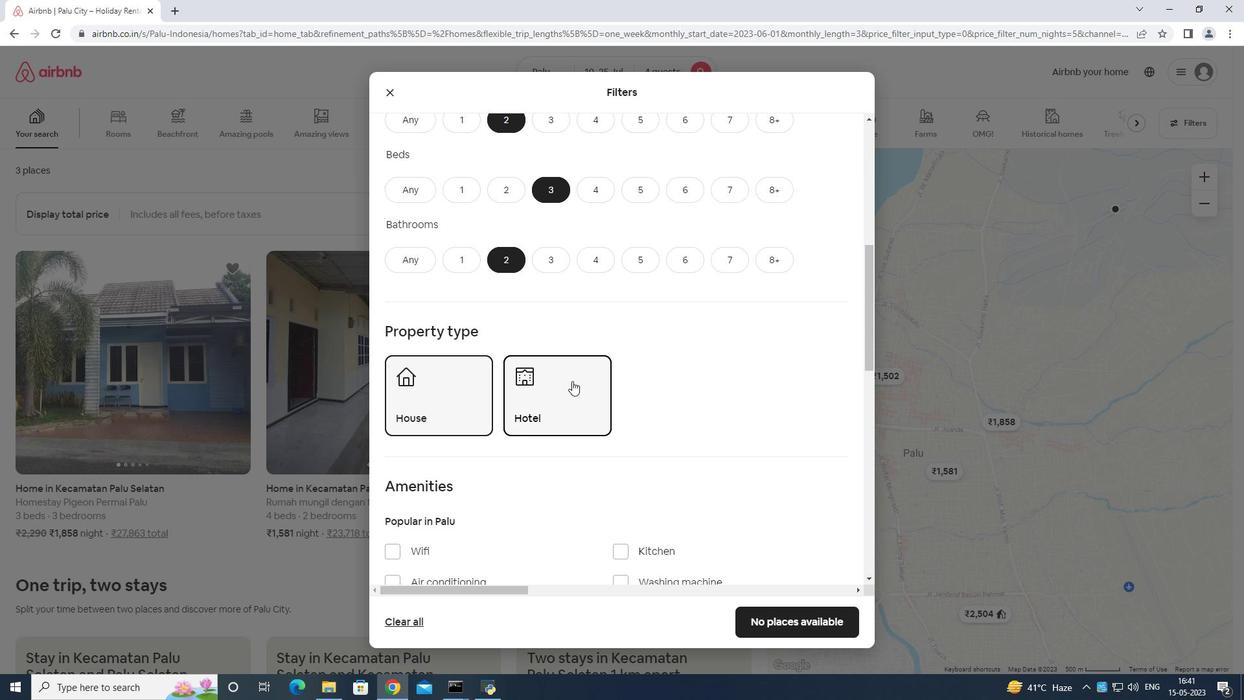 
Action: Mouse moved to (573, 385)
Screenshot: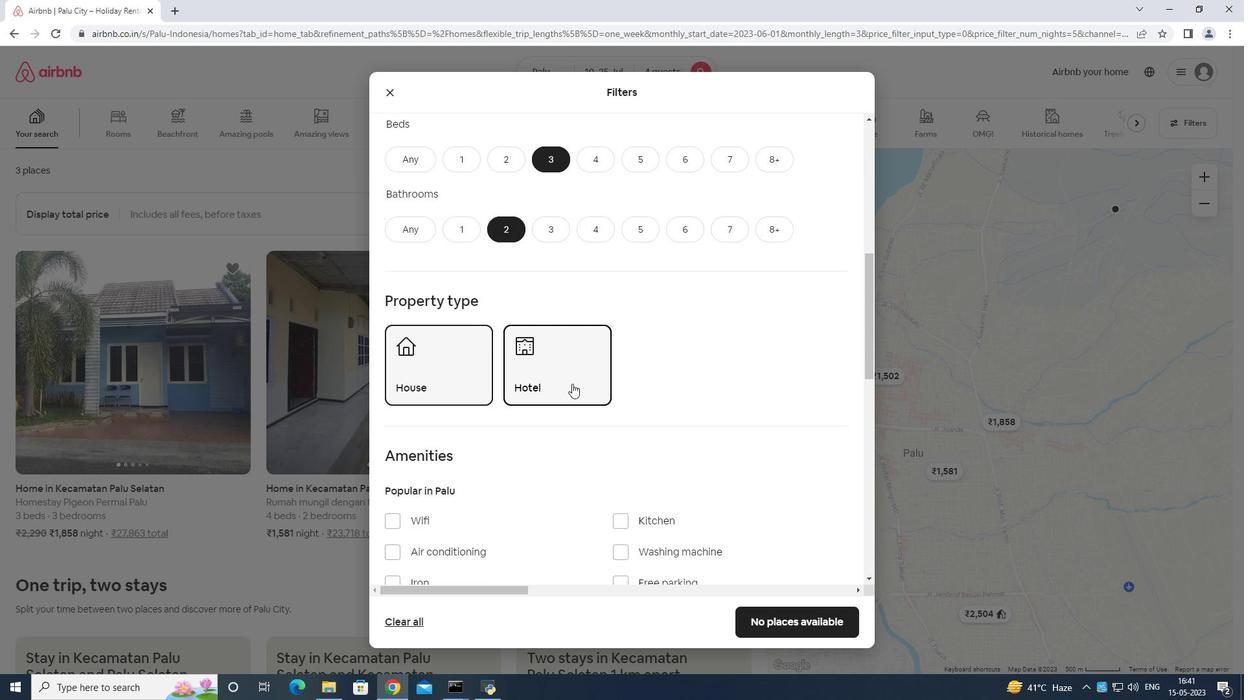
Action: Mouse scrolled (573, 384) with delta (0, 0)
Screenshot: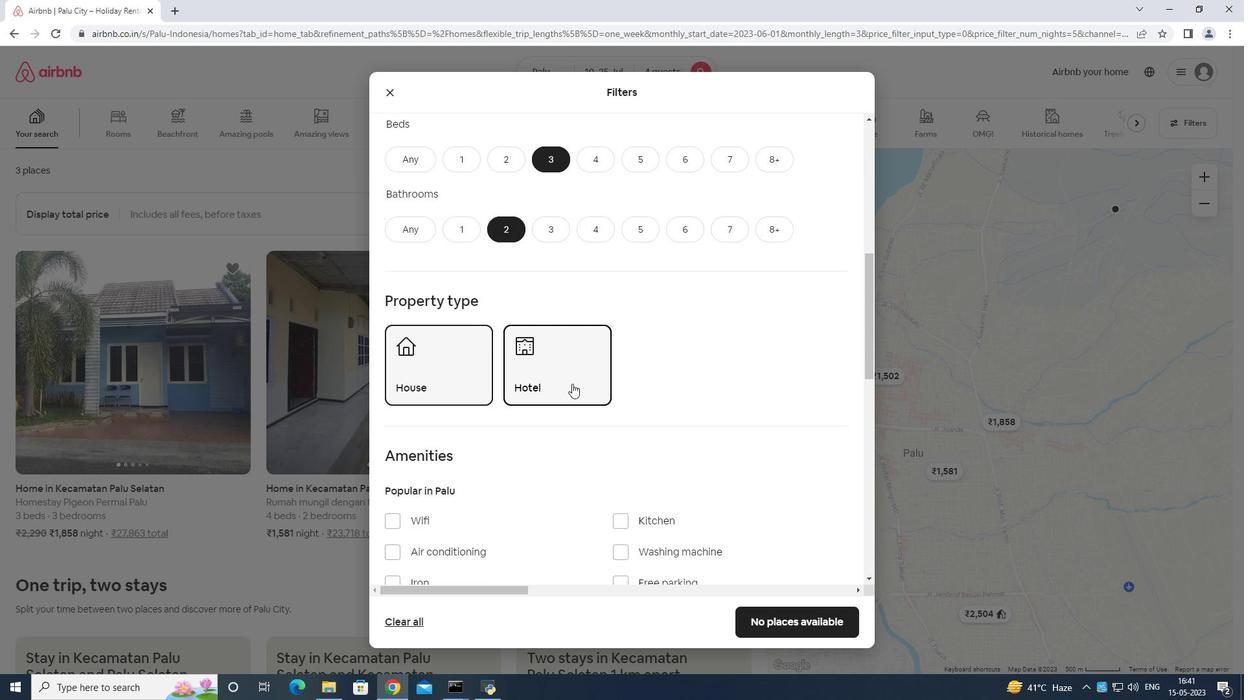 
Action: Mouse moved to (541, 274)
Screenshot: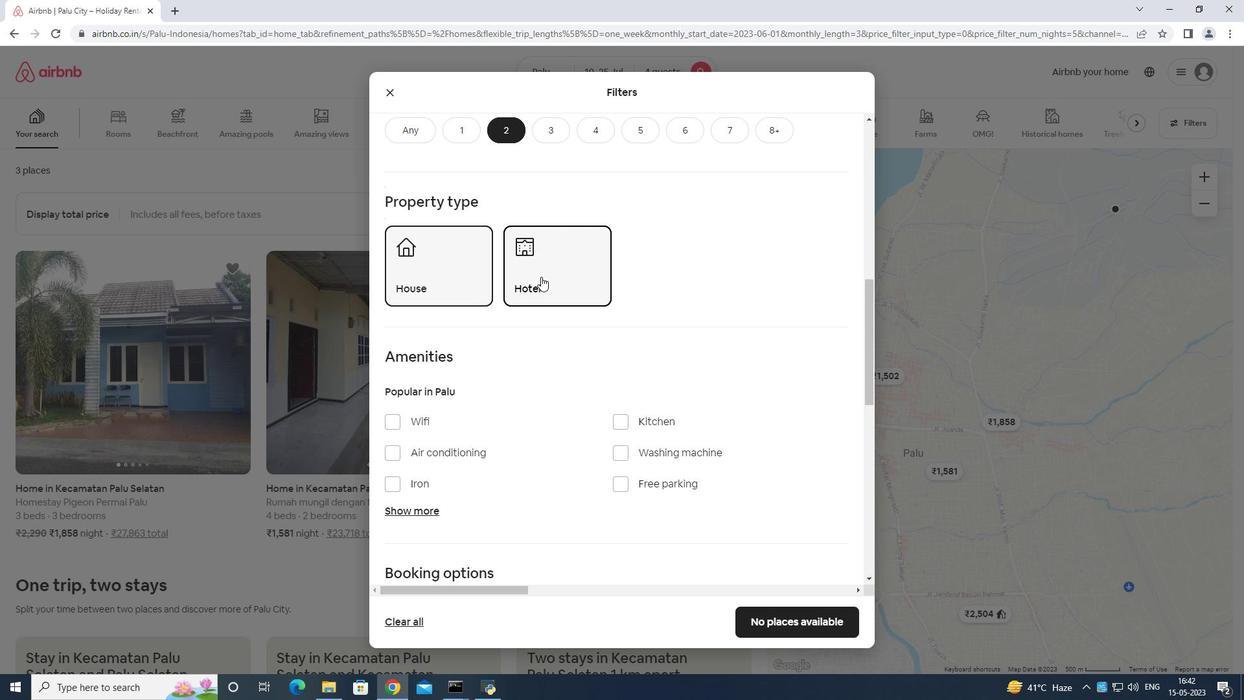 
Action: Mouse pressed left at (541, 274)
Screenshot: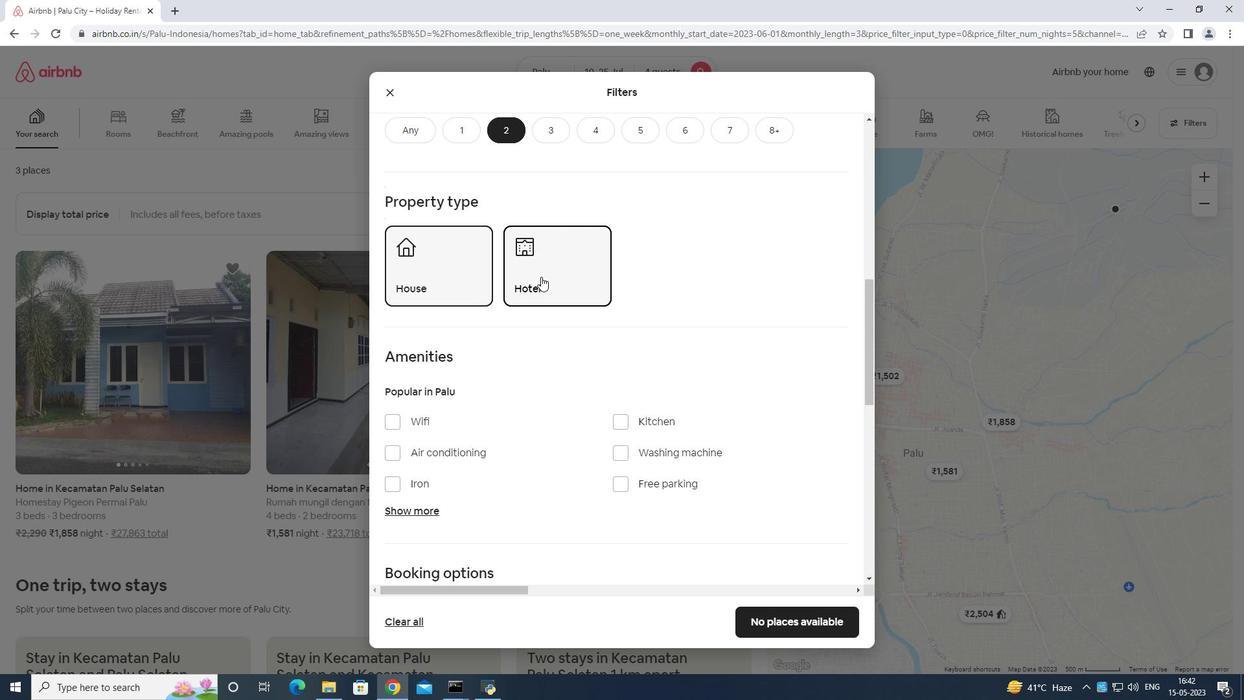 
Action: Mouse moved to (541, 277)
Screenshot: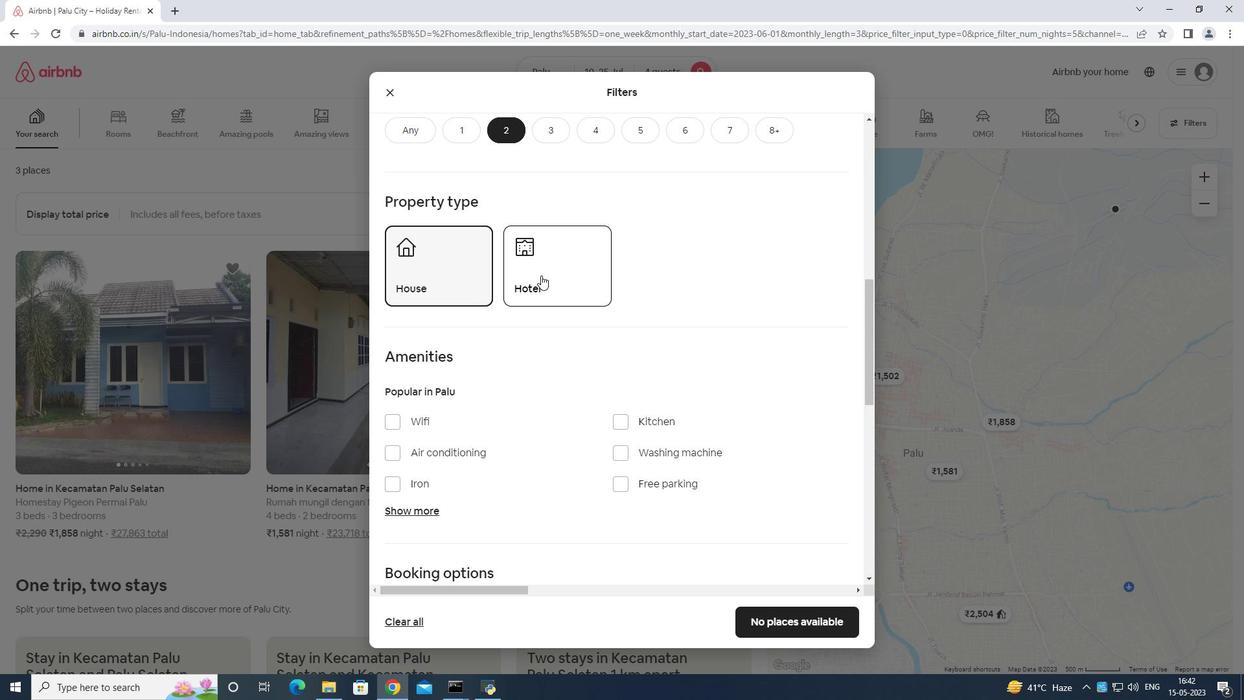 
Action: Mouse scrolled (541, 276) with delta (0, 0)
Screenshot: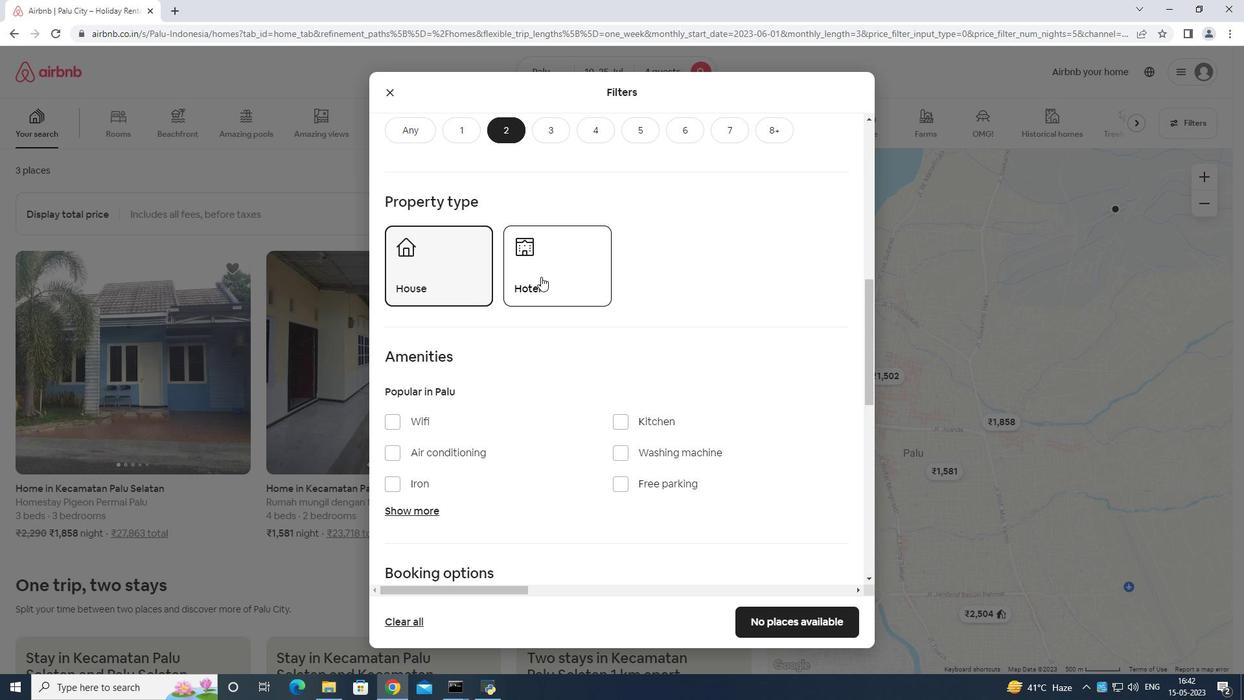 
Action: Mouse moved to (541, 278)
Screenshot: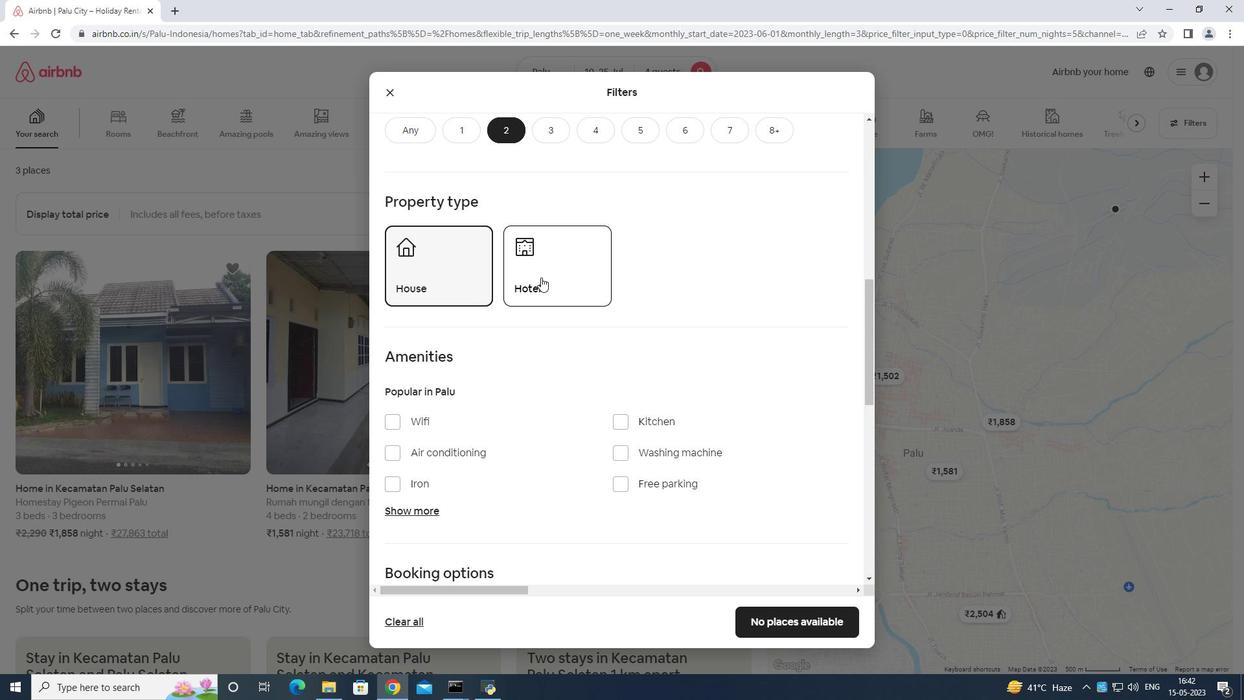
Action: Mouse scrolled (541, 277) with delta (0, 0)
Screenshot: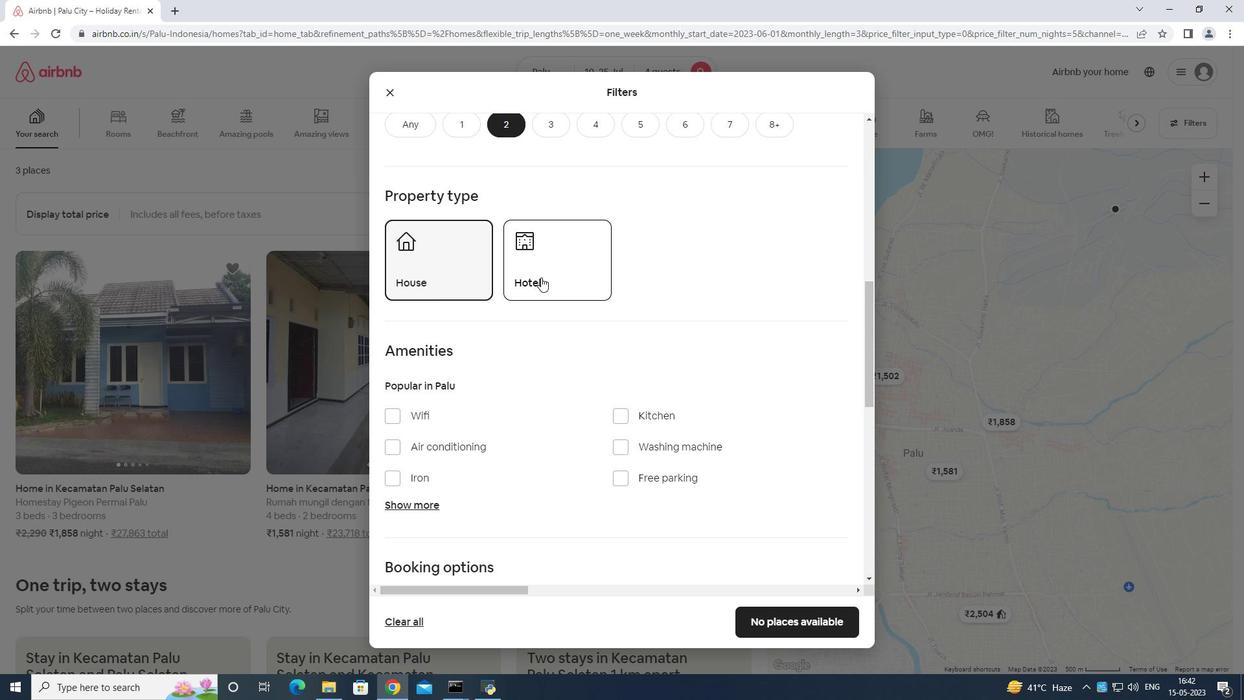 
Action: Mouse moved to (429, 285)
Screenshot: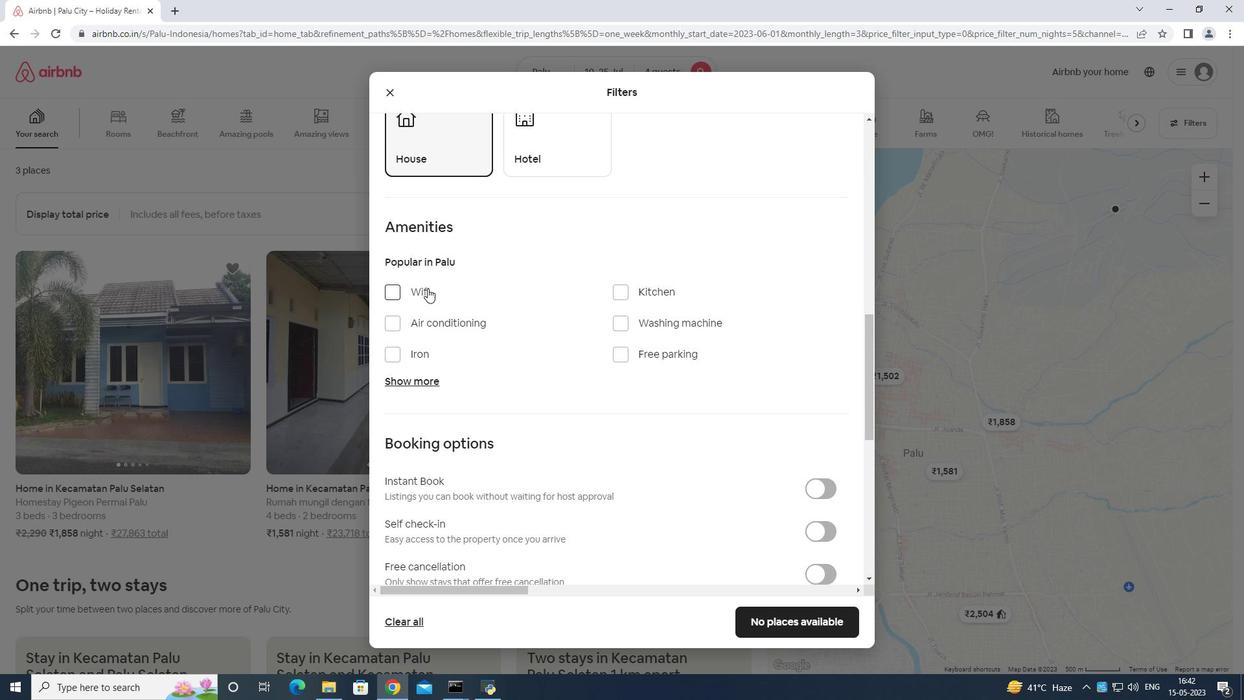 
Action: Mouse pressed left at (429, 285)
Screenshot: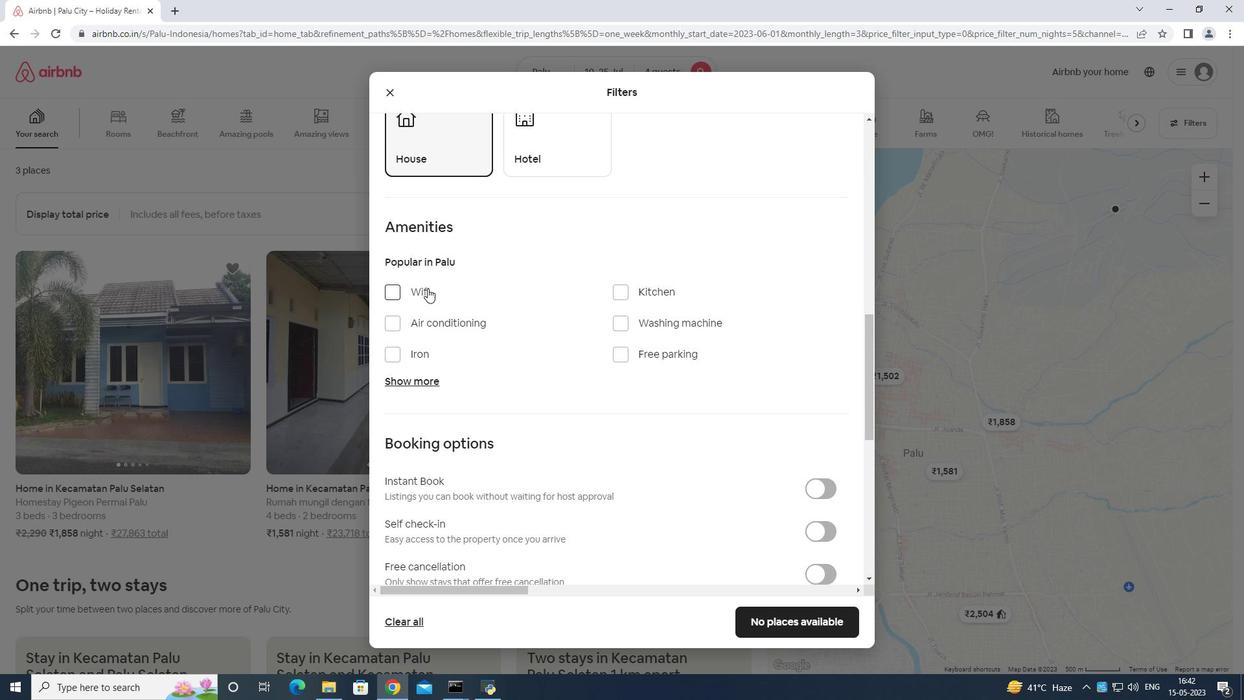 
Action: Mouse moved to (621, 351)
Screenshot: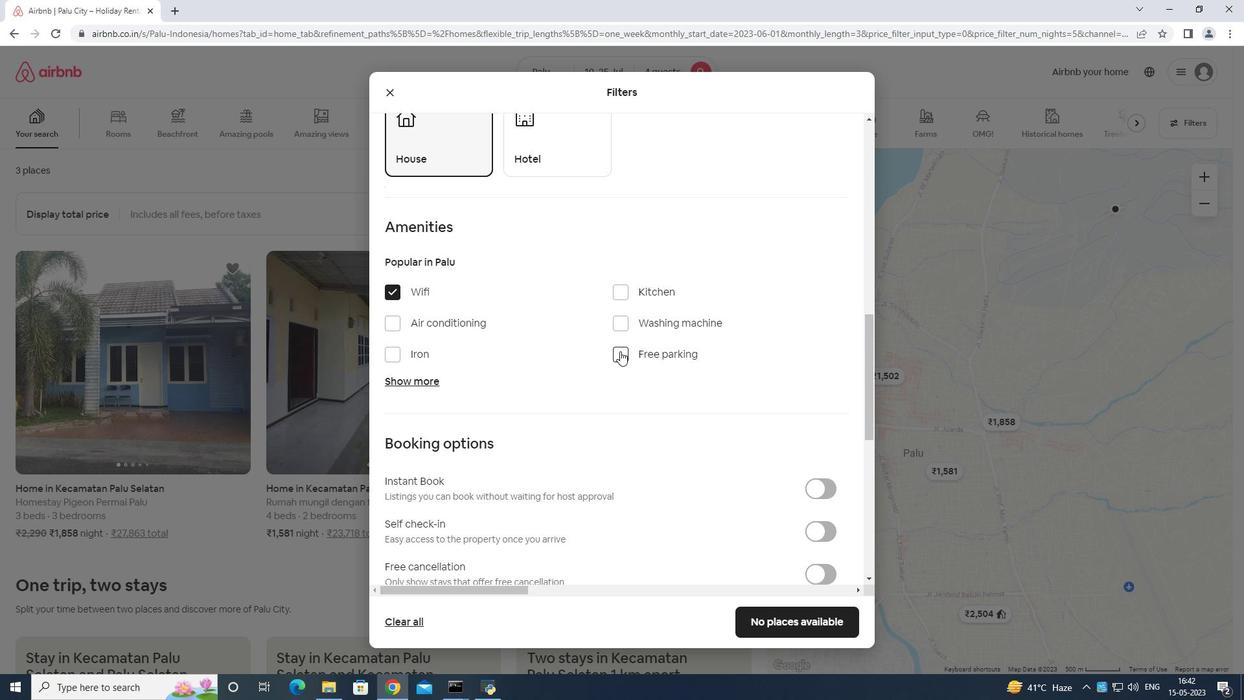 
Action: Mouse pressed left at (621, 351)
Screenshot: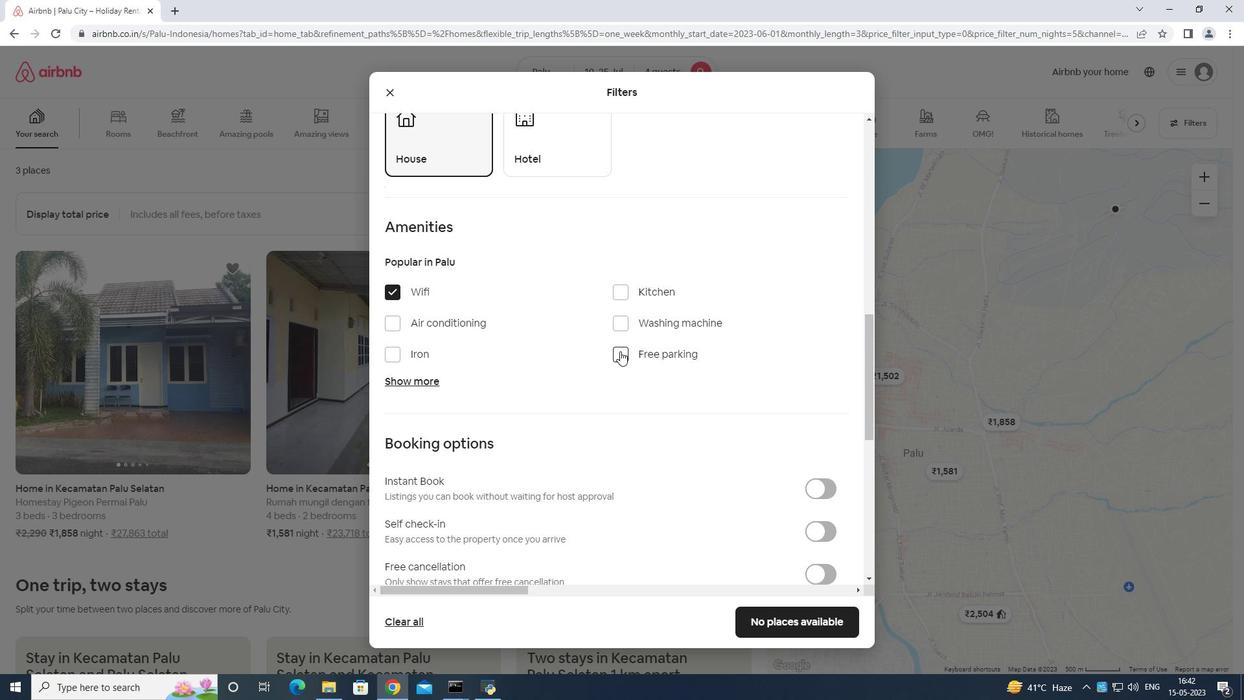 
Action: Mouse moved to (422, 380)
Screenshot: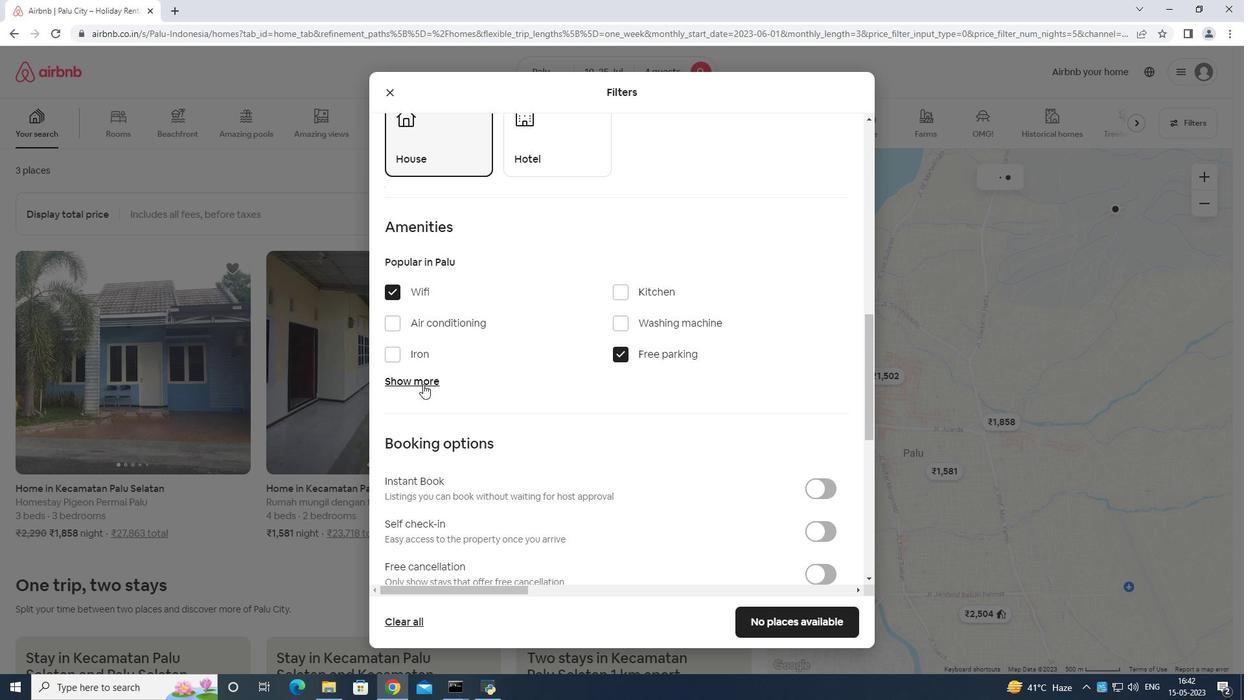 
Action: Mouse pressed left at (422, 380)
Screenshot: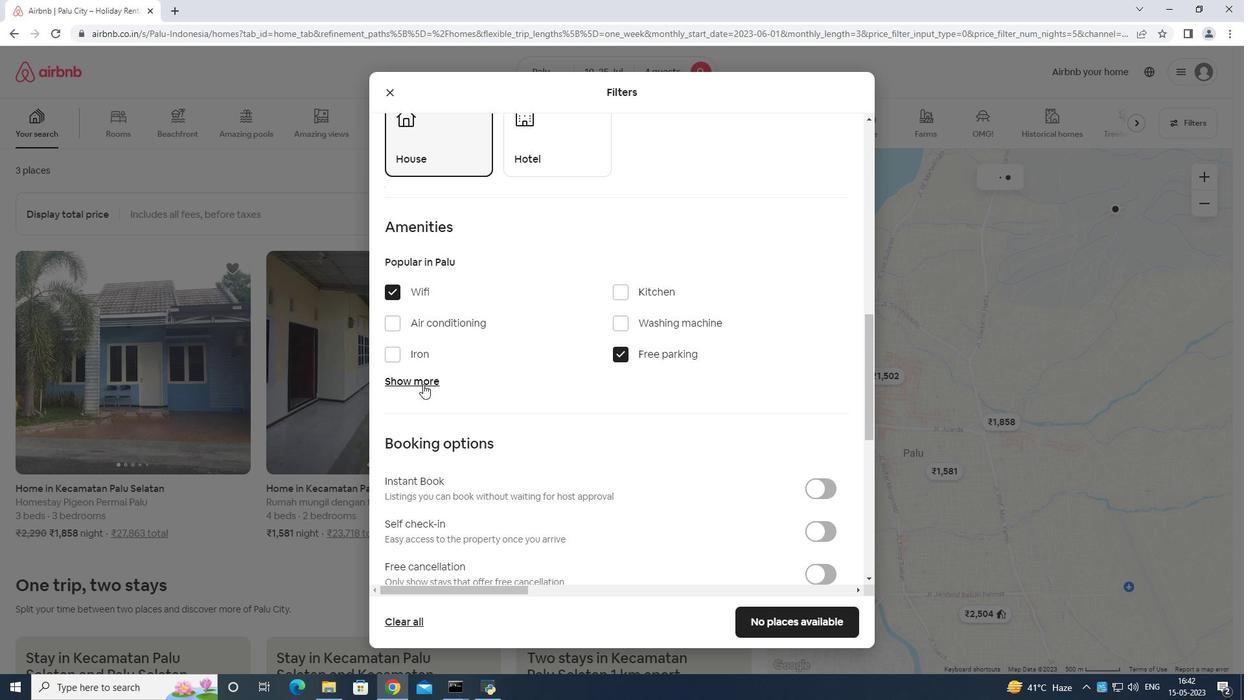 
Action: Mouse moved to (619, 457)
Screenshot: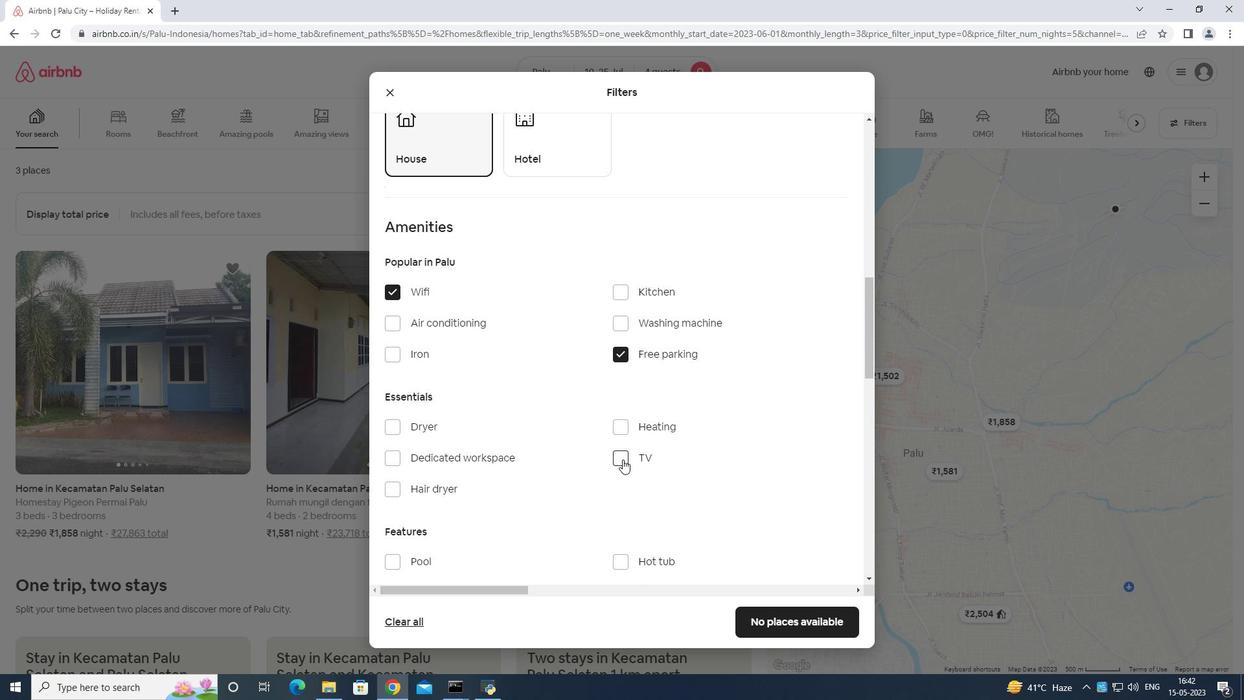 
Action: Mouse pressed left at (619, 457)
Screenshot: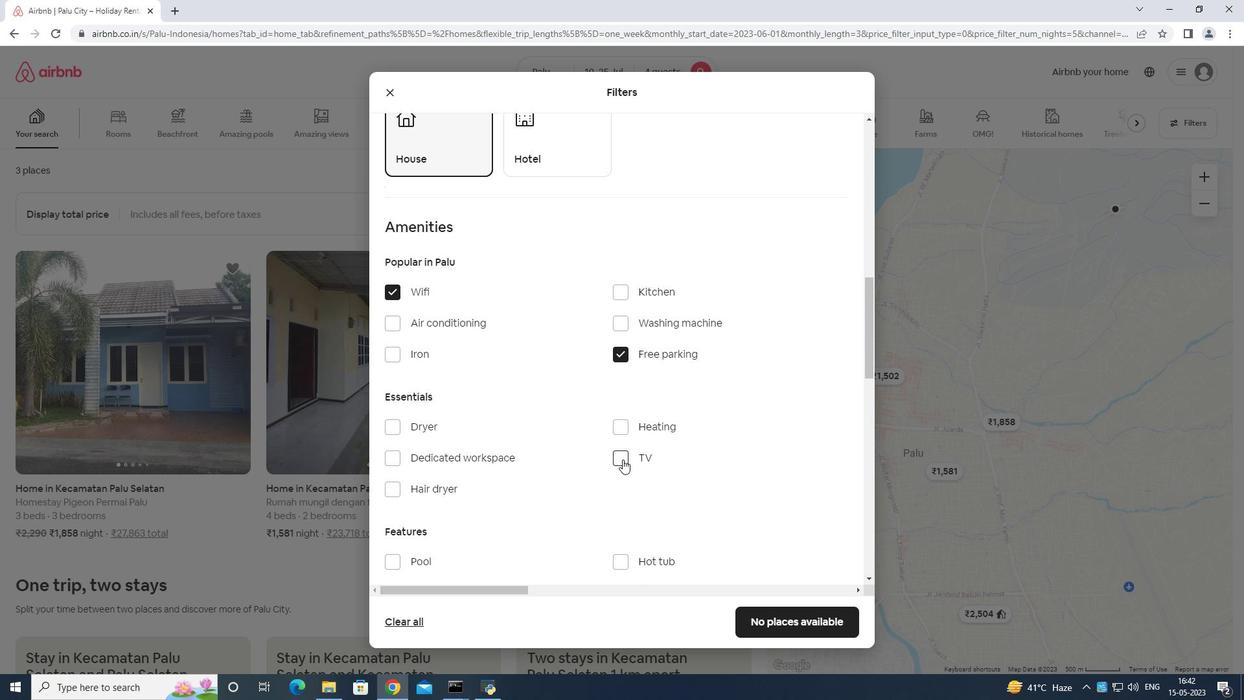 
Action: Mouse moved to (628, 455)
Screenshot: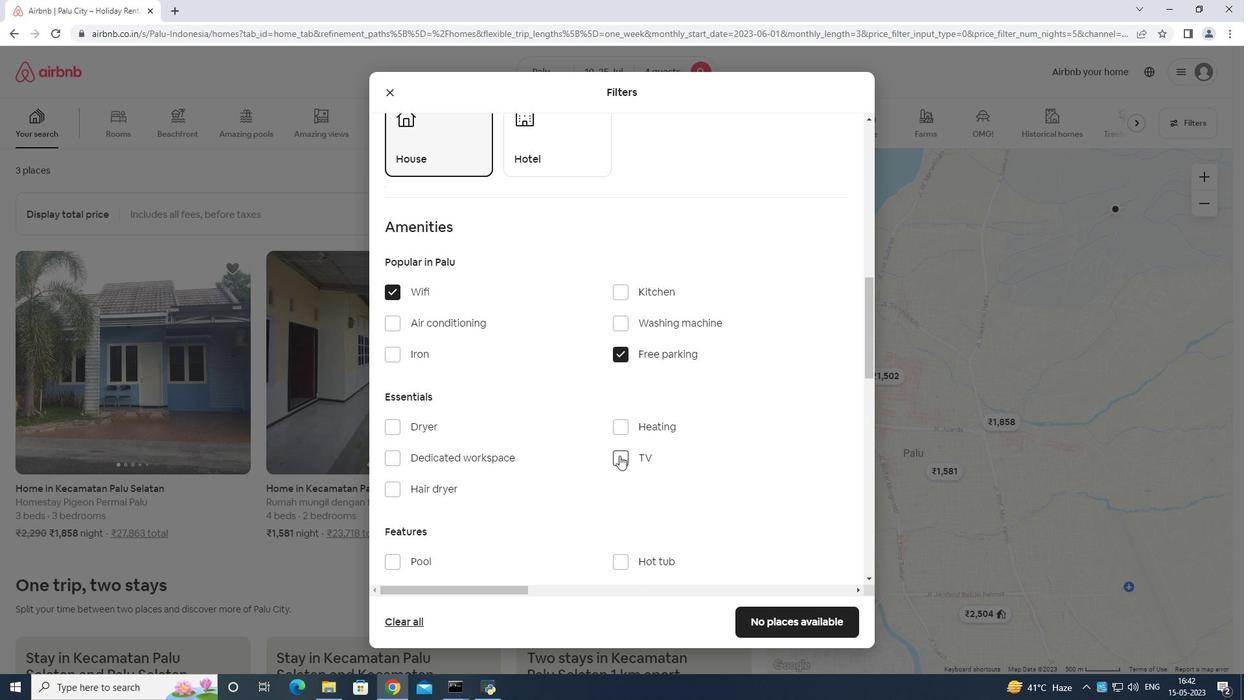 
Action: Mouse scrolled (628, 454) with delta (0, 0)
Screenshot: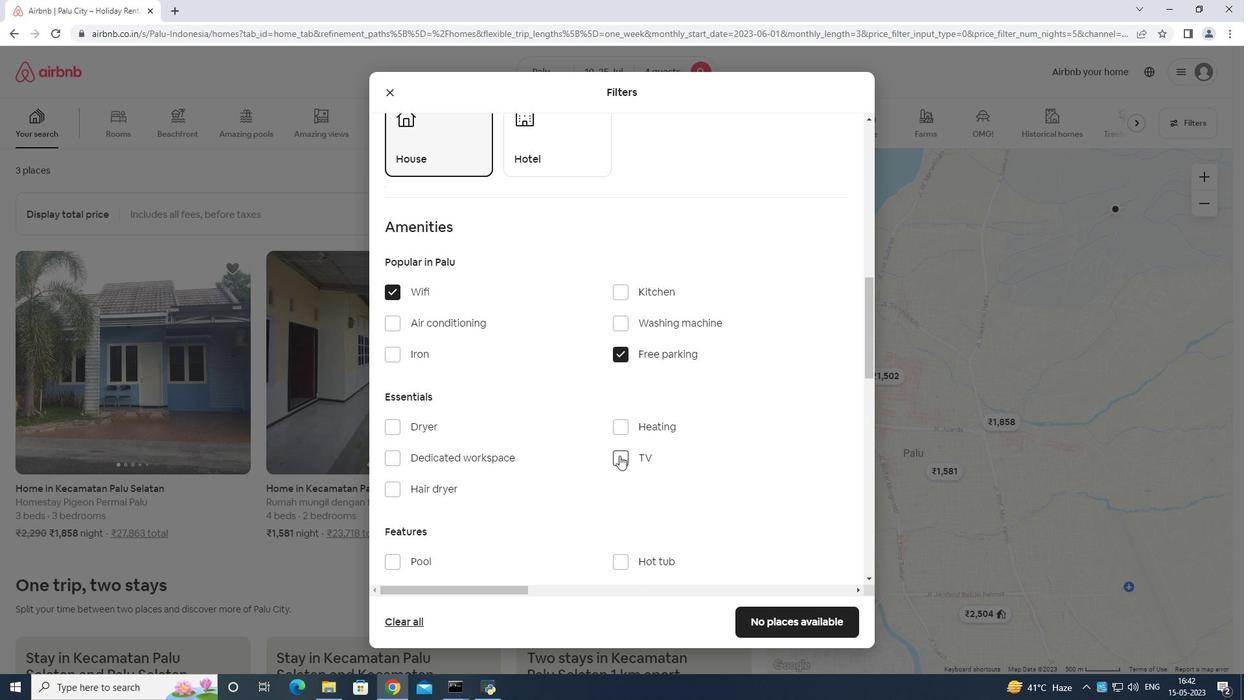 
Action: Mouse moved to (629, 459)
Screenshot: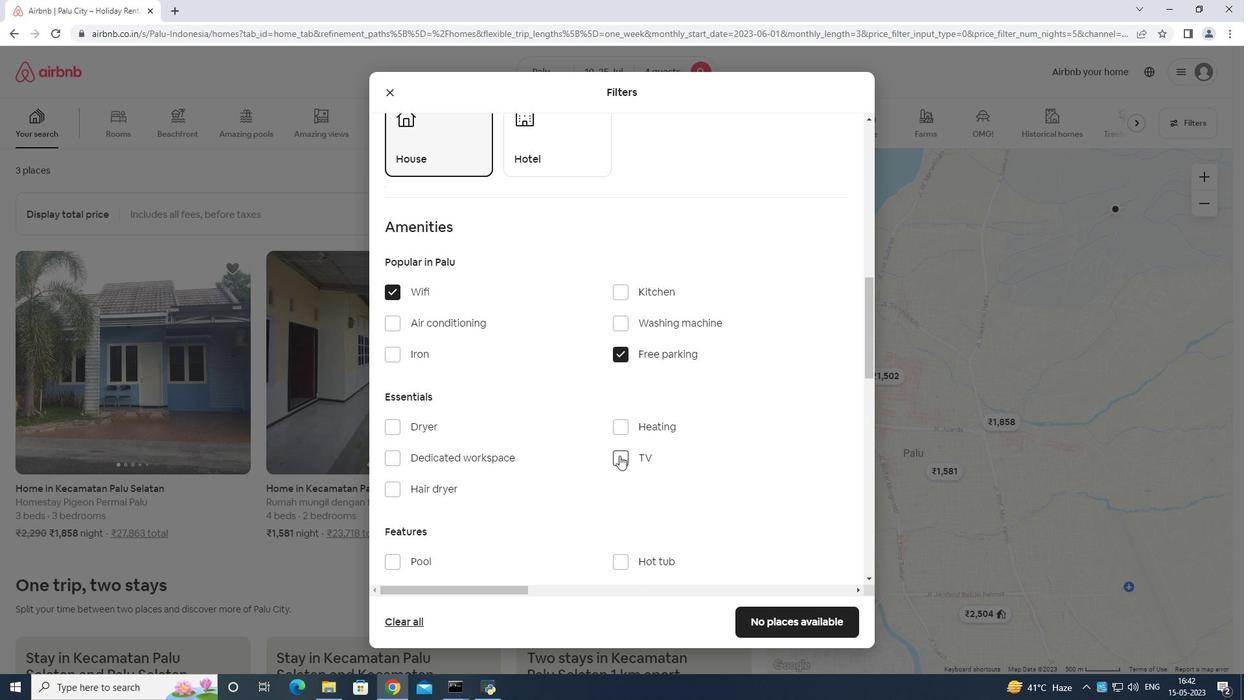 
Action: Mouse scrolled (629, 458) with delta (0, 0)
Screenshot: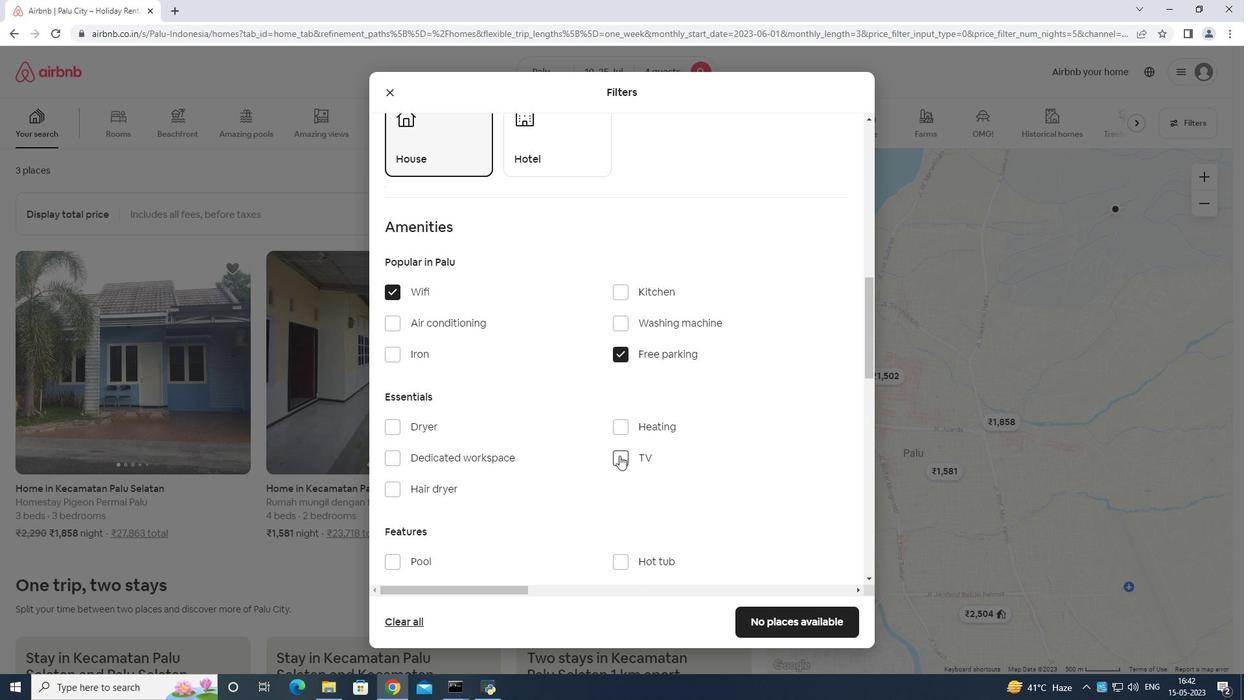 
Action: Mouse moved to (630, 459)
Screenshot: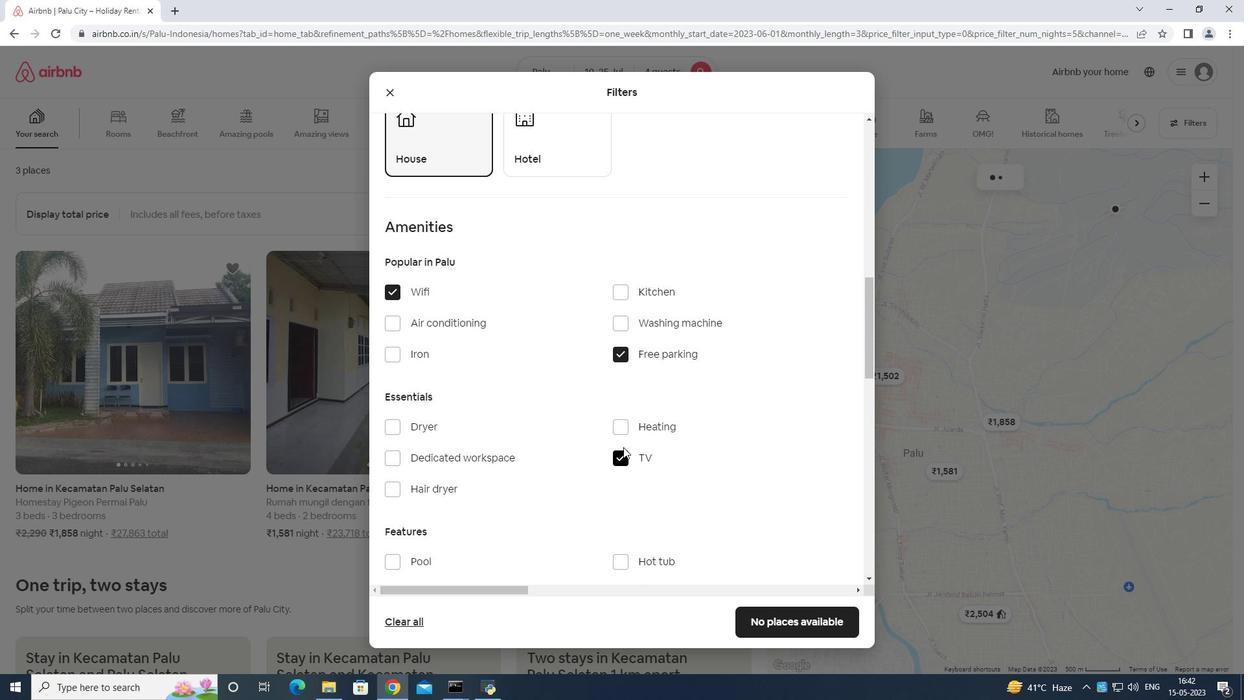 
Action: Mouse scrolled (630, 459) with delta (0, 0)
Screenshot: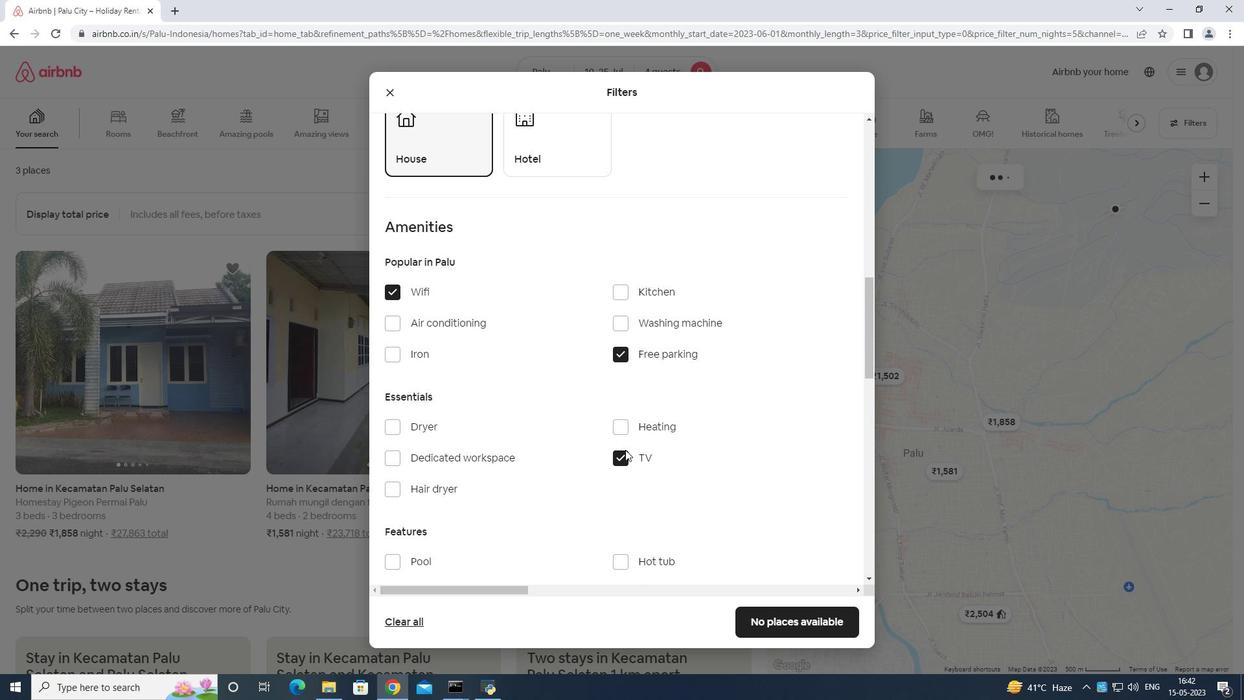 
Action: Mouse scrolled (630, 459) with delta (0, 0)
Screenshot: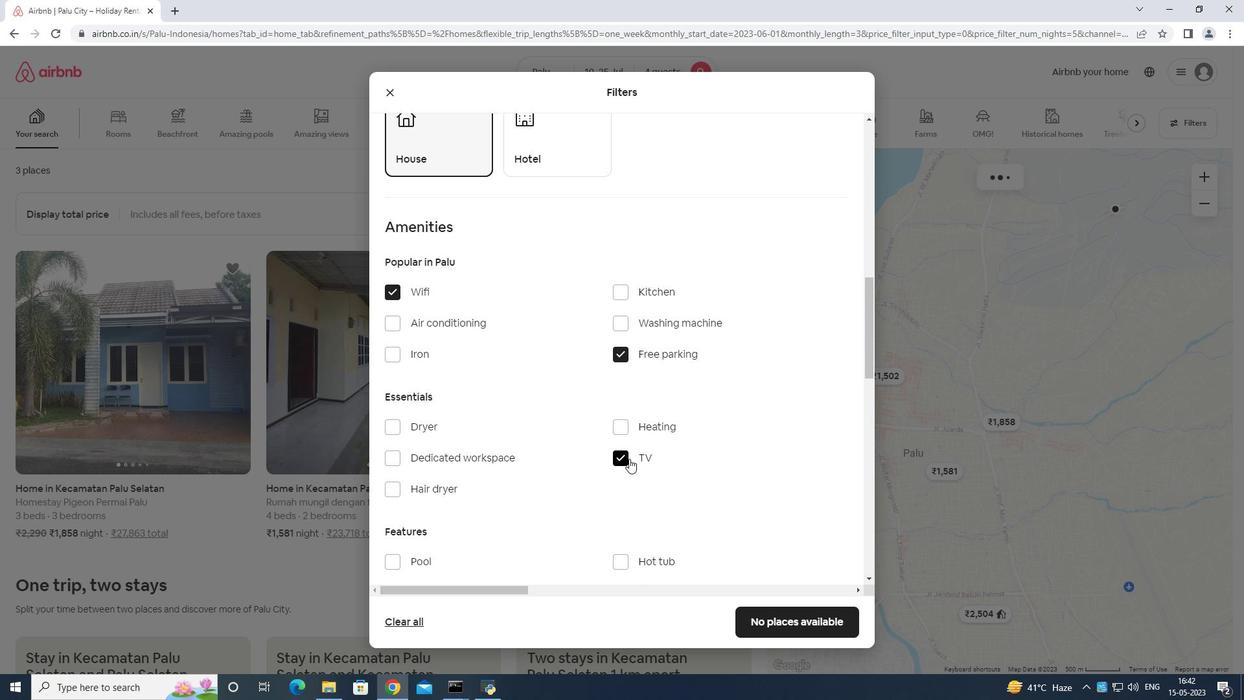 
Action: Mouse moved to (434, 366)
Screenshot: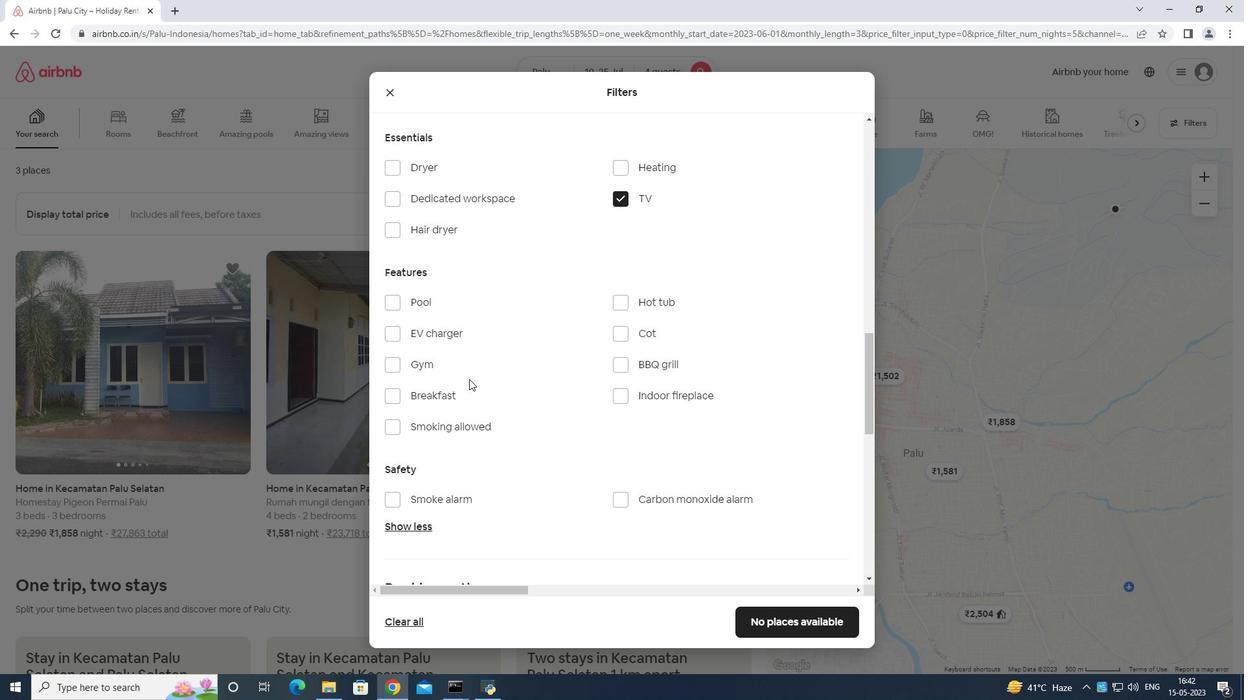 
Action: Mouse pressed left at (434, 366)
Screenshot: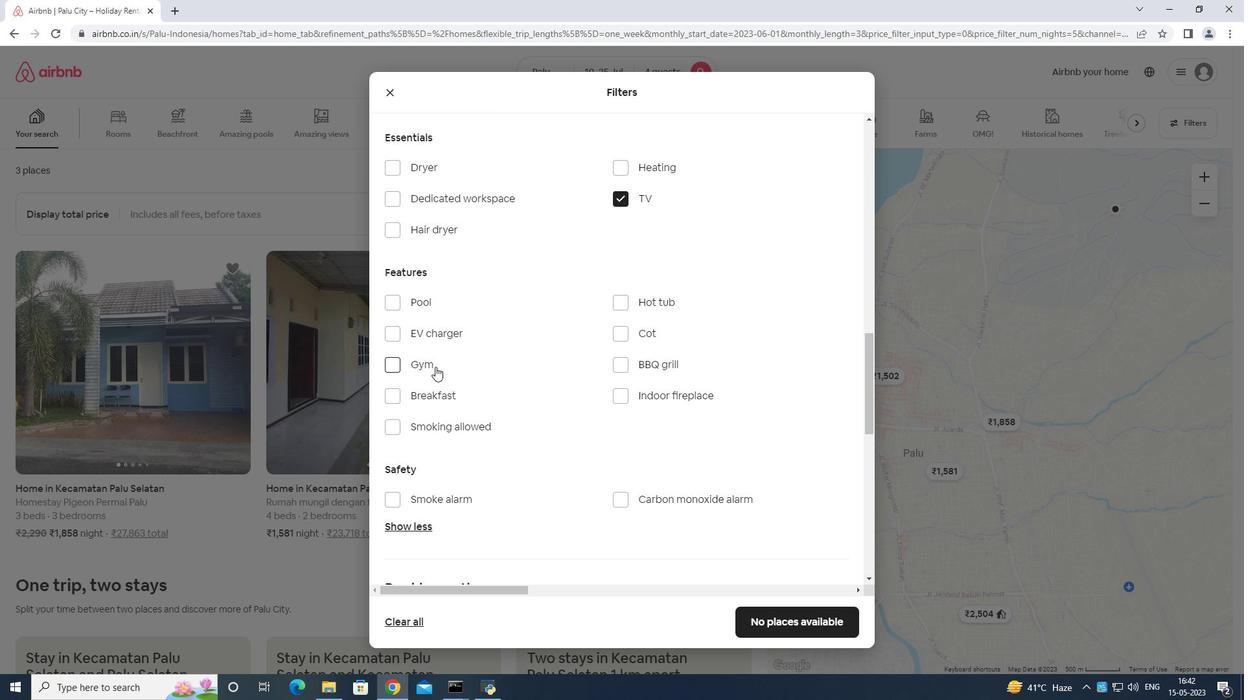 
Action: Mouse moved to (435, 382)
Screenshot: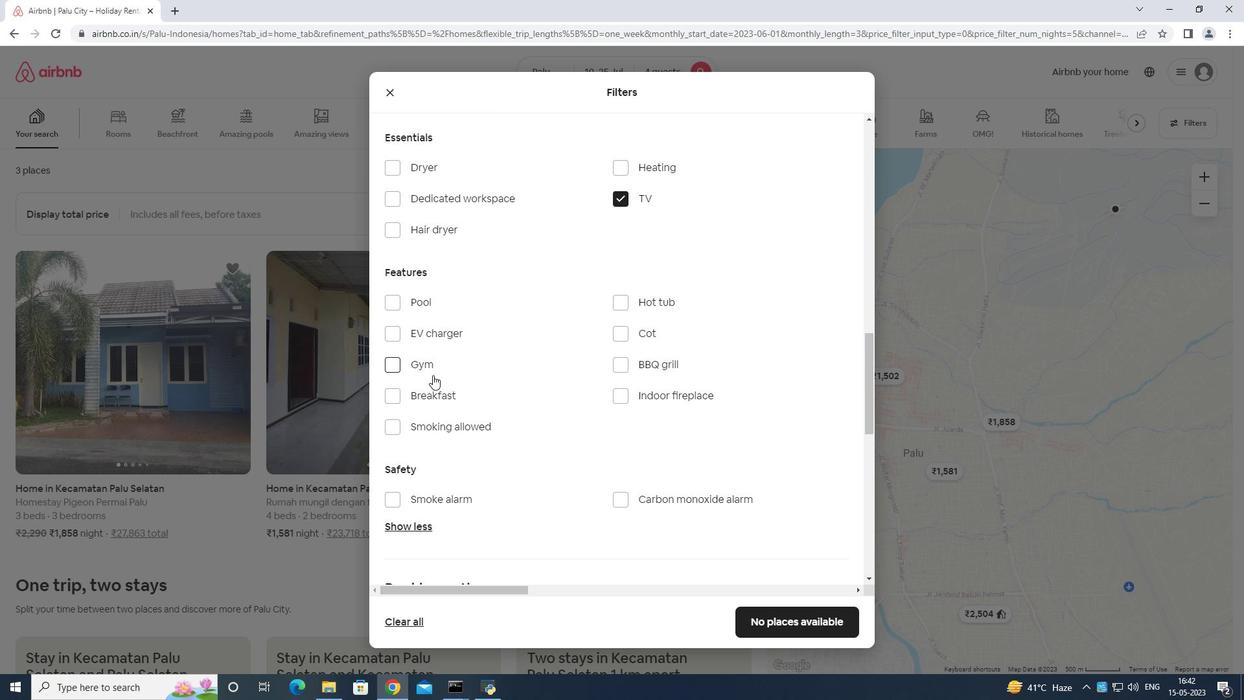 
Action: Mouse pressed left at (435, 382)
Screenshot: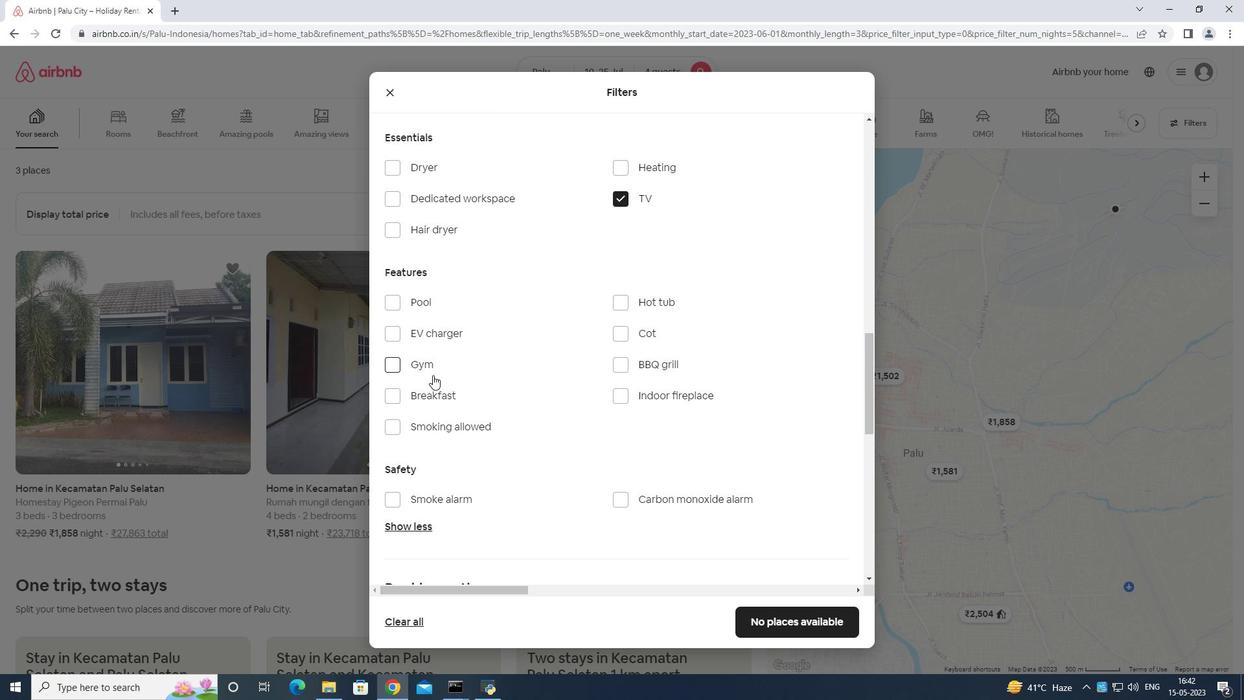 
Action: Mouse moved to (438, 390)
Screenshot: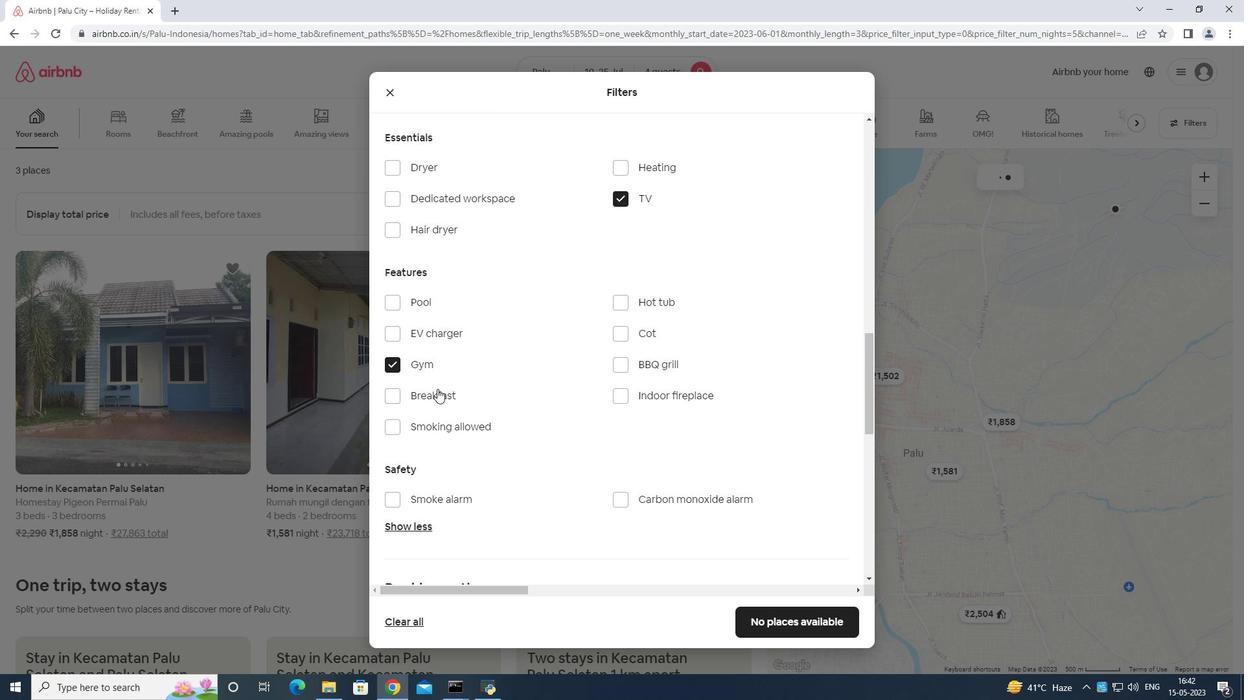 
Action: Mouse pressed left at (438, 390)
Screenshot: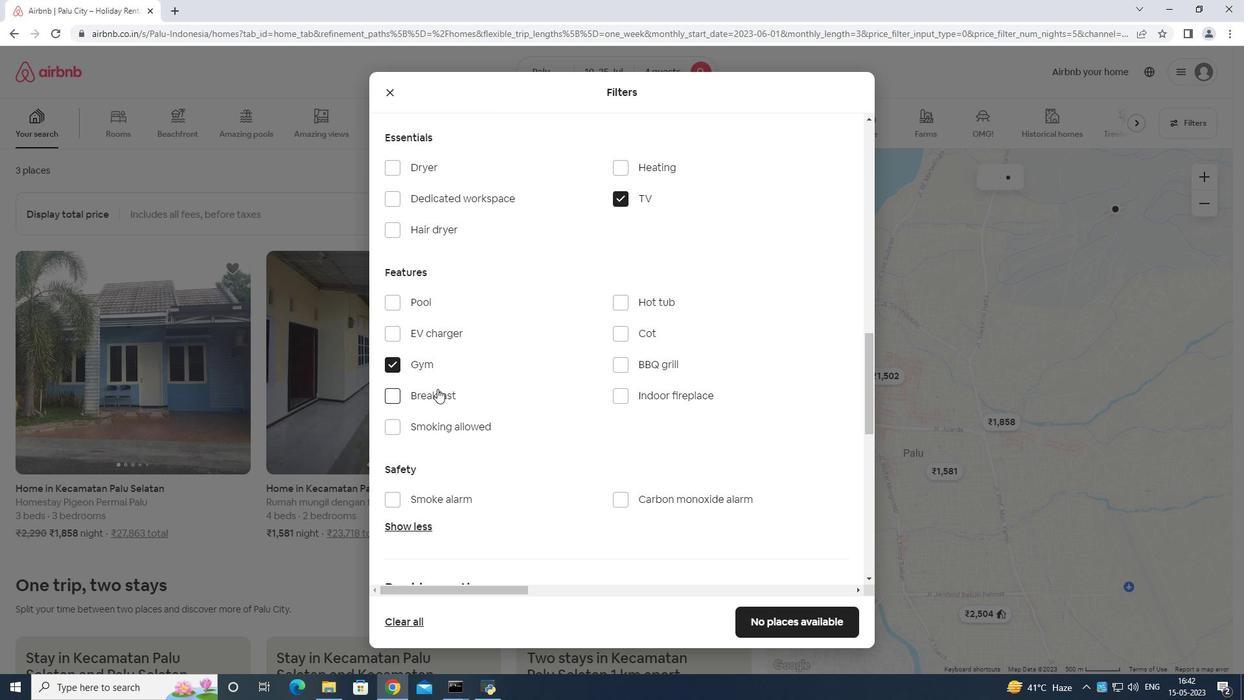 
Action: Mouse moved to (622, 381)
Screenshot: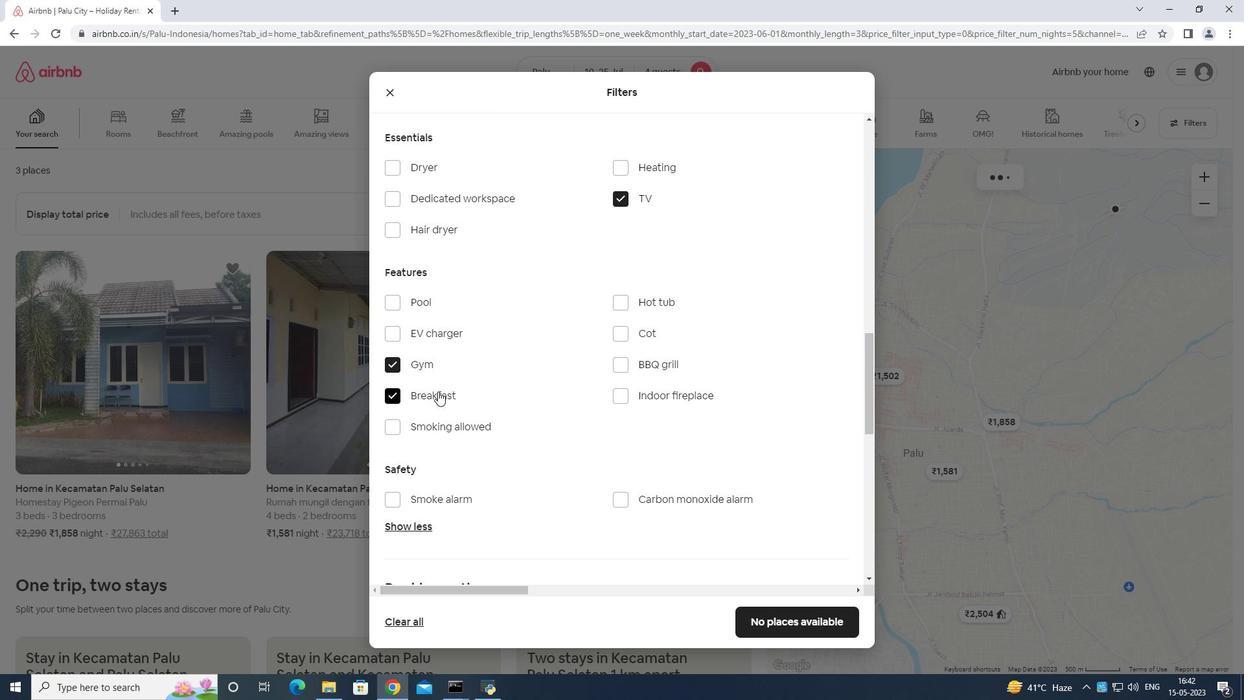 
Action: Mouse scrolled (622, 380) with delta (0, 0)
Screenshot: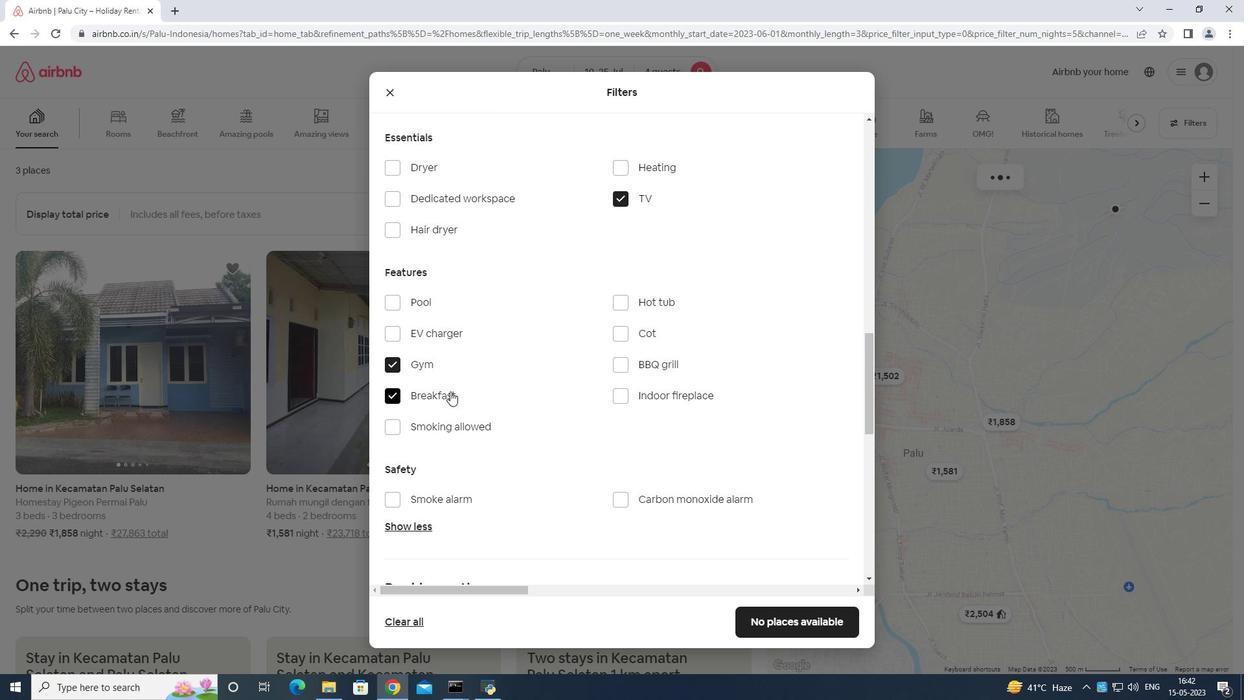 
Action: Mouse moved to (636, 388)
Screenshot: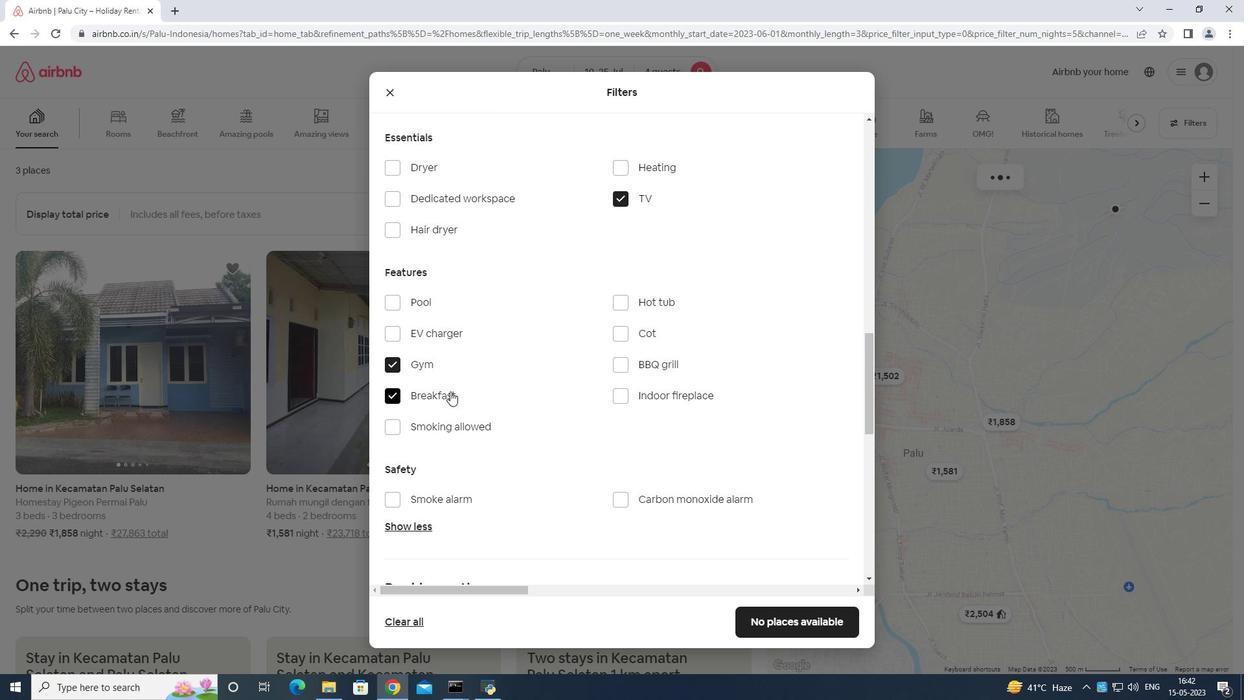 
Action: Mouse scrolled (636, 387) with delta (0, 0)
Screenshot: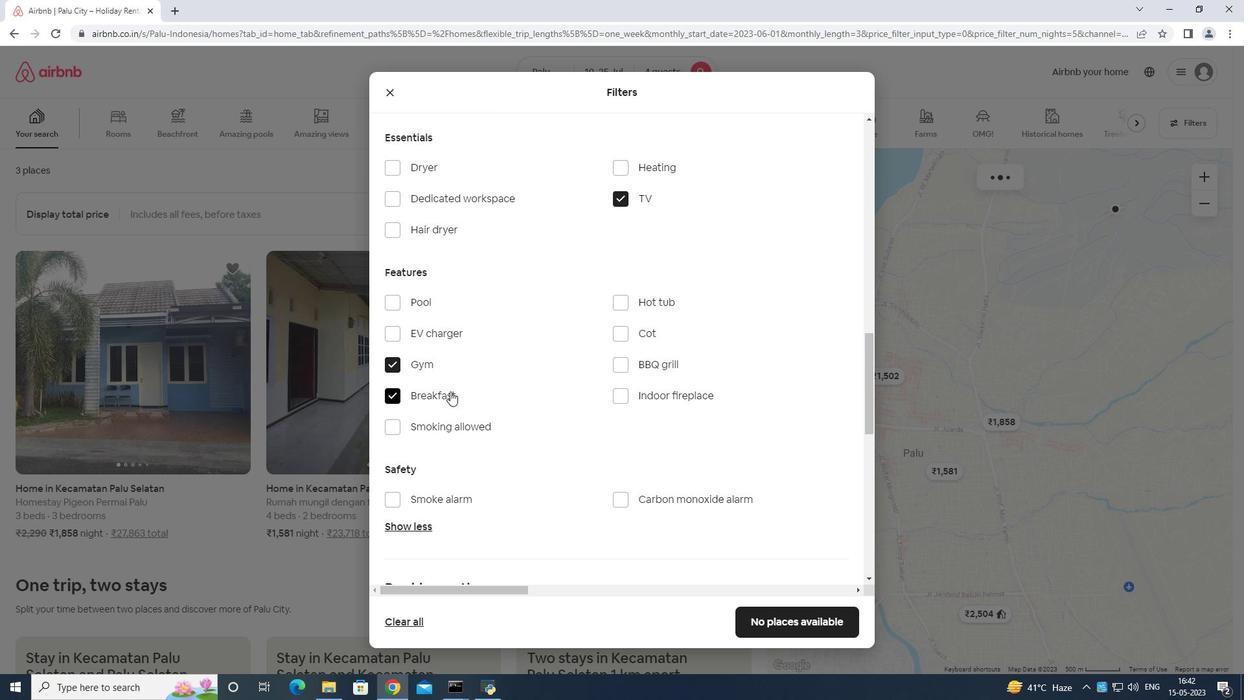 
Action: Mouse moved to (638, 389)
Screenshot: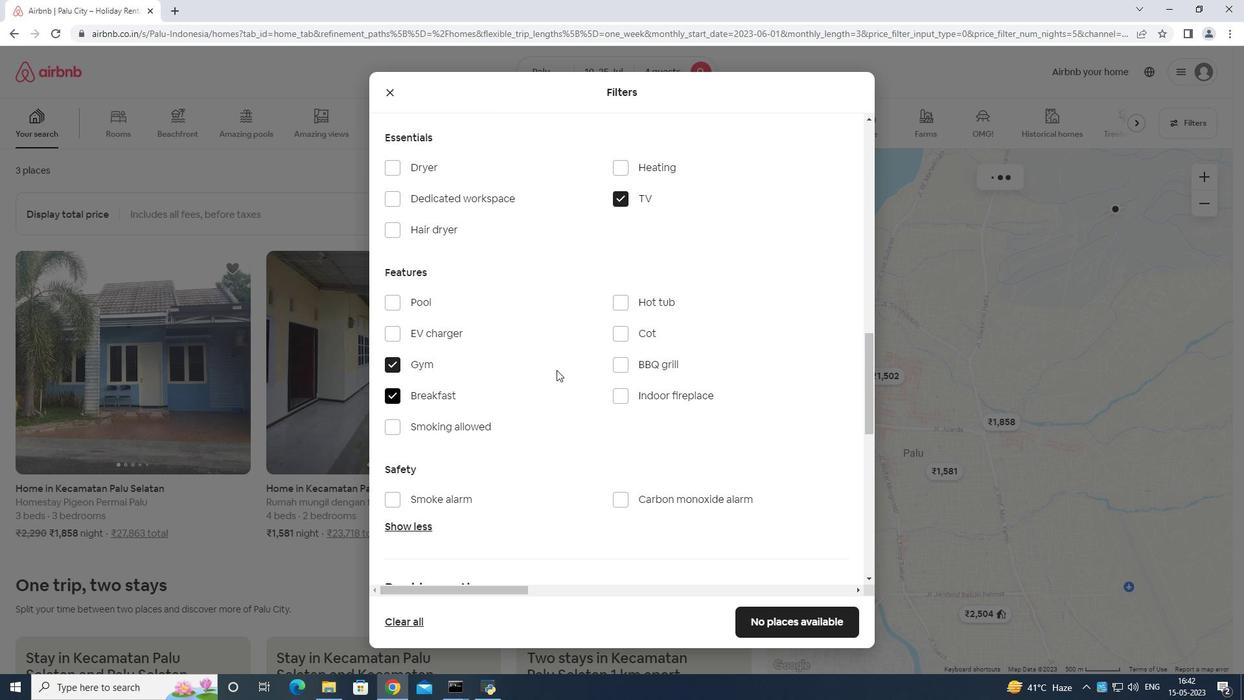 
Action: Mouse scrolled (638, 388) with delta (0, 0)
Screenshot: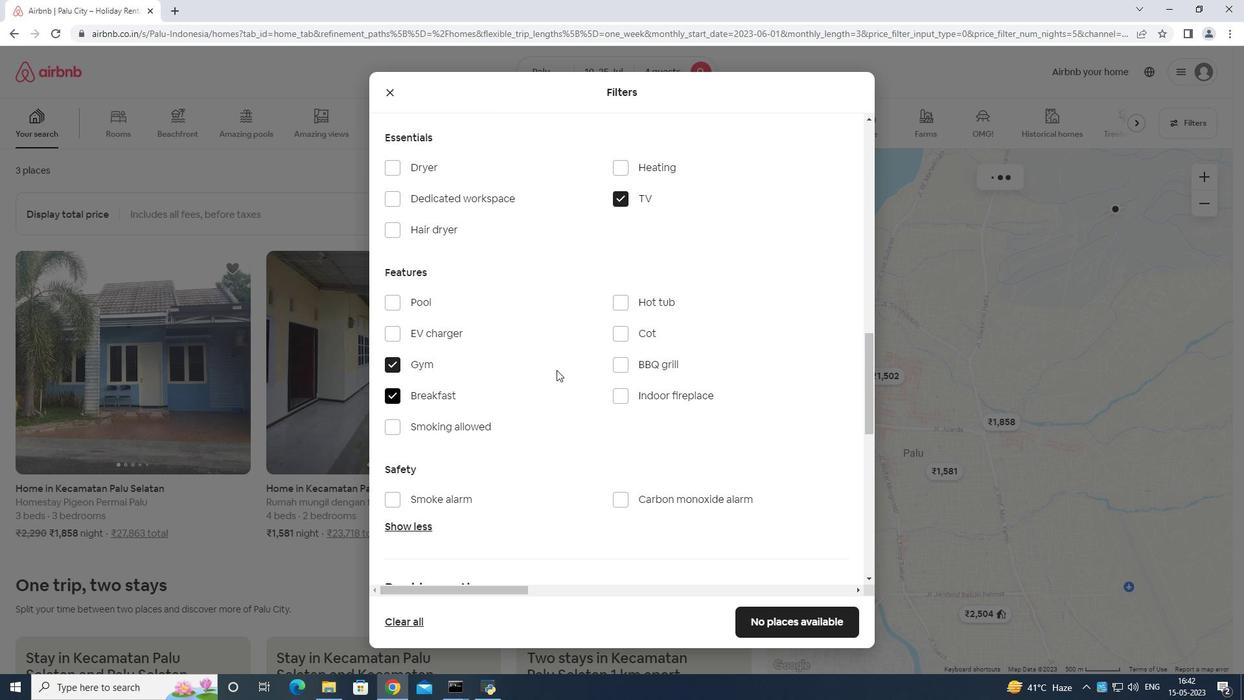 
Action: Mouse moved to (639, 389)
Screenshot: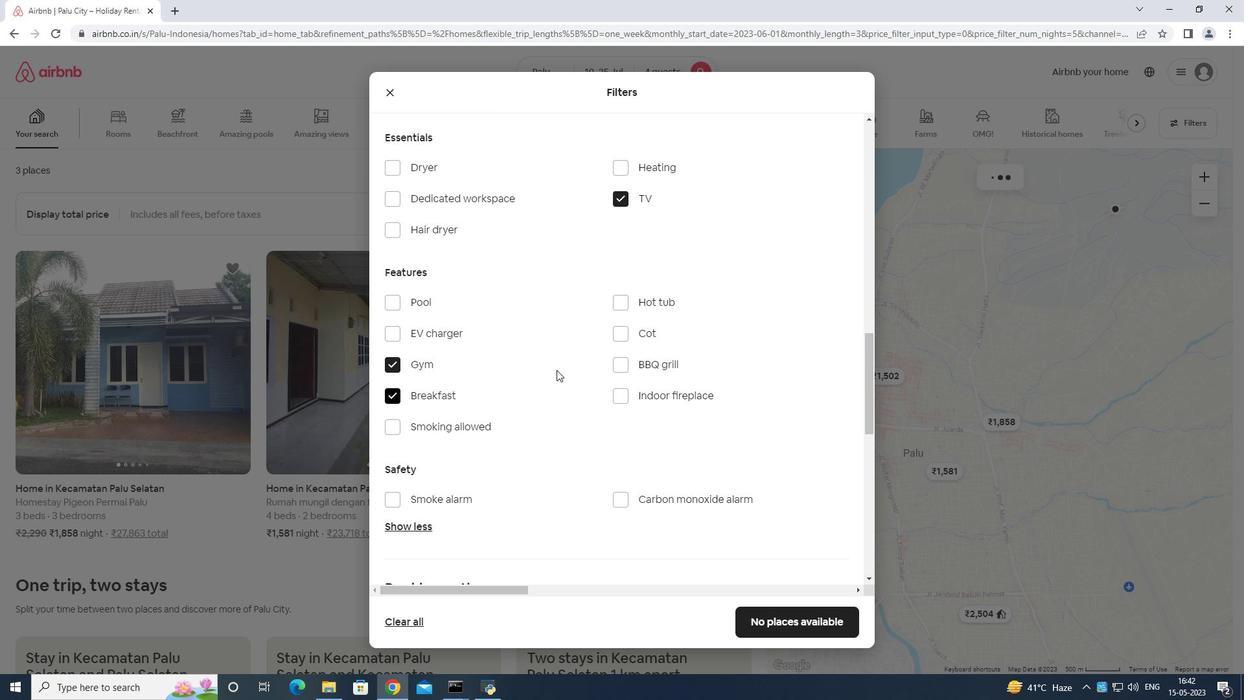 
Action: Mouse scrolled (639, 388) with delta (0, 0)
Screenshot: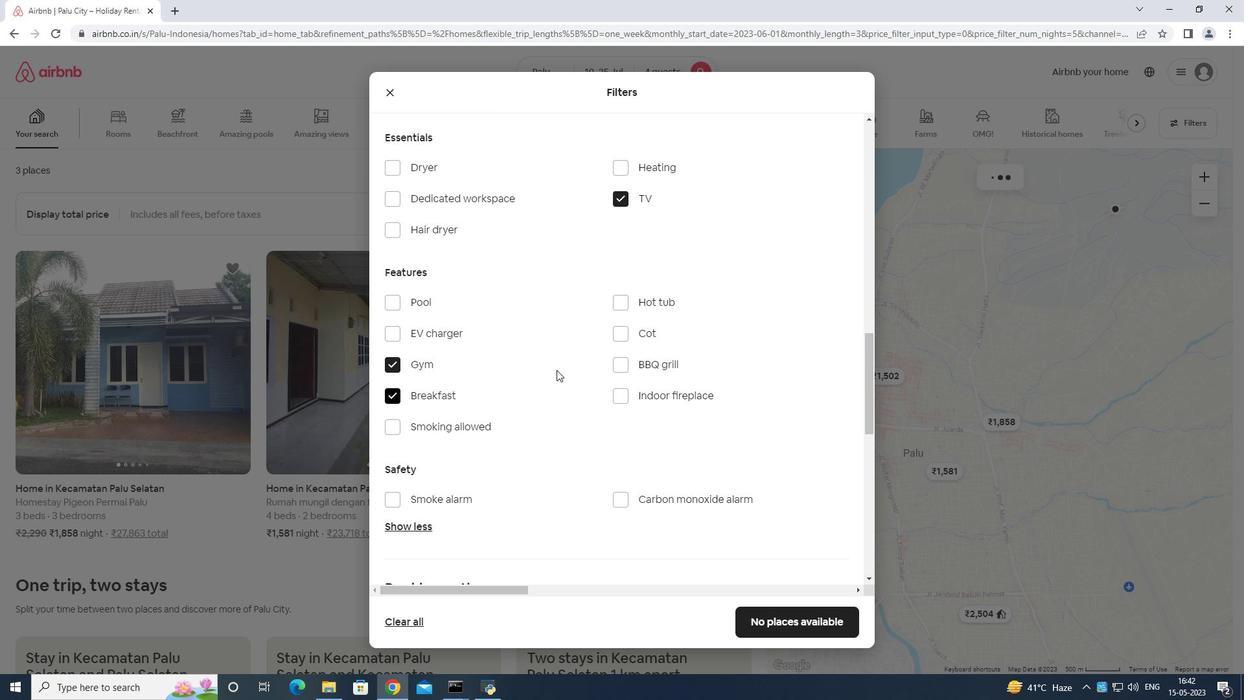 
Action: Mouse moved to (812, 414)
Screenshot: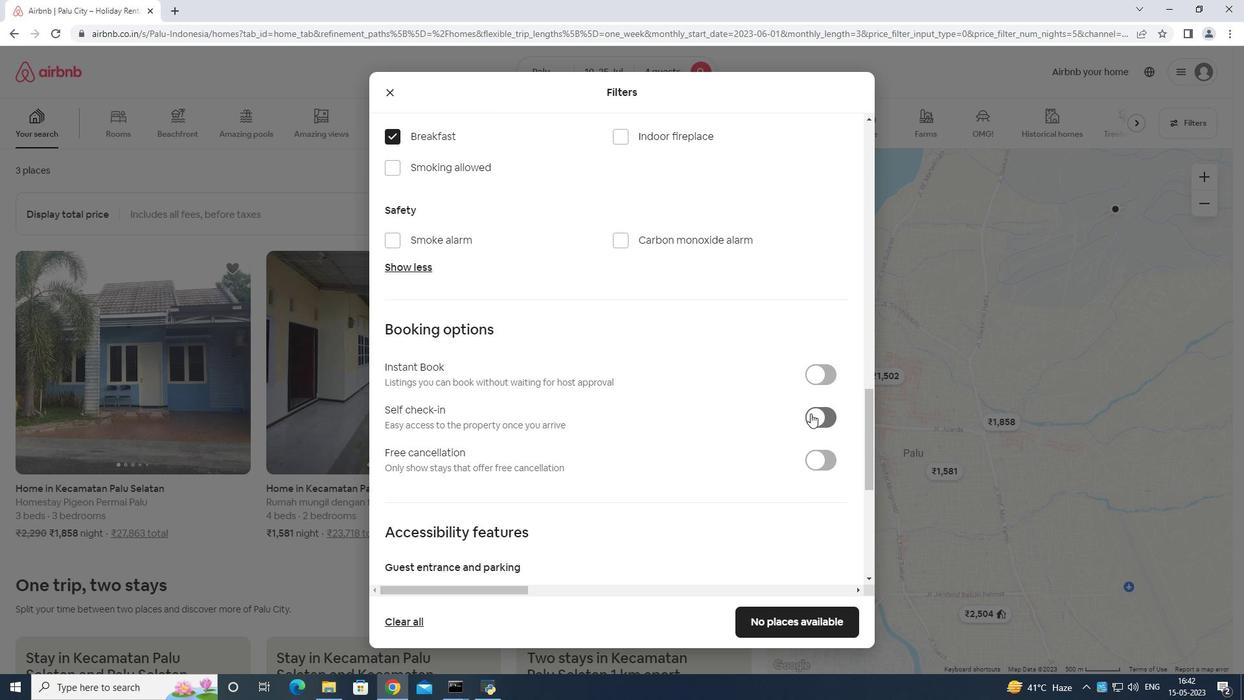 
Action: Mouse pressed left at (812, 414)
Screenshot: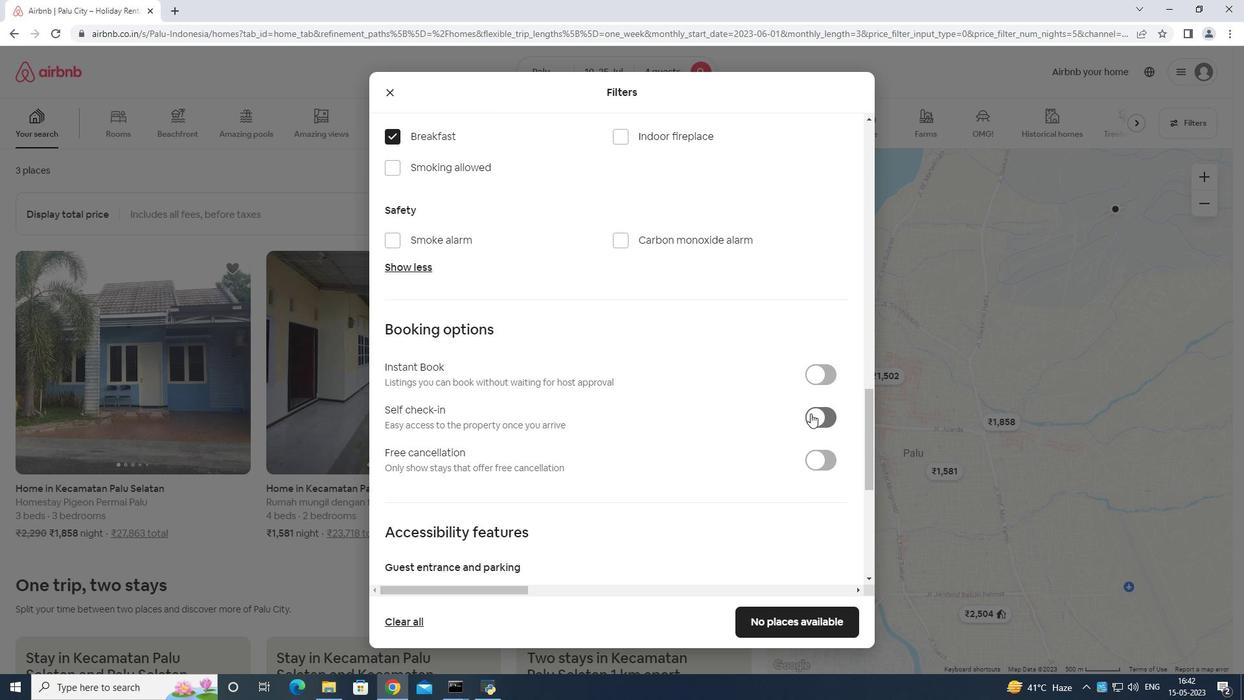 
Action: Mouse moved to (816, 413)
Screenshot: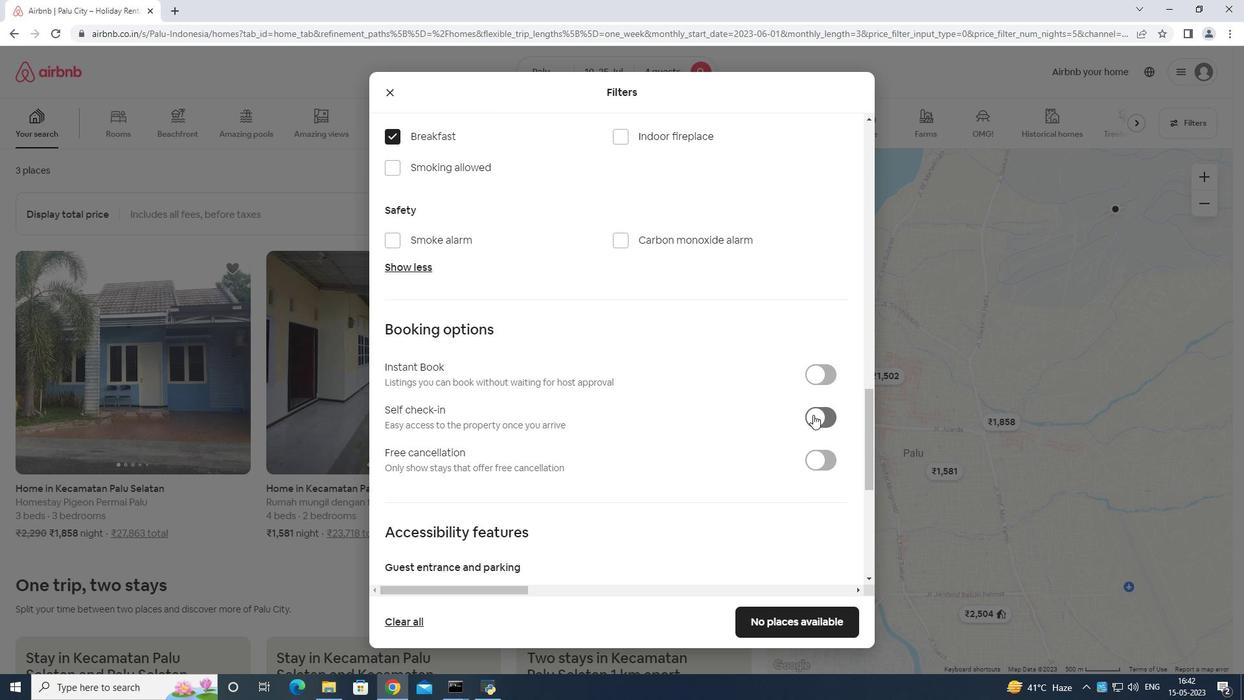 
Action: Mouse scrolled (816, 412) with delta (0, 0)
Screenshot: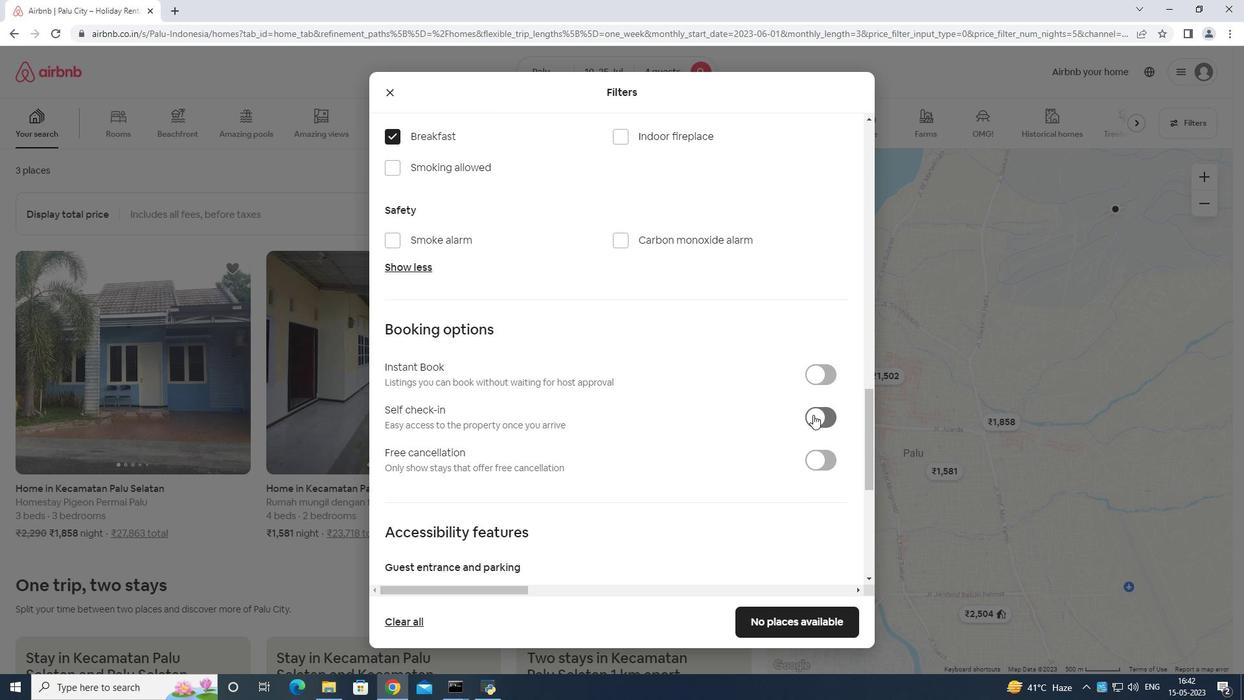 
Action: Mouse moved to (816, 415)
Screenshot: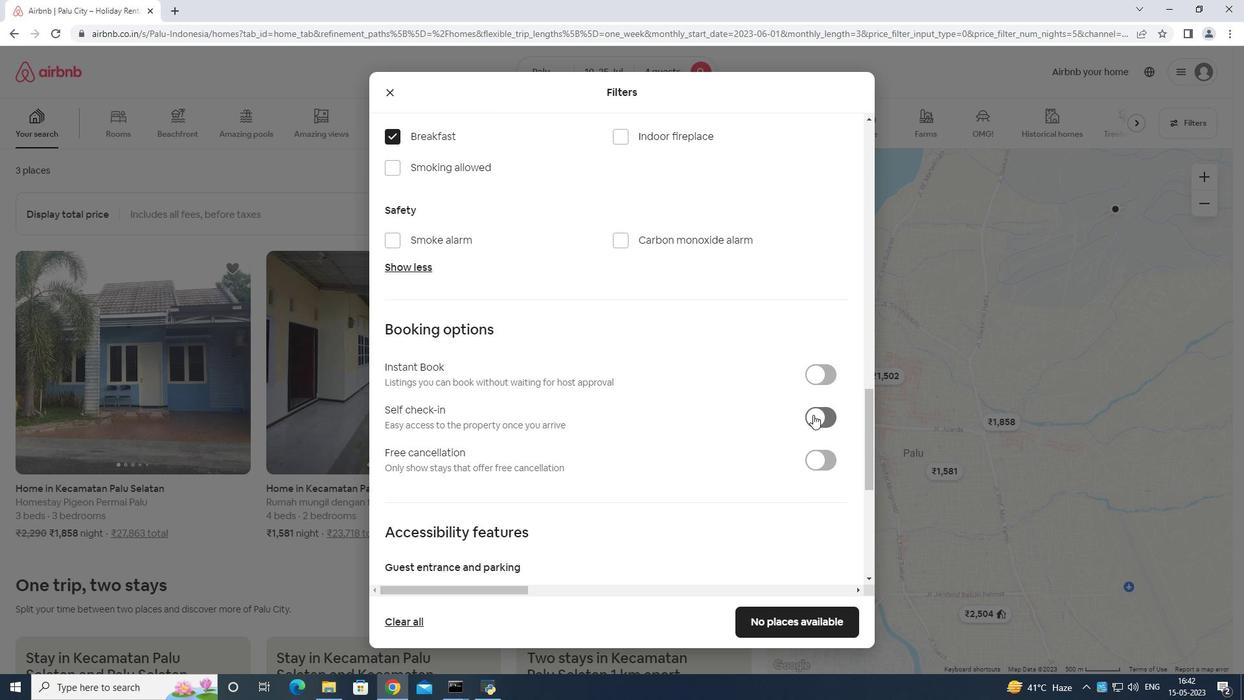 
Action: Mouse scrolled (816, 414) with delta (0, 0)
Screenshot: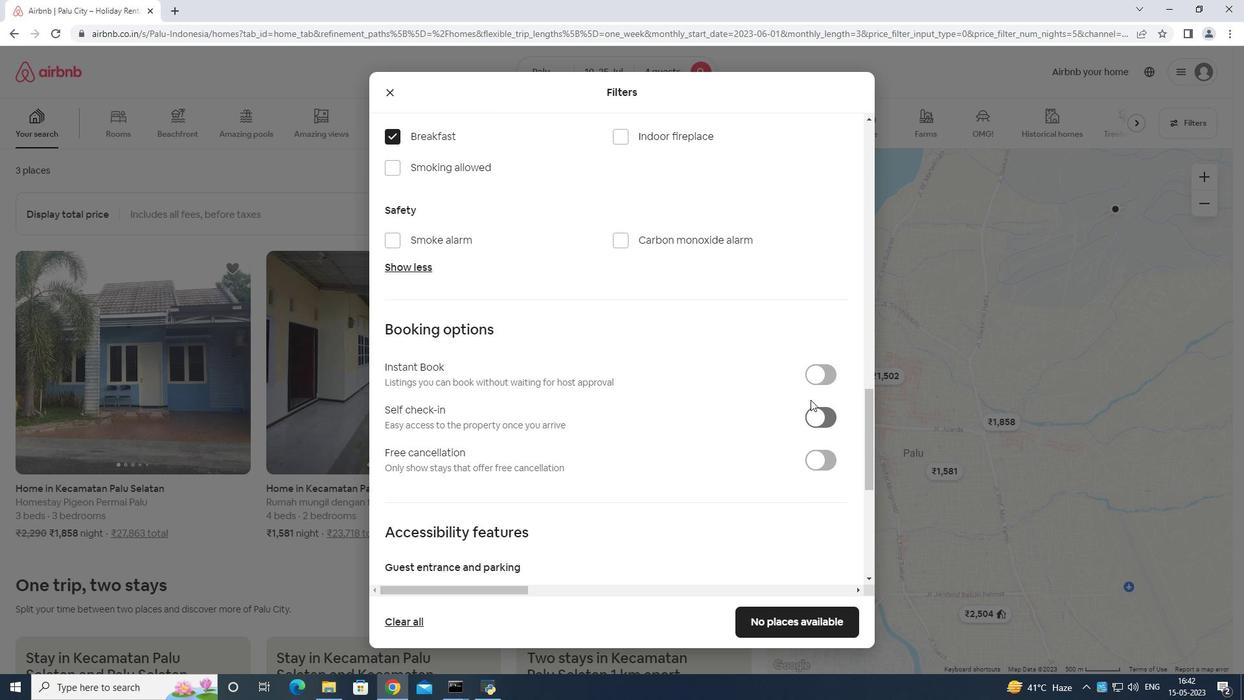 
Action: Mouse moved to (814, 416)
Screenshot: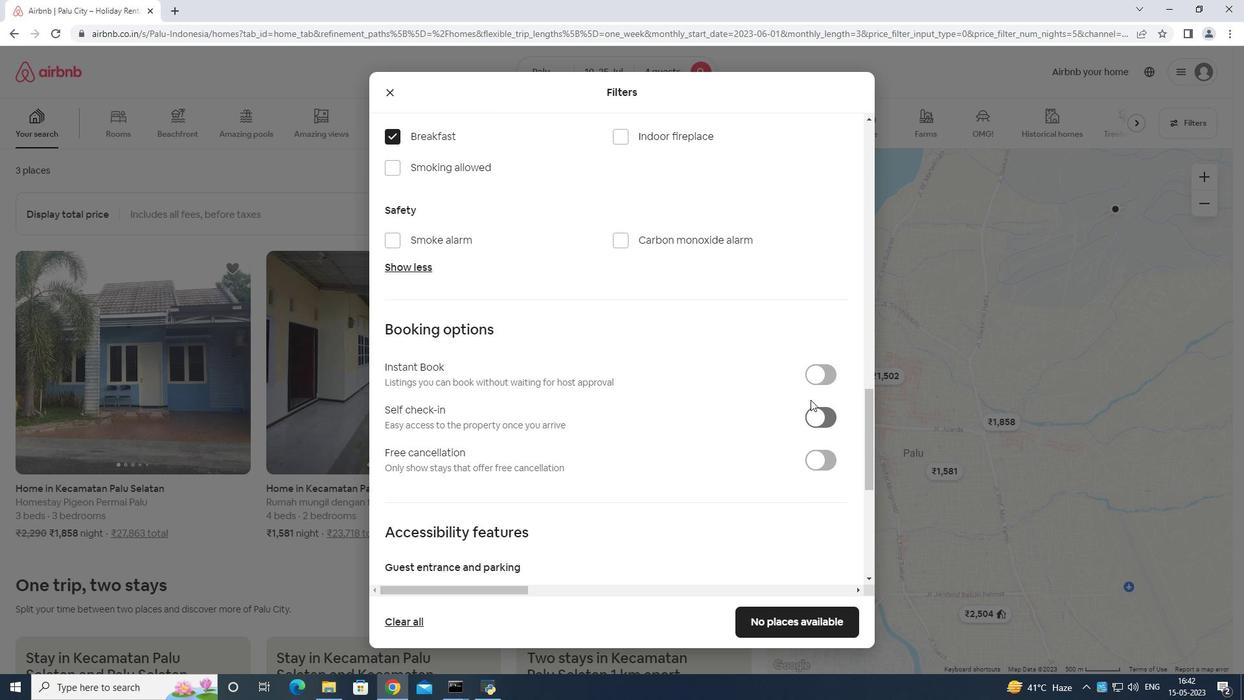 
Action: Mouse scrolled (814, 416) with delta (0, 0)
Screenshot: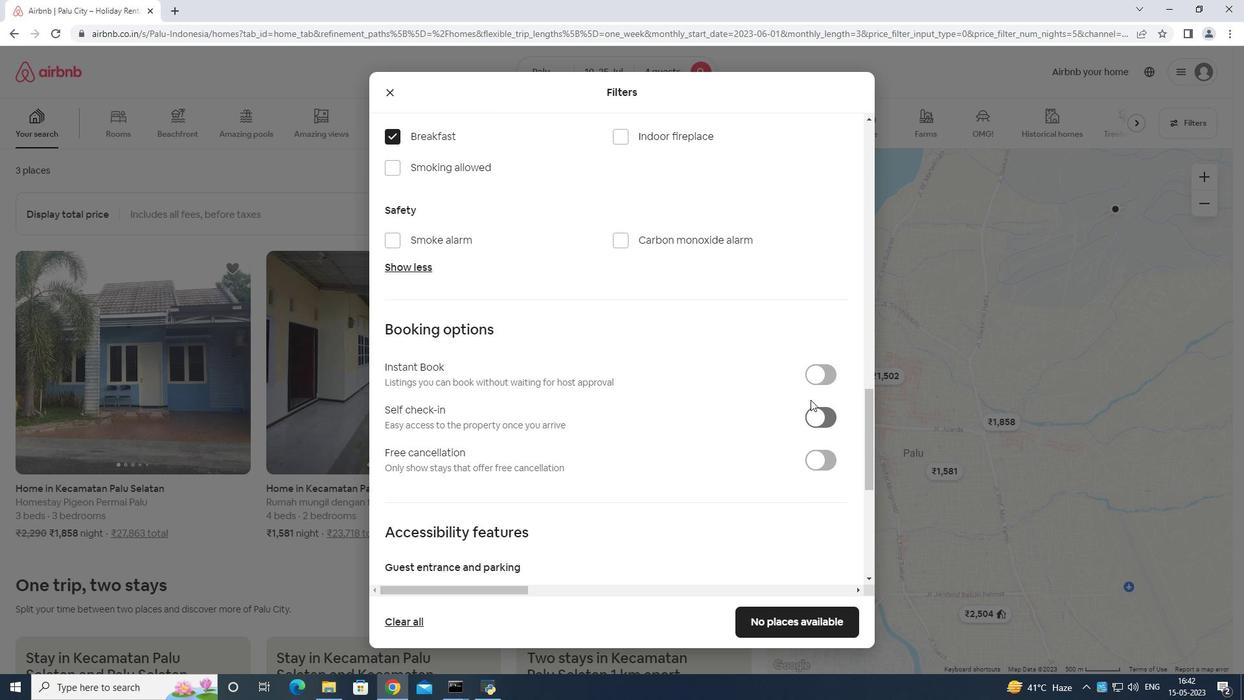
Action: Mouse moved to (811, 408)
Screenshot: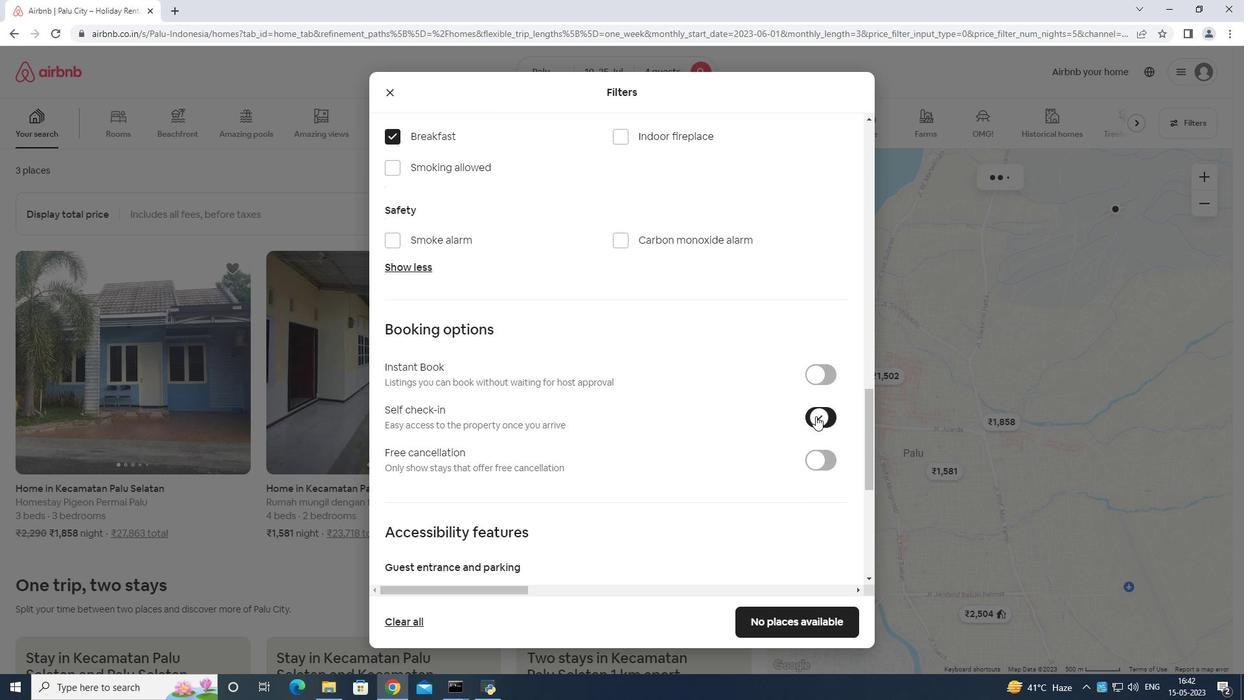 
Action: Mouse scrolled (811, 407) with delta (0, 0)
Screenshot: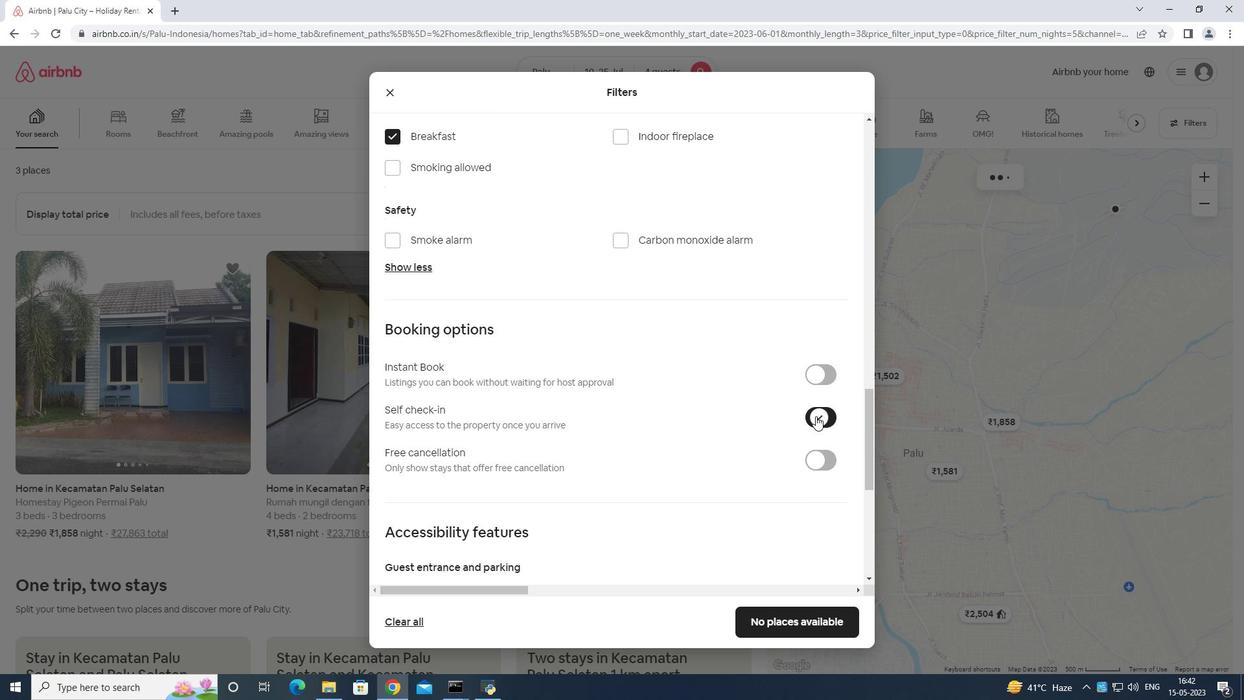 
Action: Mouse moved to (811, 408)
Screenshot: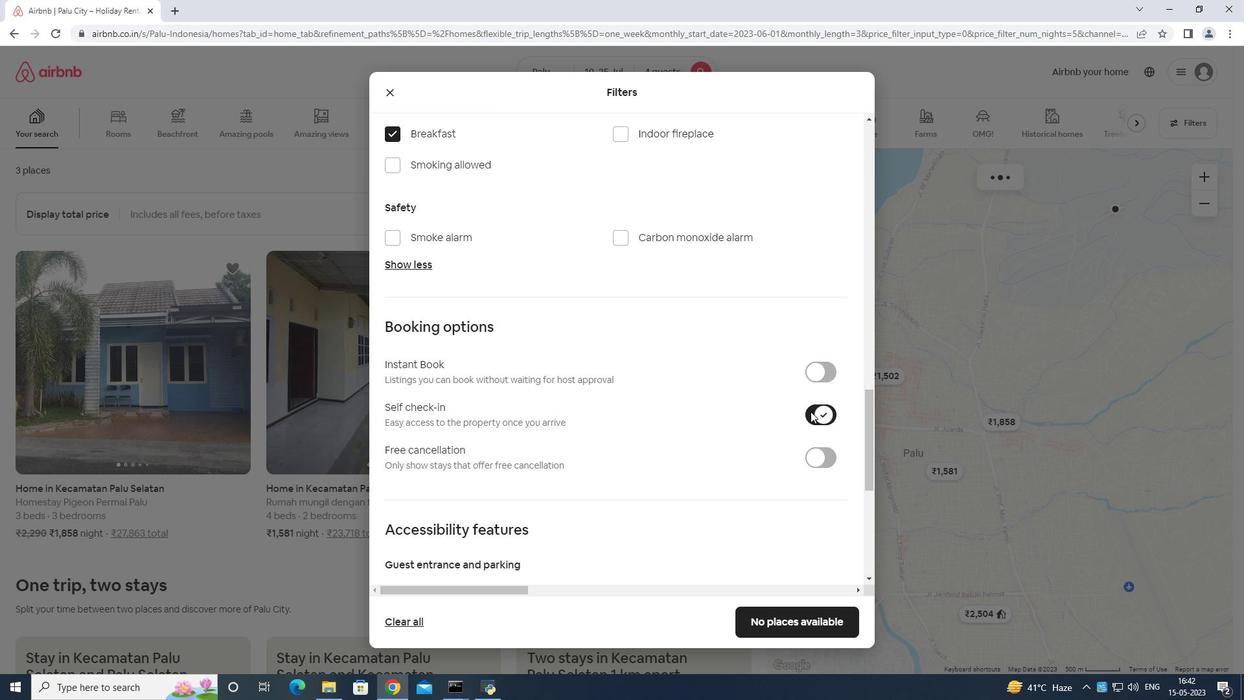
Action: Mouse scrolled (811, 407) with delta (0, 0)
Screenshot: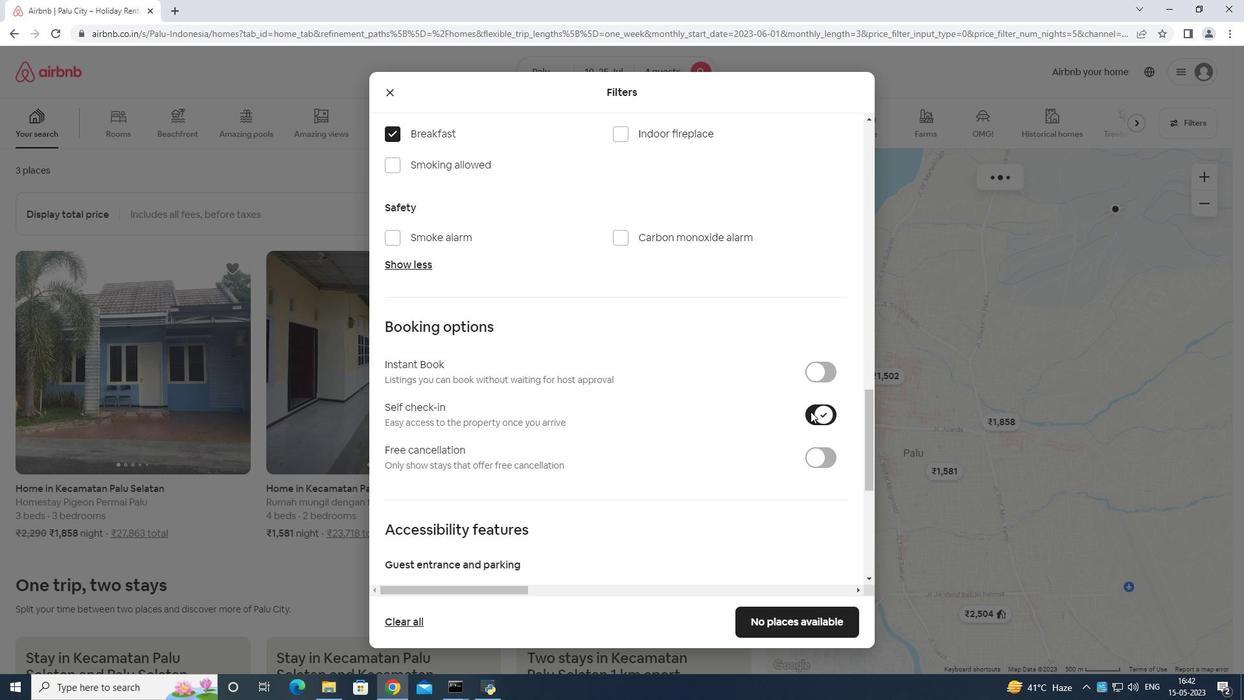 
Action: Mouse scrolled (811, 407) with delta (0, 0)
Screenshot: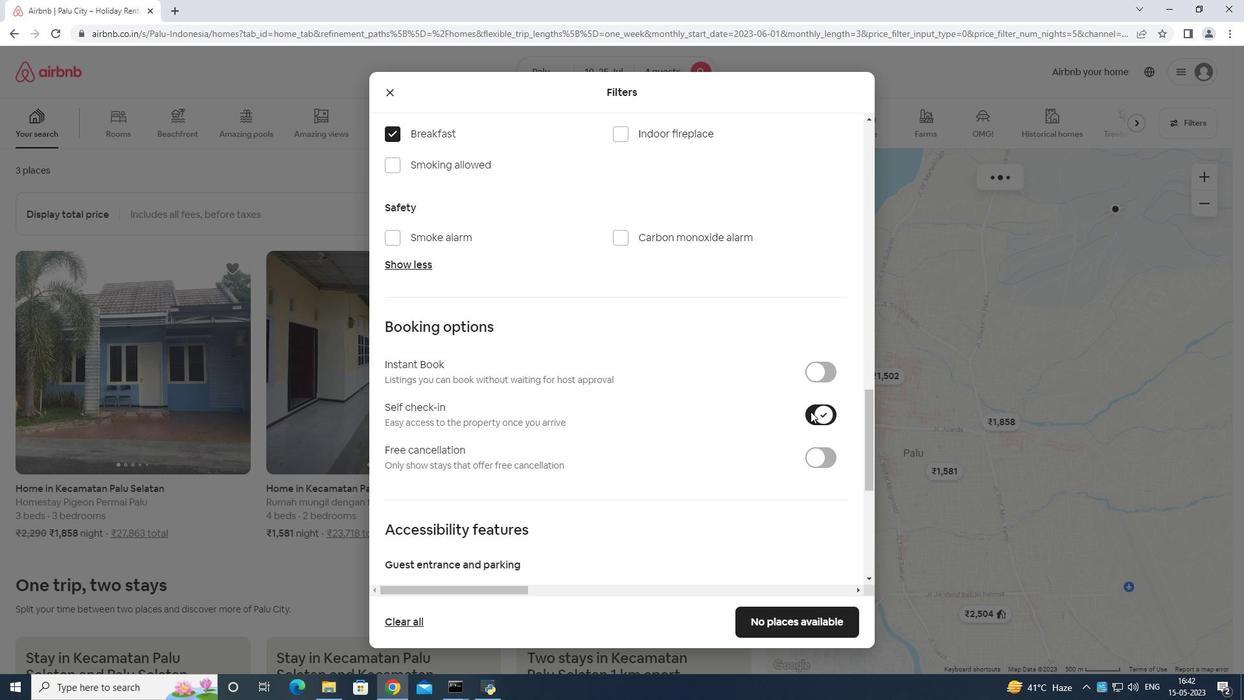 
Action: Mouse moved to (809, 400)
Screenshot: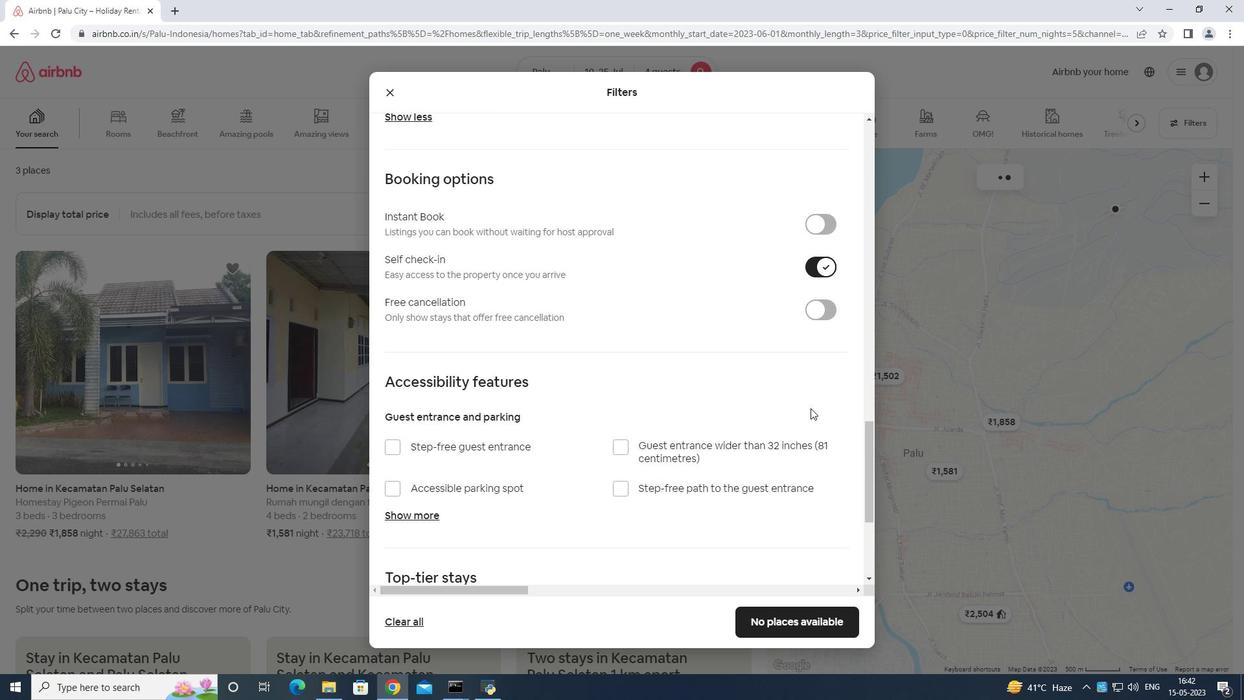 
Action: Mouse scrolled (809, 400) with delta (0, 0)
Screenshot: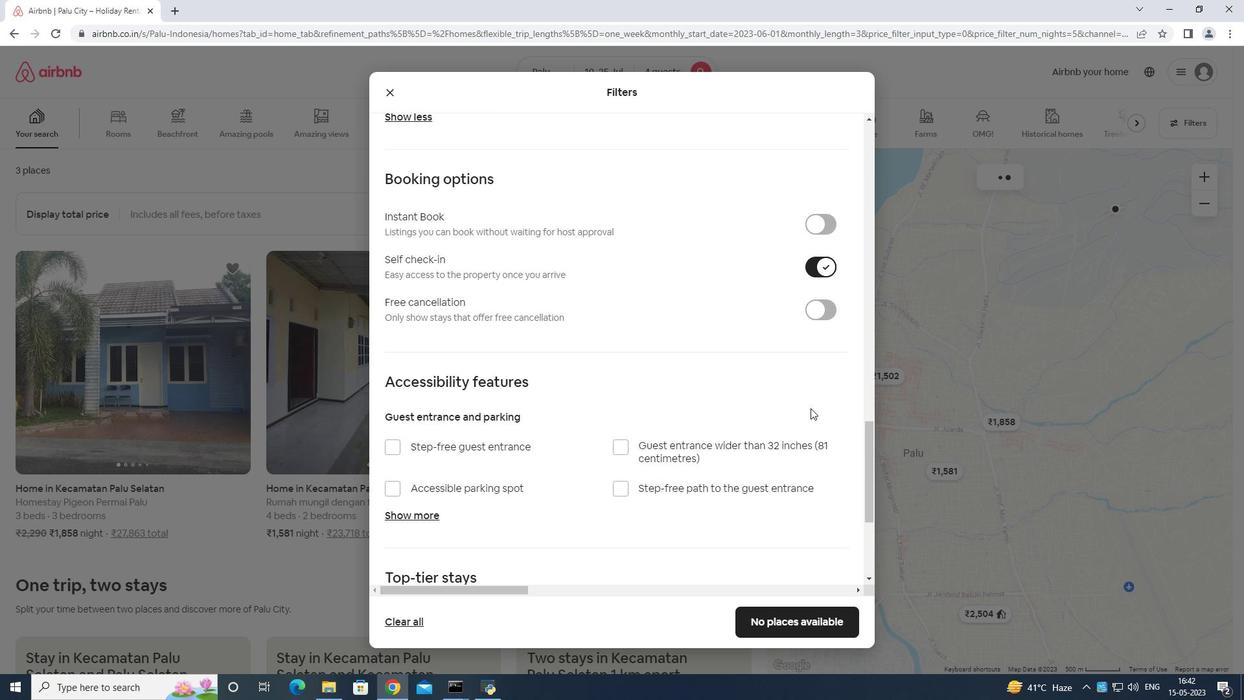 
Action: Mouse scrolled (809, 400) with delta (0, 0)
Screenshot: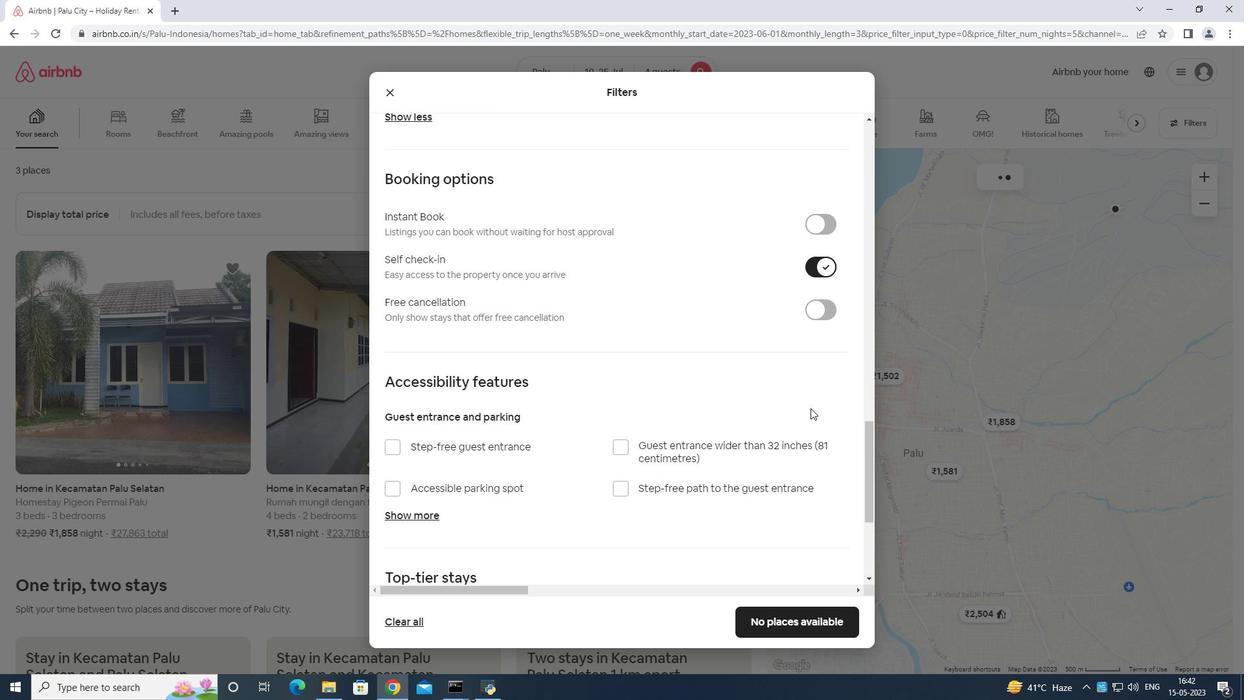 
Action: Mouse moved to (809, 401)
Screenshot: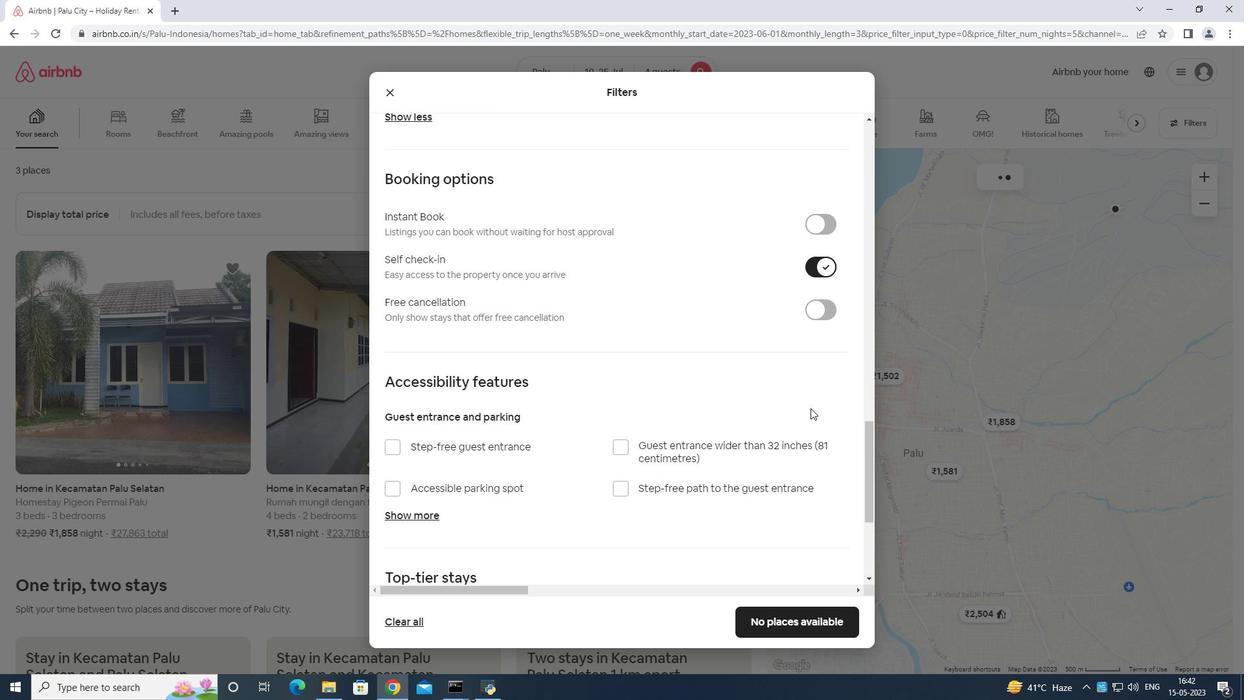 
Action: Mouse scrolled (809, 400) with delta (0, 0)
Screenshot: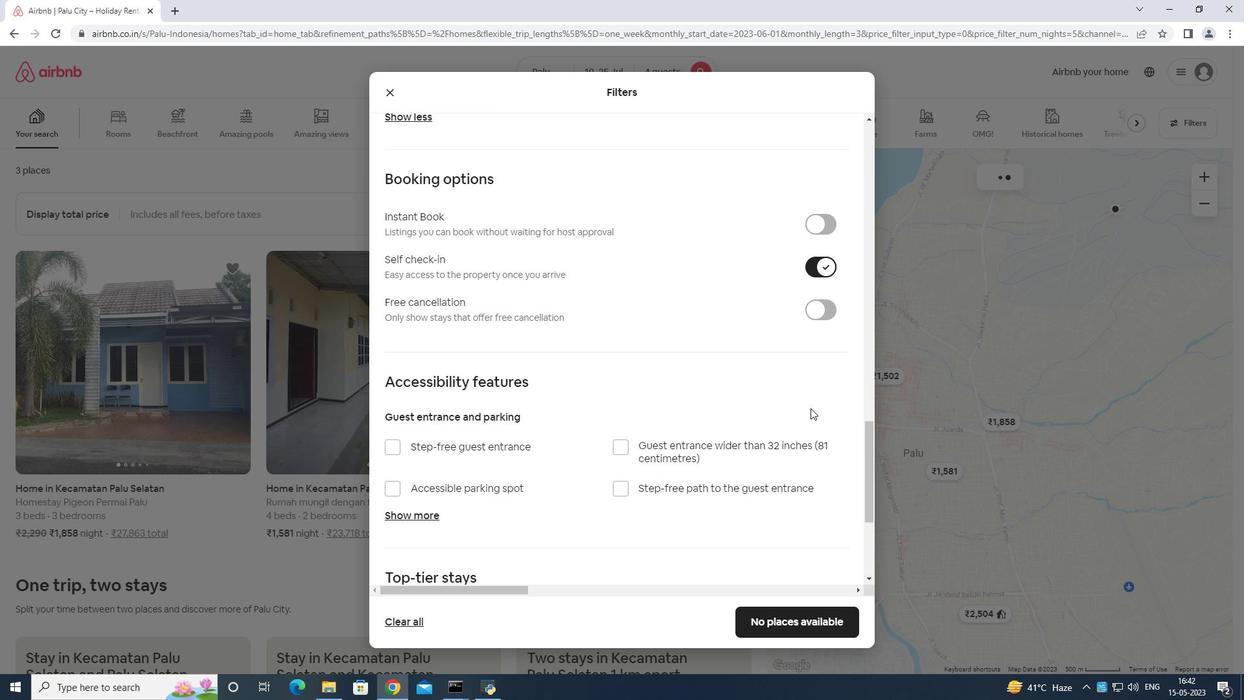 
Action: Mouse moved to (807, 397)
Screenshot: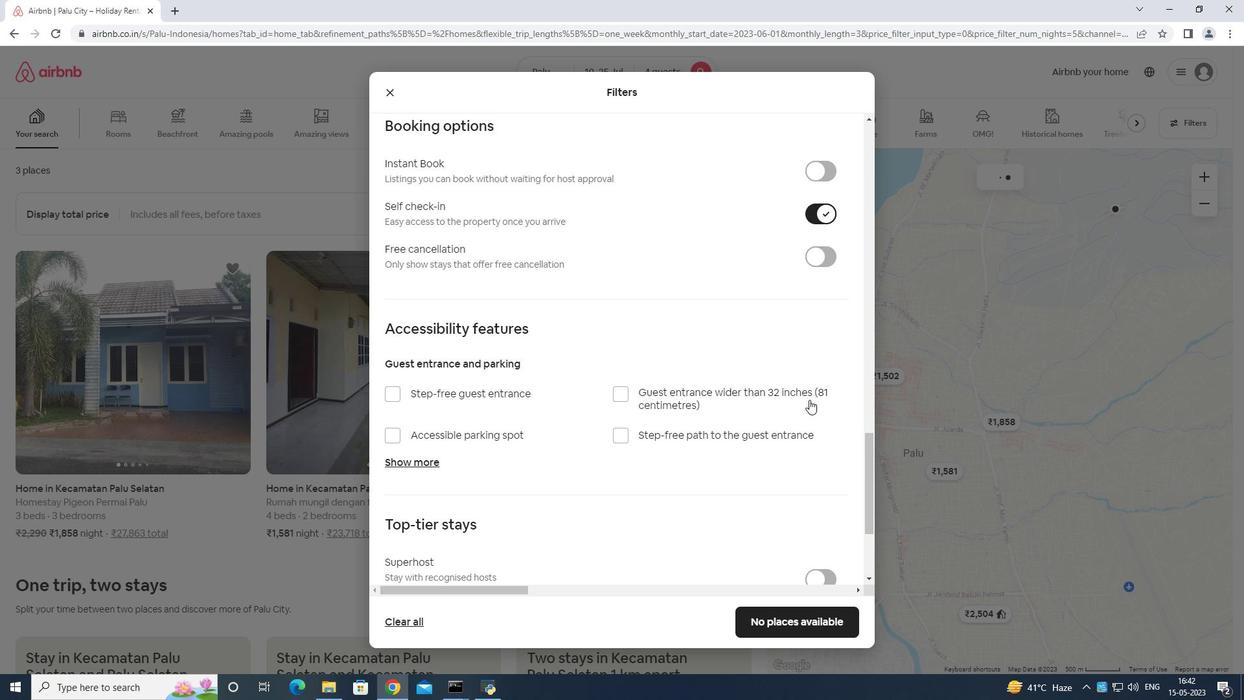 
Action: Mouse scrolled (807, 396) with delta (0, 0)
Screenshot: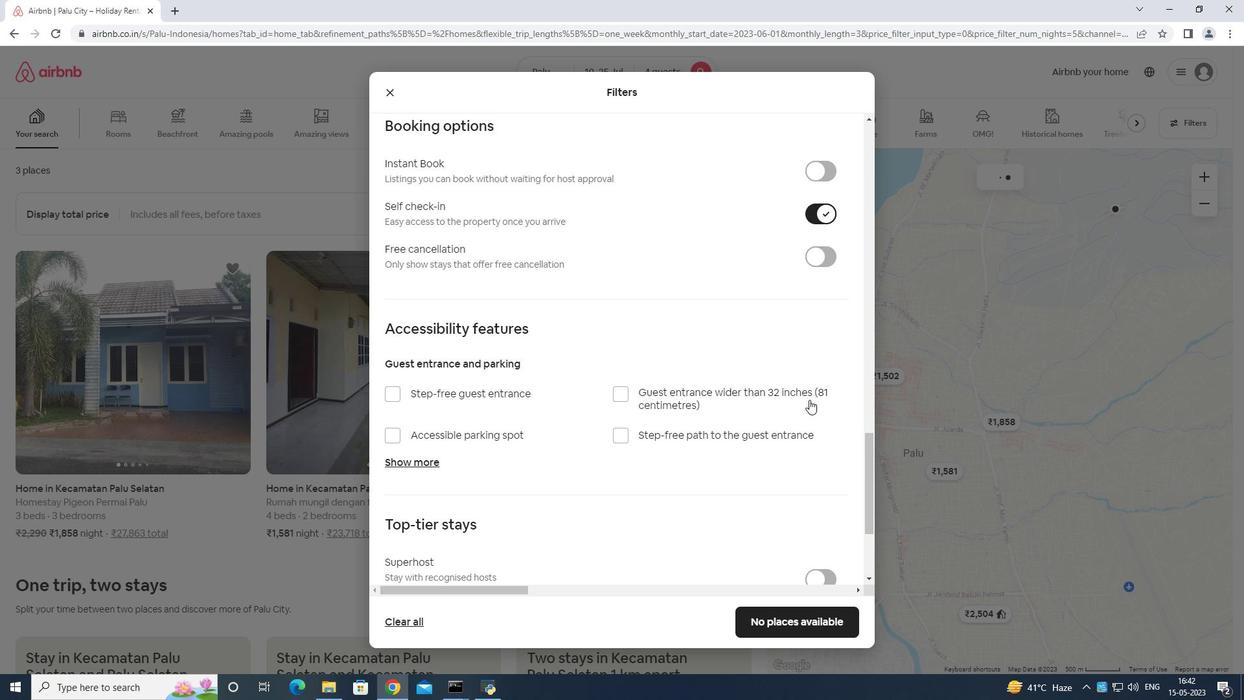
Action: Mouse moved to (807, 398)
Screenshot: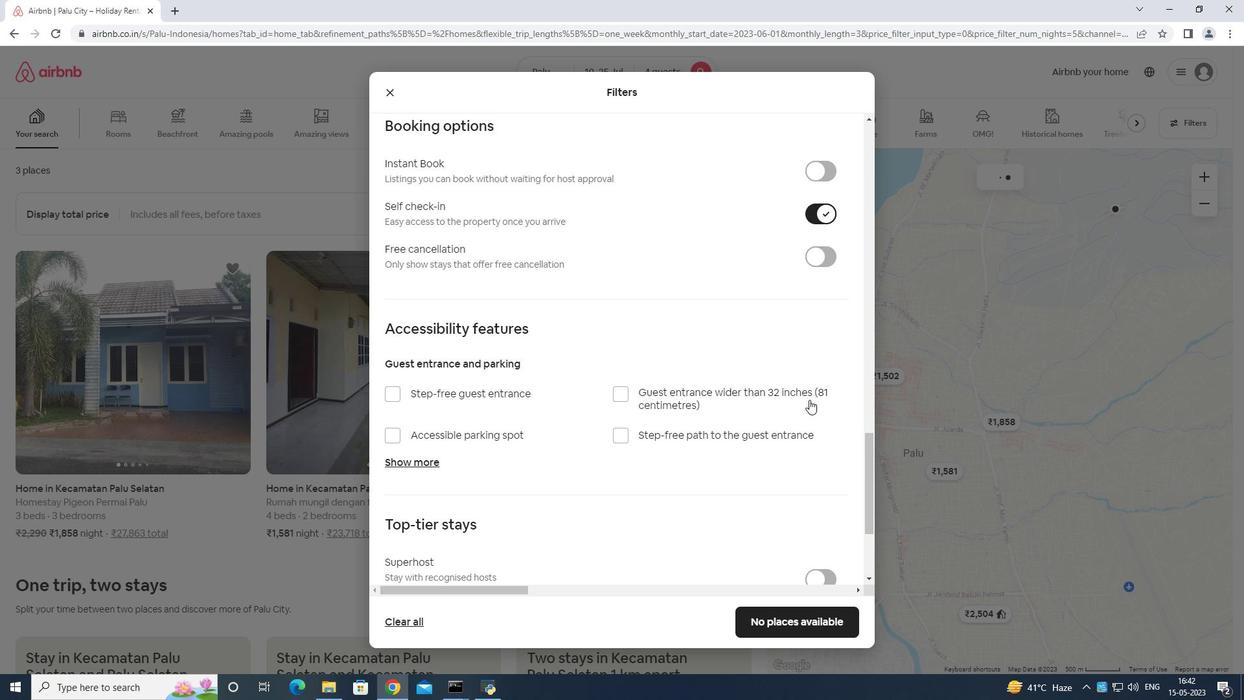 
Action: Mouse scrolled (807, 397) with delta (0, 0)
Screenshot: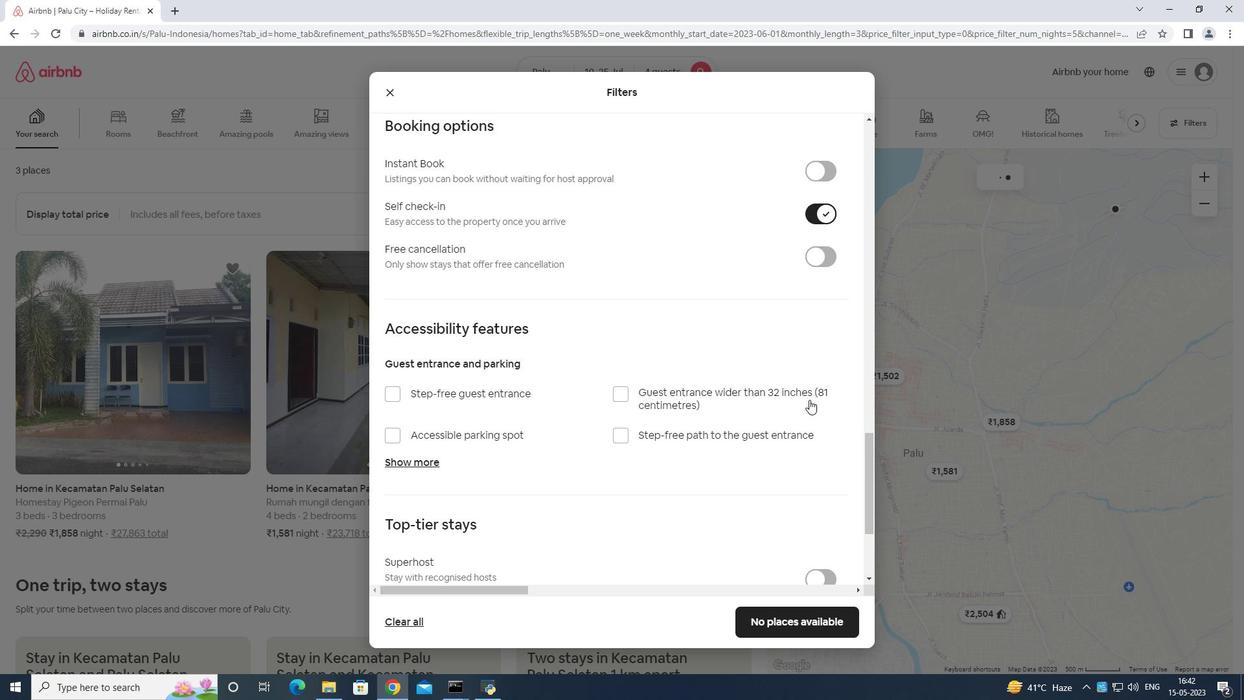 
Action: Mouse moved to (807, 399)
Screenshot: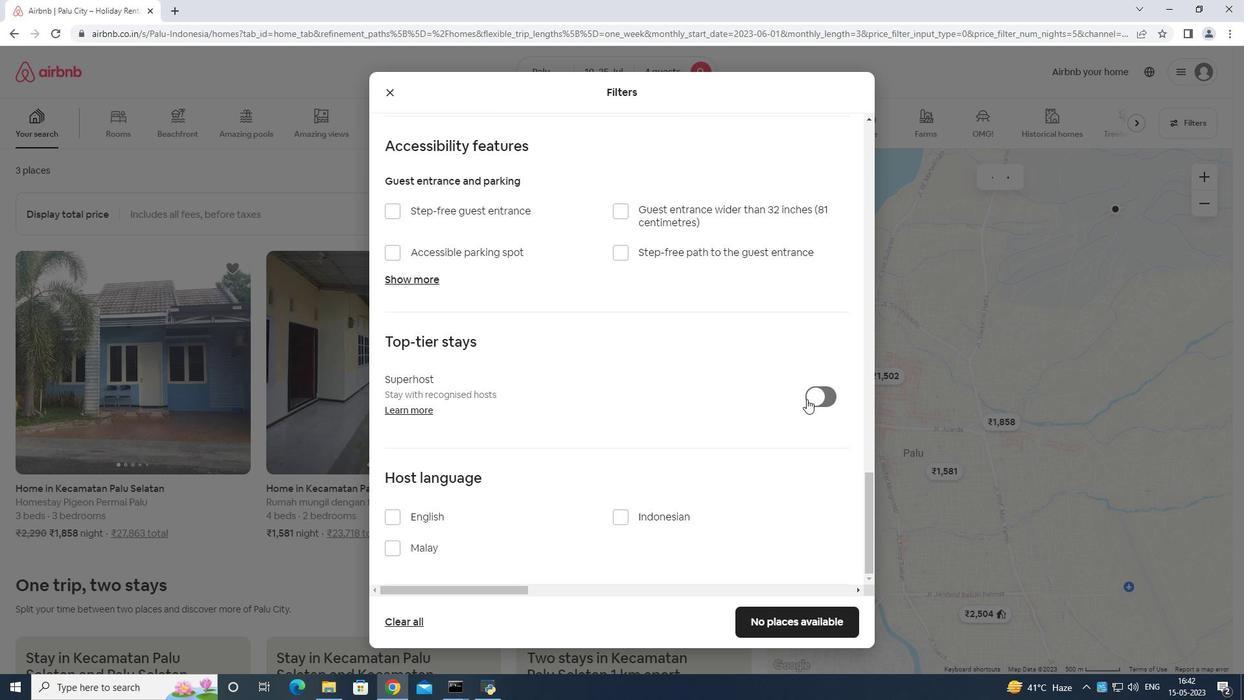
Action: Mouse scrolled (807, 398) with delta (0, 0)
Screenshot: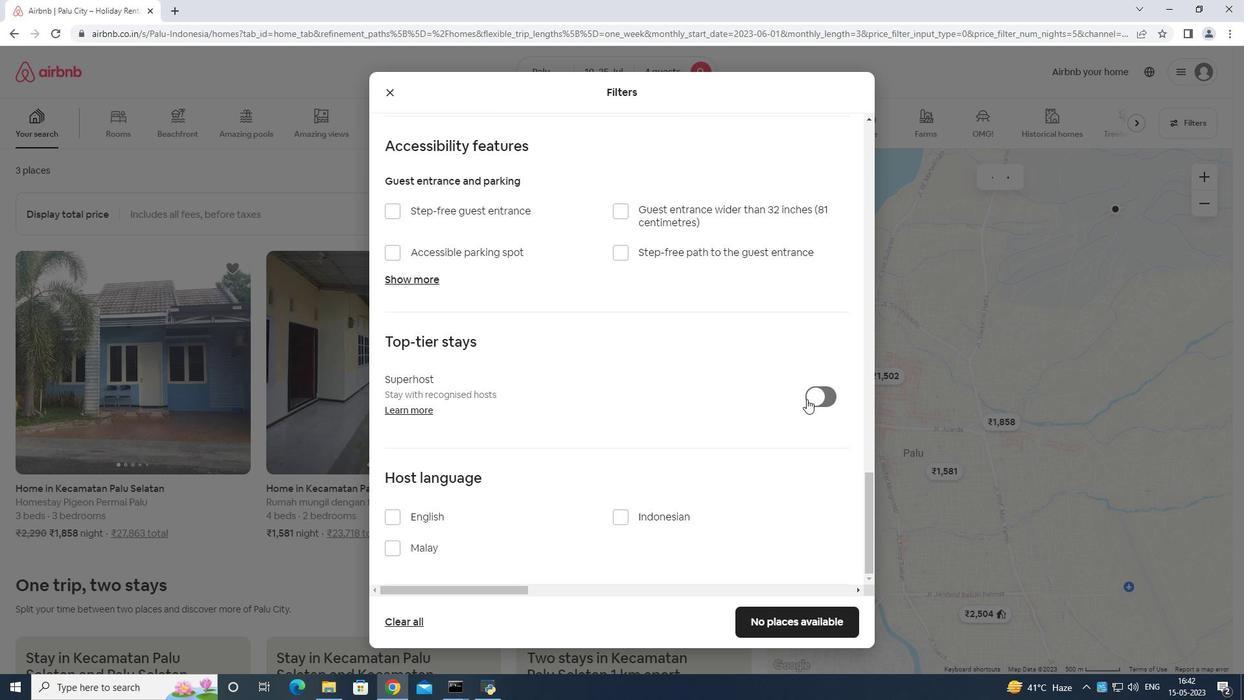 
Action: Mouse moved to (429, 512)
Screenshot: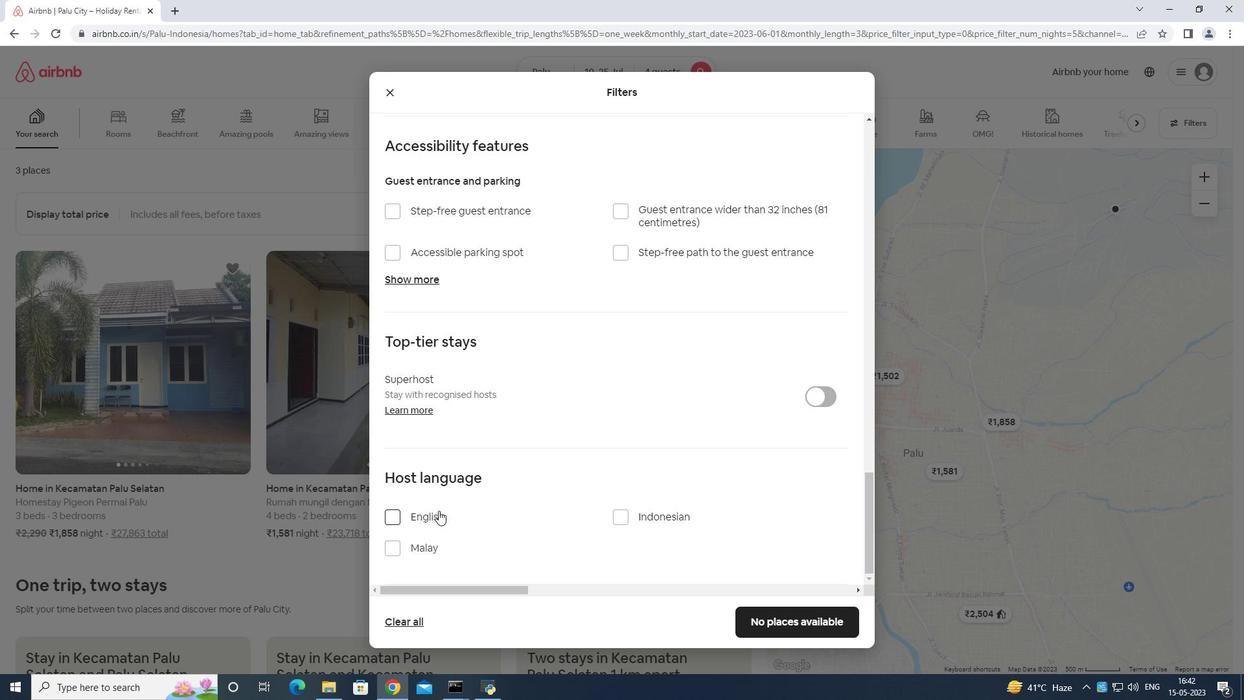 
Action: Mouse pressed left at (429, 512)
Screenshot: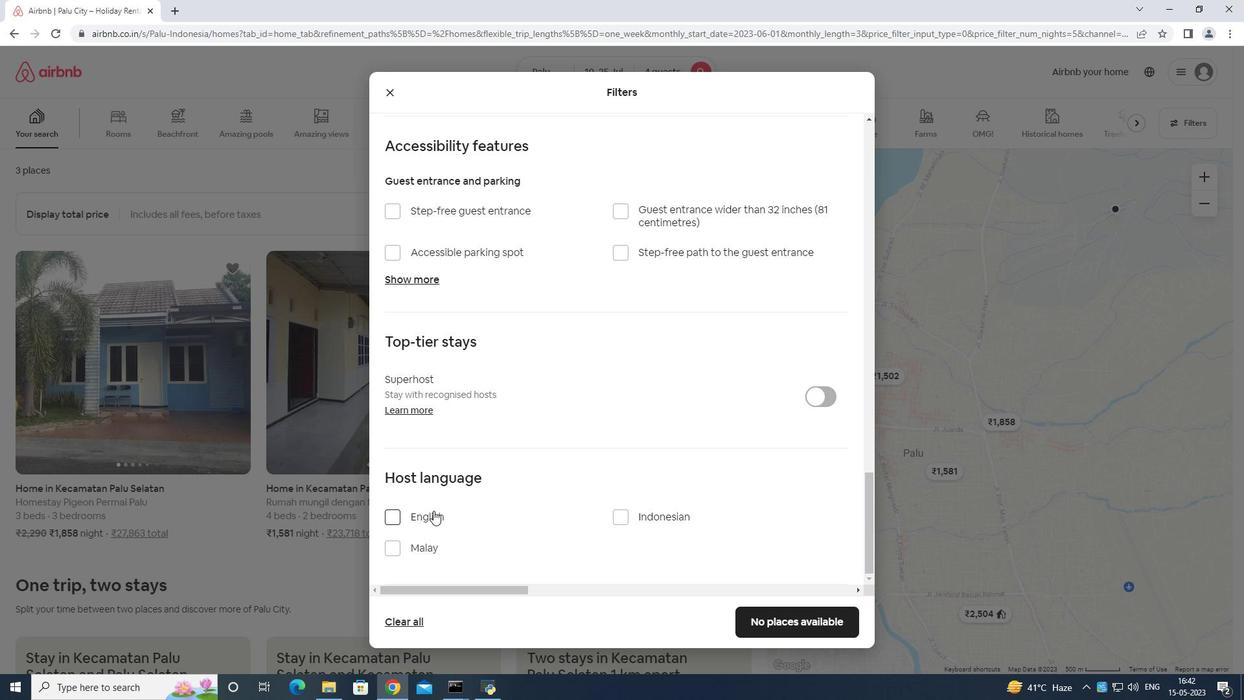 
Action: Mouse moved to (779, 621)
Screenshot: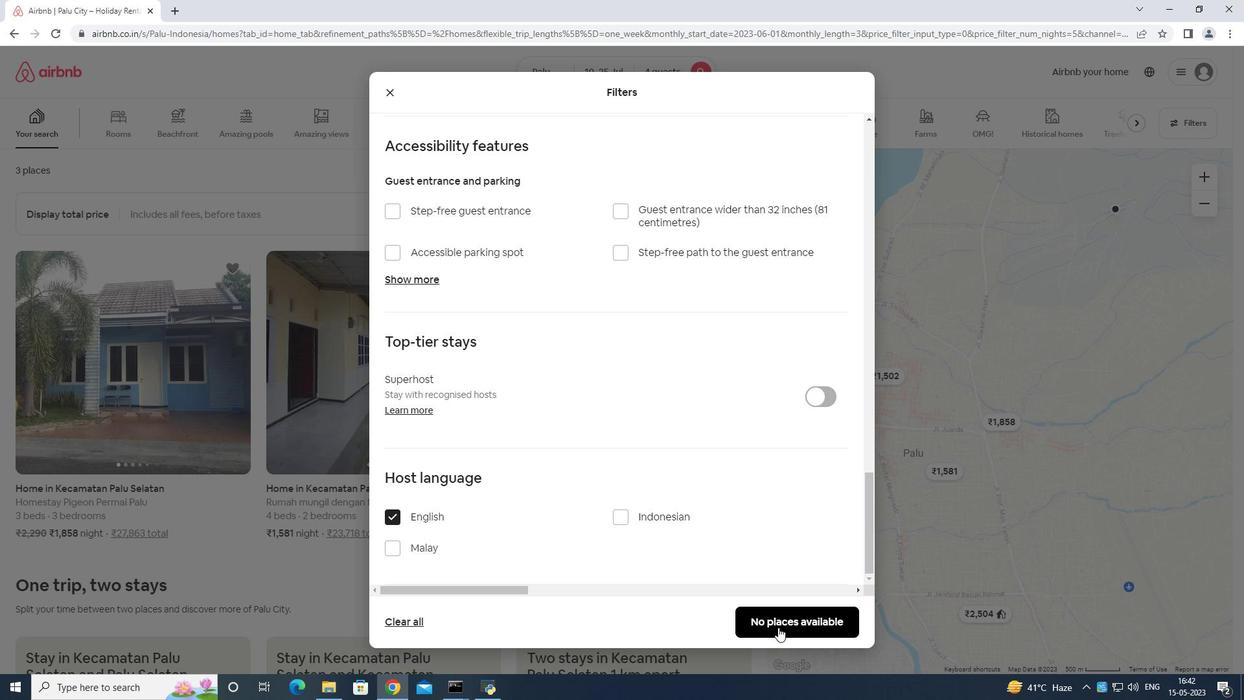 
Action: Mouse pressed left at (779, 621)
Screenshot: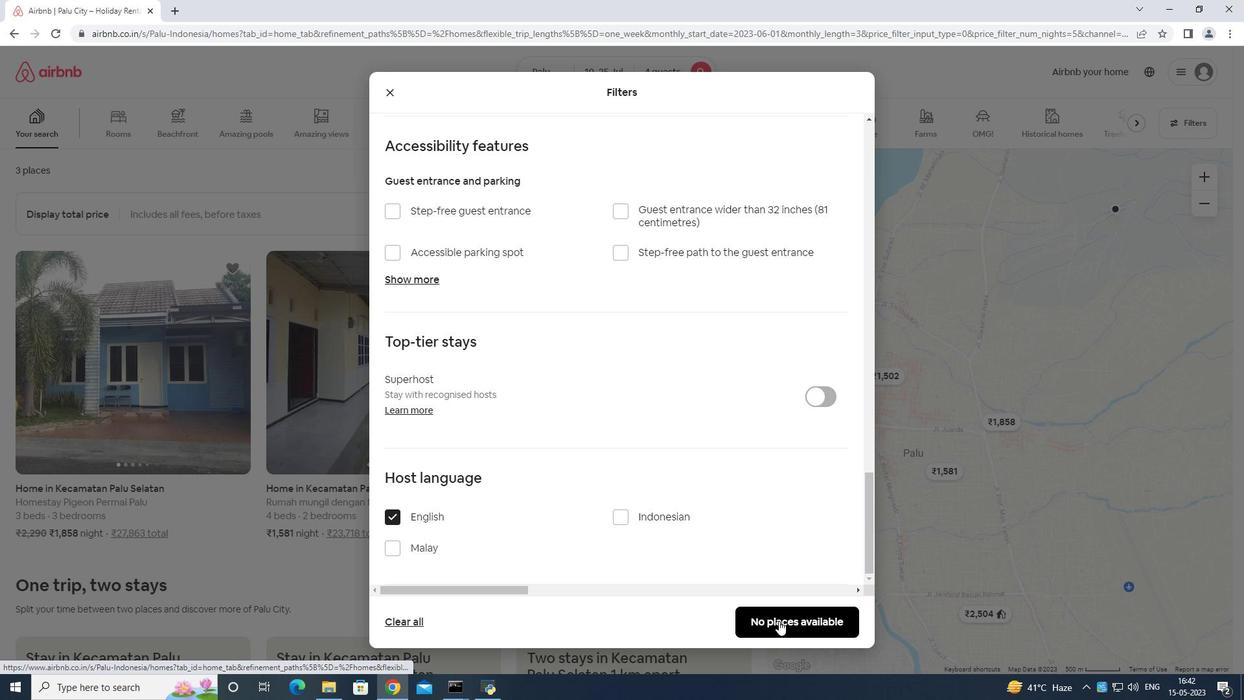 
